Task: Find connections with filter location Savalou with filter topic #Entrepreneurshipwith filter profile language German with filter current company Lufthansa Technik with filter school St. Joseph College with filter industry Computers and Electronics Manufacturing with filter service category Trade Shows with filter keywords title Front-Line Employees
Action: Mouse moved to (204, 269)
Screenshot: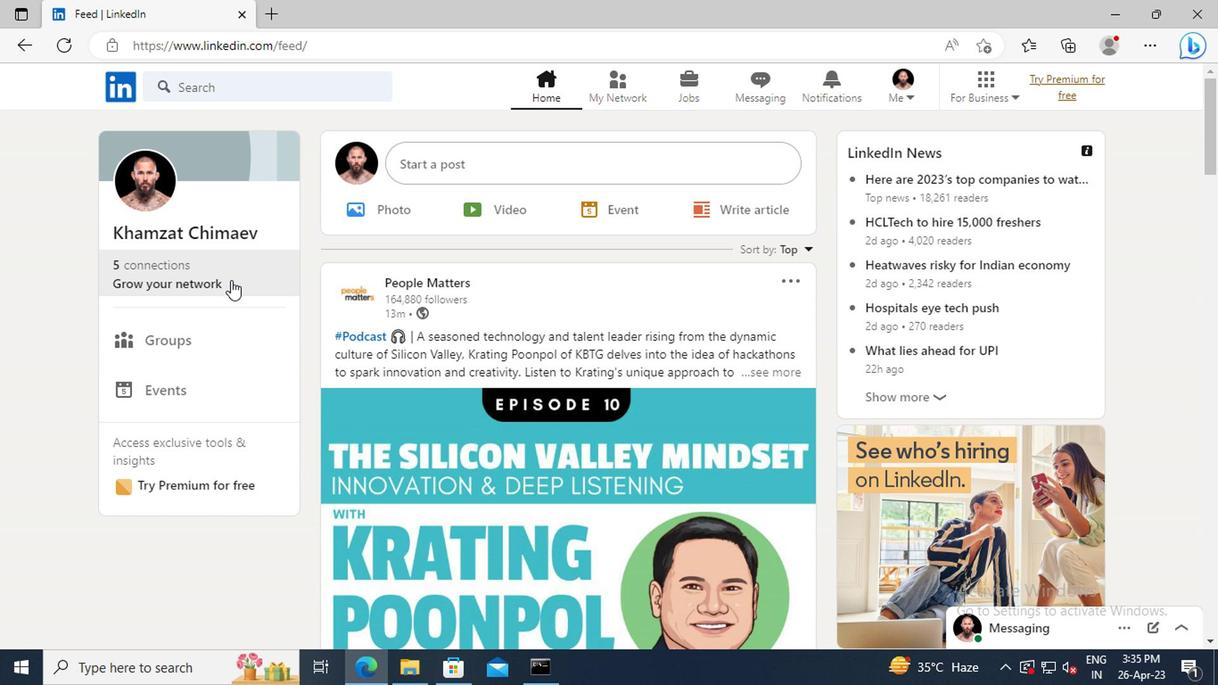 
Action: Mouse pressed left at (204, 269)
Screenshot: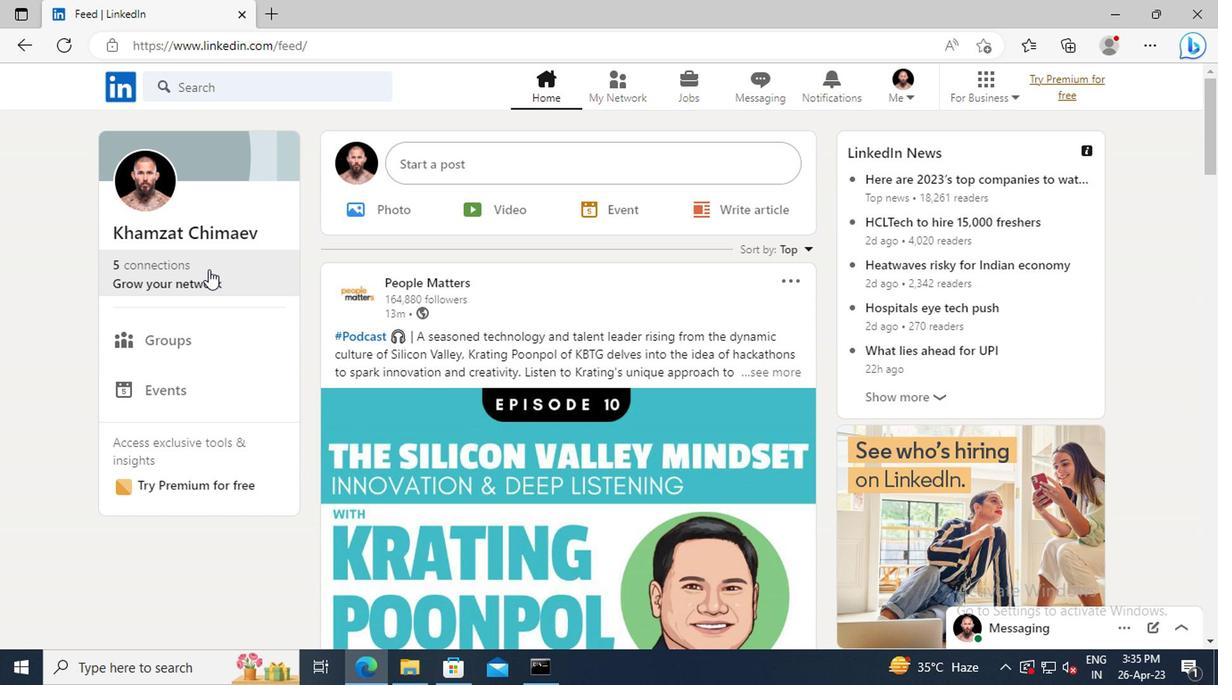 
Action: Mouse moved to (208, 190)
Screenshot: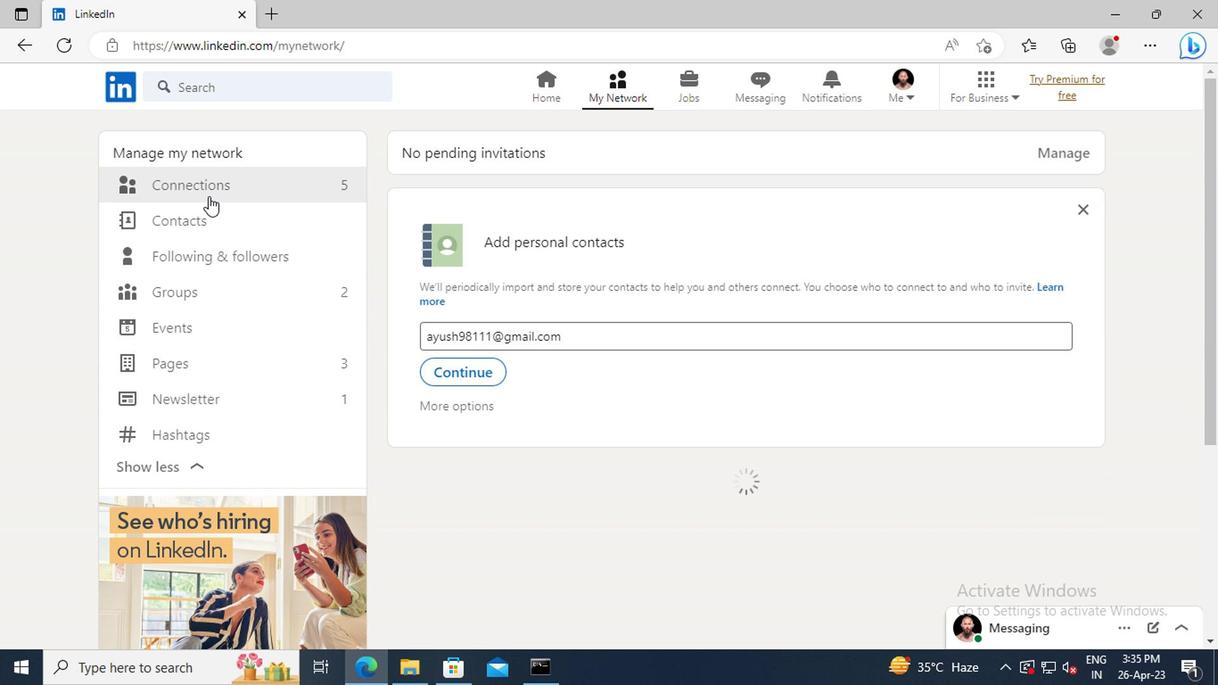 
Action: Mouse pressed left at (208, 190)
Screenshot: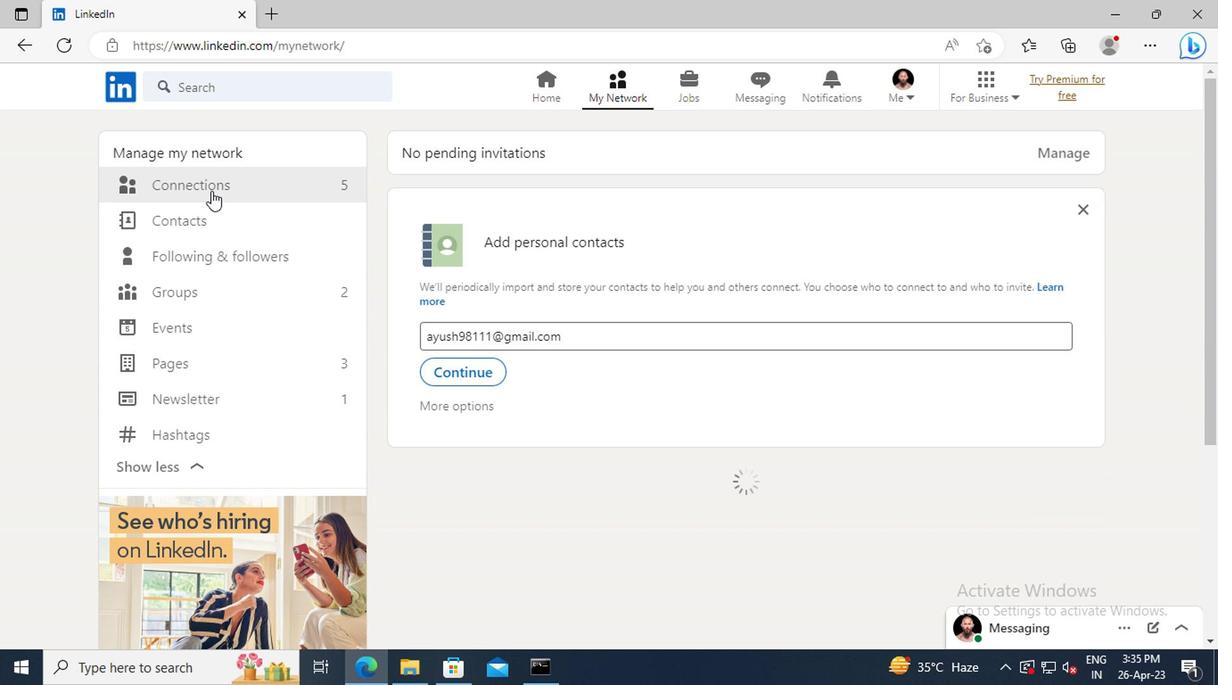 
Action: Mouse moved to (726, 189)
Screenshot: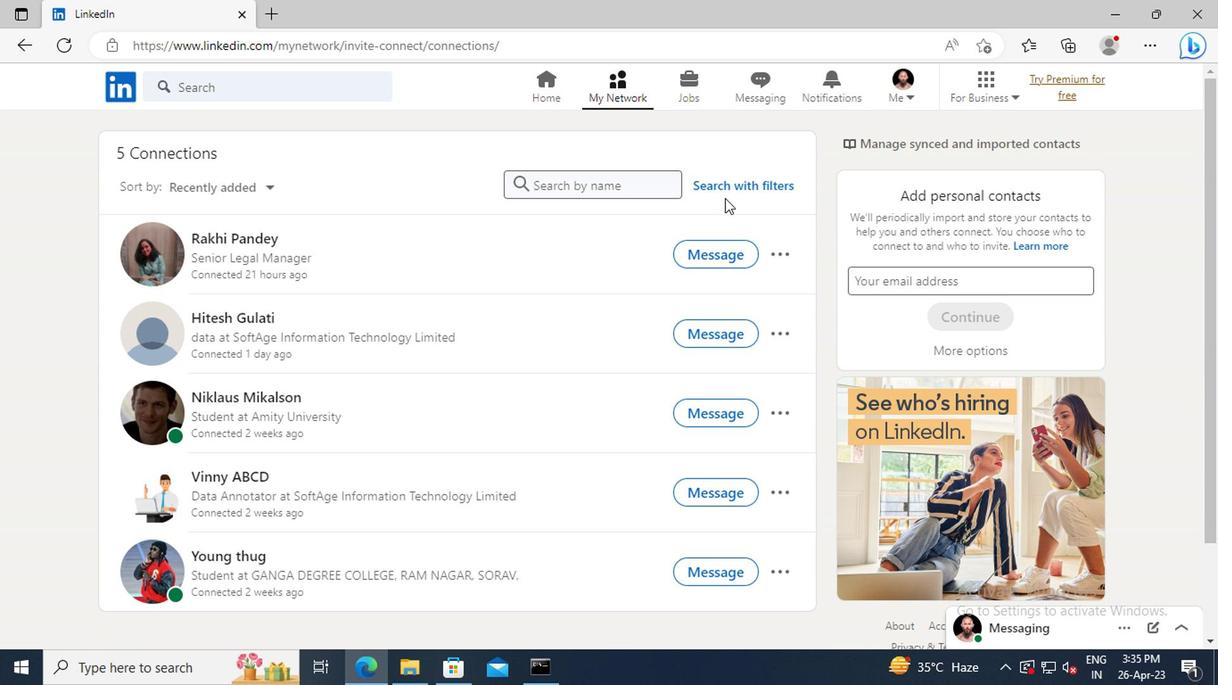 
Action: Mouse pressed left at (726, 189)
Screenshot: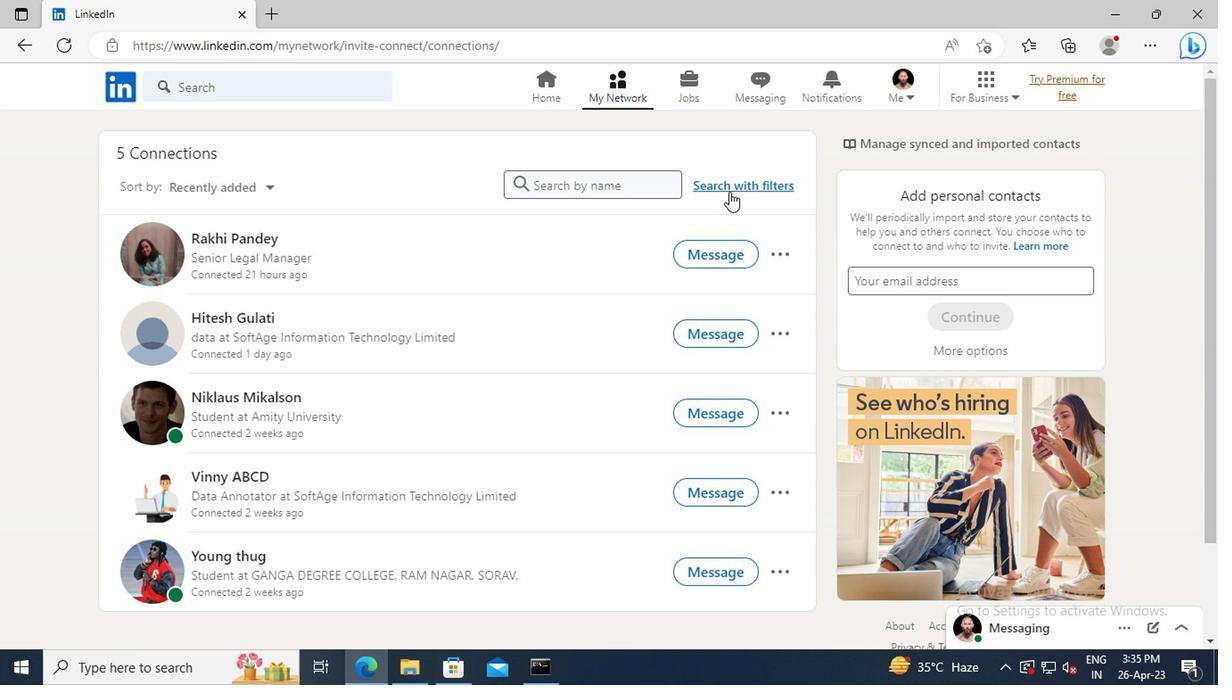 
Action: Mouse moved to (684, 141)
Screenshot: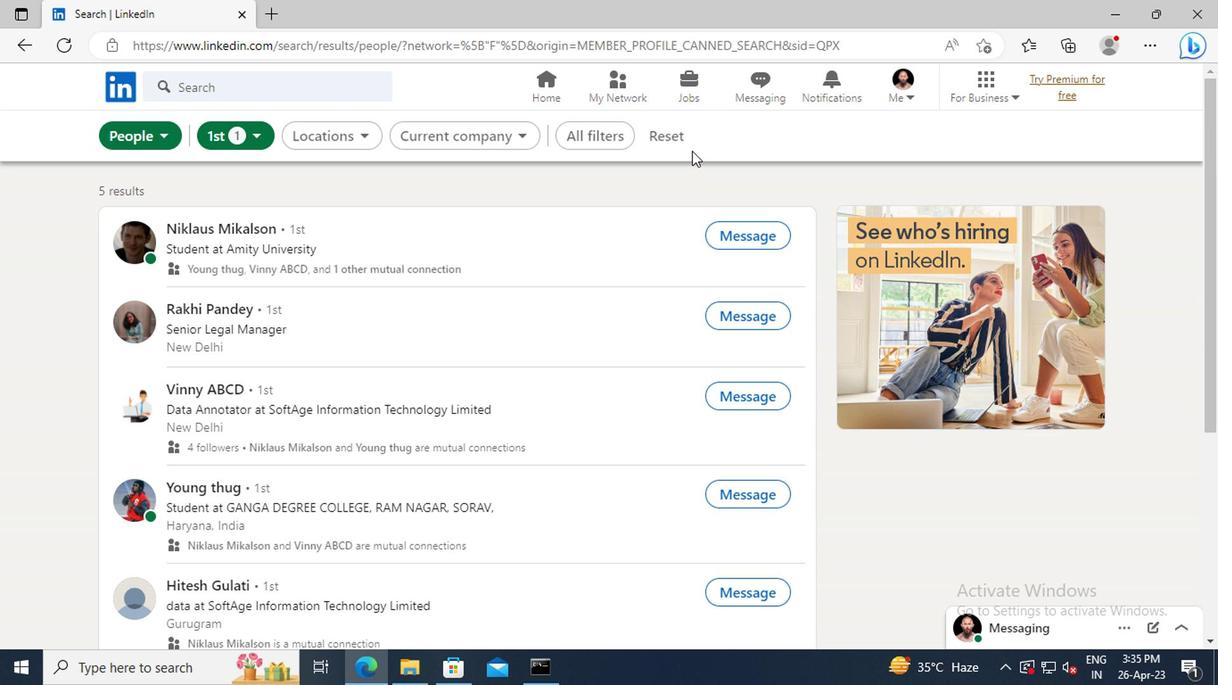 
Action: Mouse pressed left at (684, 141)
Screenshot: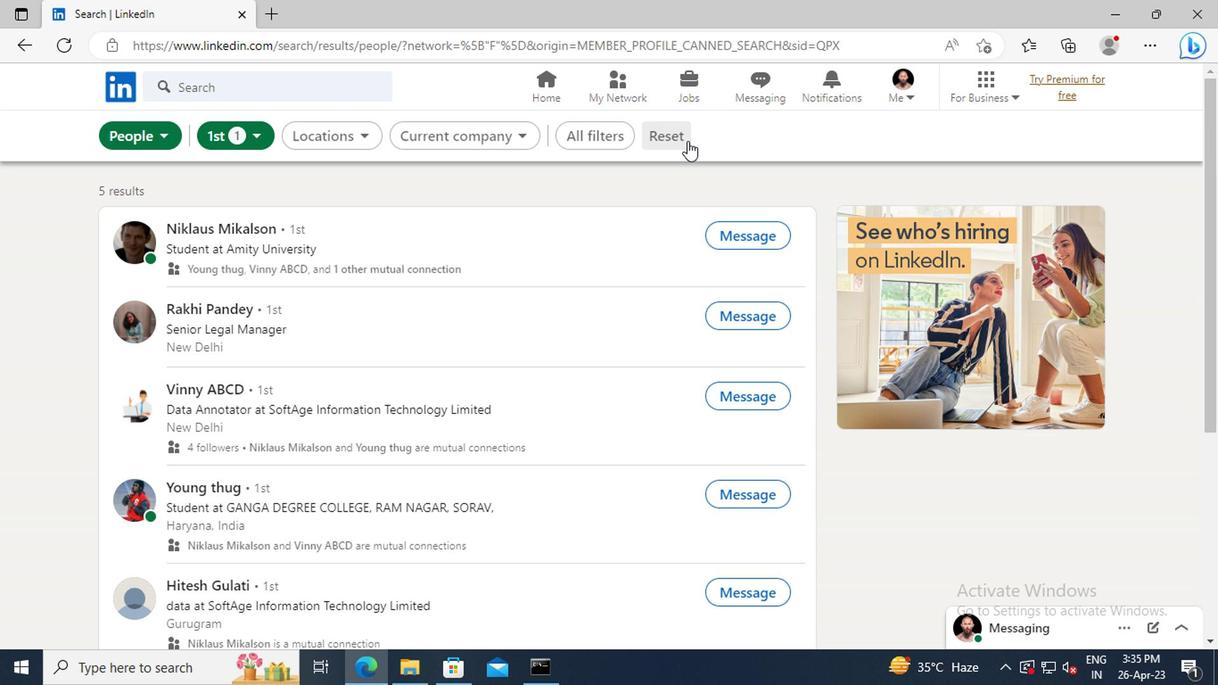
Action: Mouse moved to (635, 139)
Screenshot: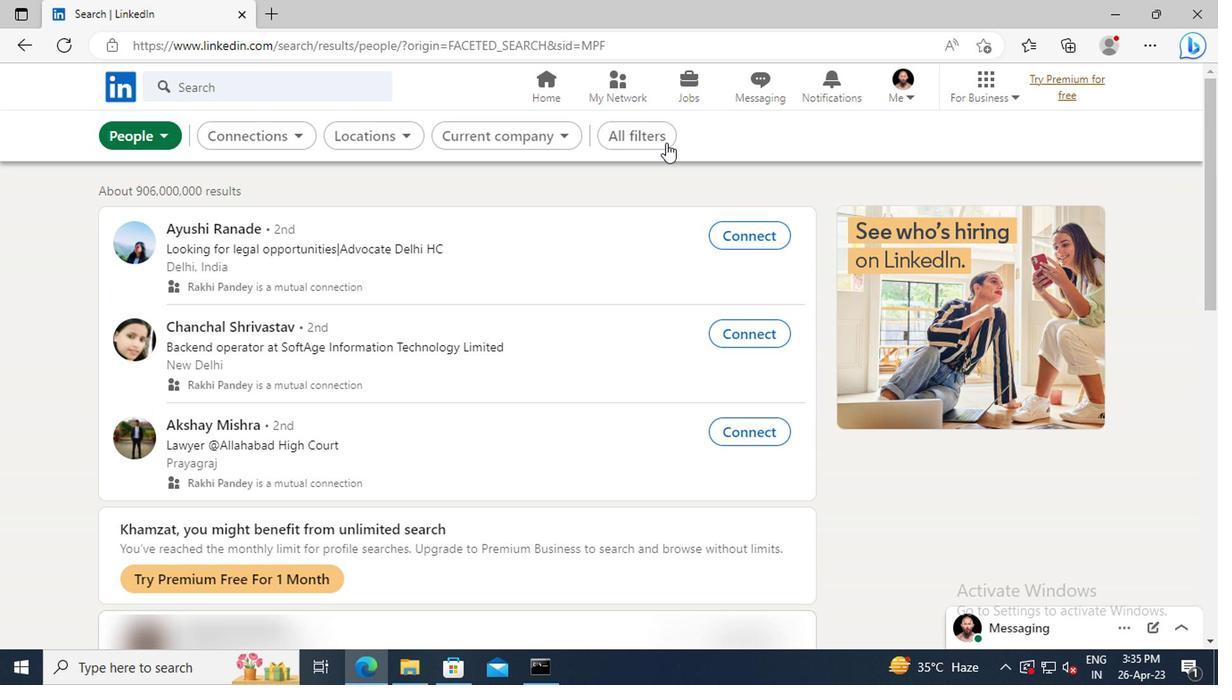 
Action: Mouse pressed left at (635, 139)
Screenshot: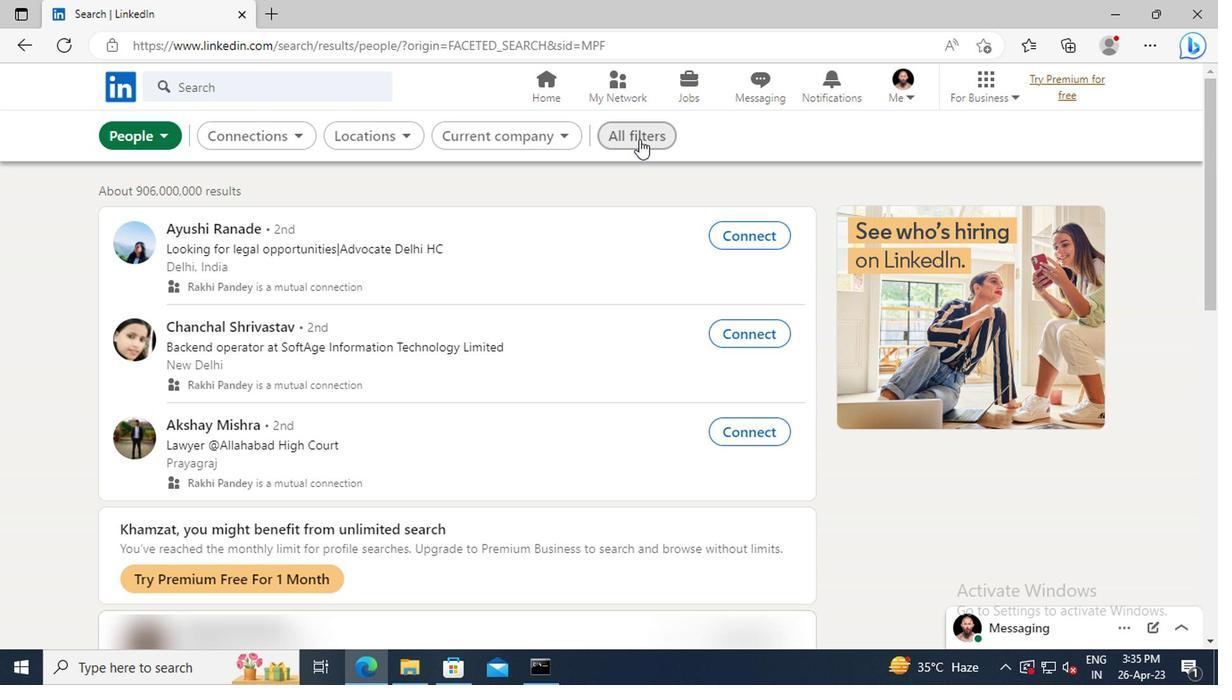
Action: Mouse moved to (986, 349)
Screenshot: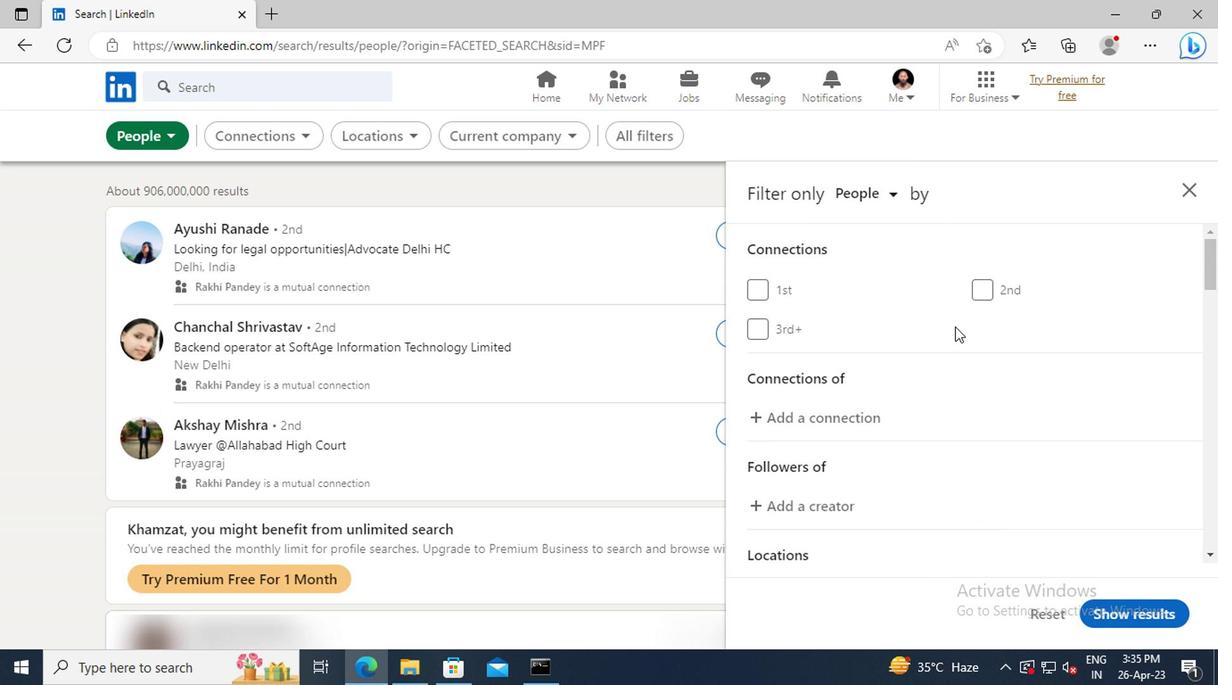
Action: Mouse scrolled (986, 348) with delta (0, -1)
Screenshot: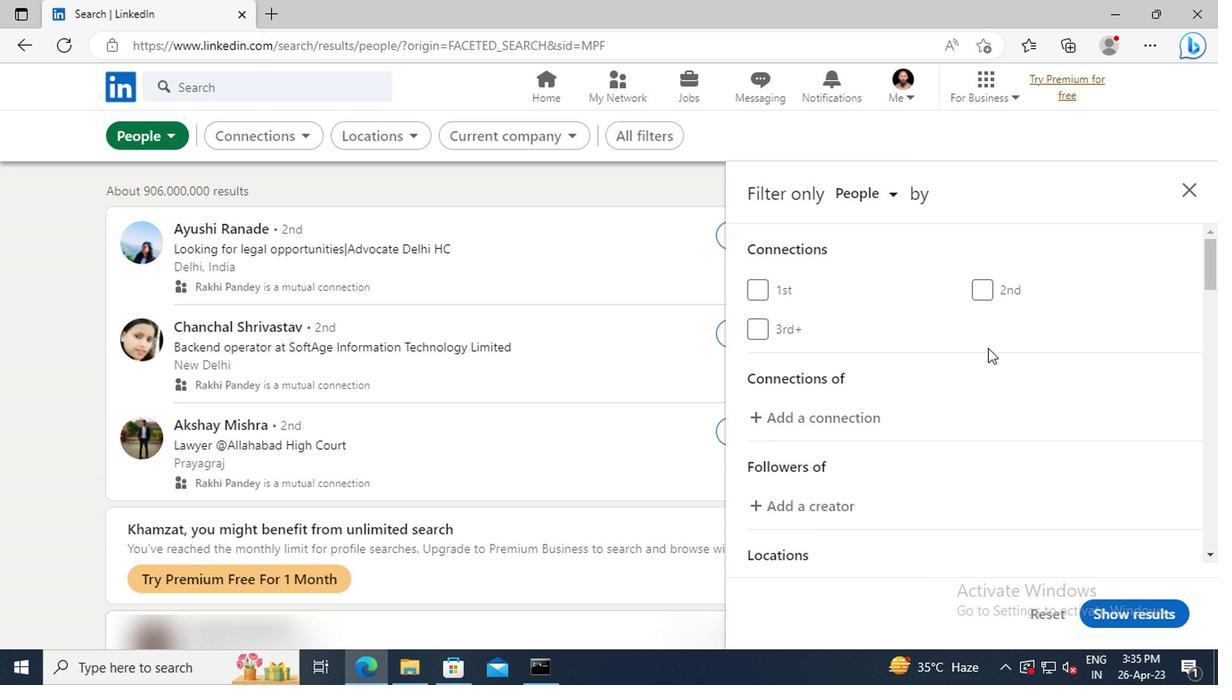 
Action: Mouse scrolled (986, 348) with delta (0, -1)
Screenshot: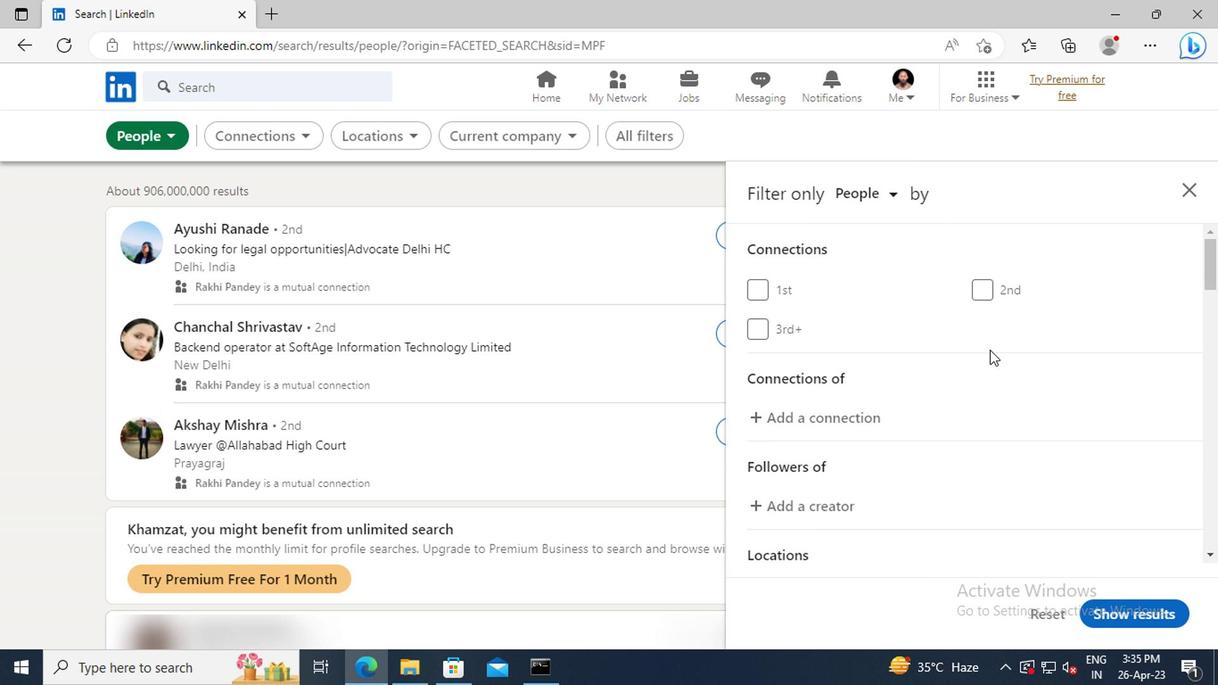 
Action: Mouse scrolled (986, 348) with delta (0, -1)
Screenshot: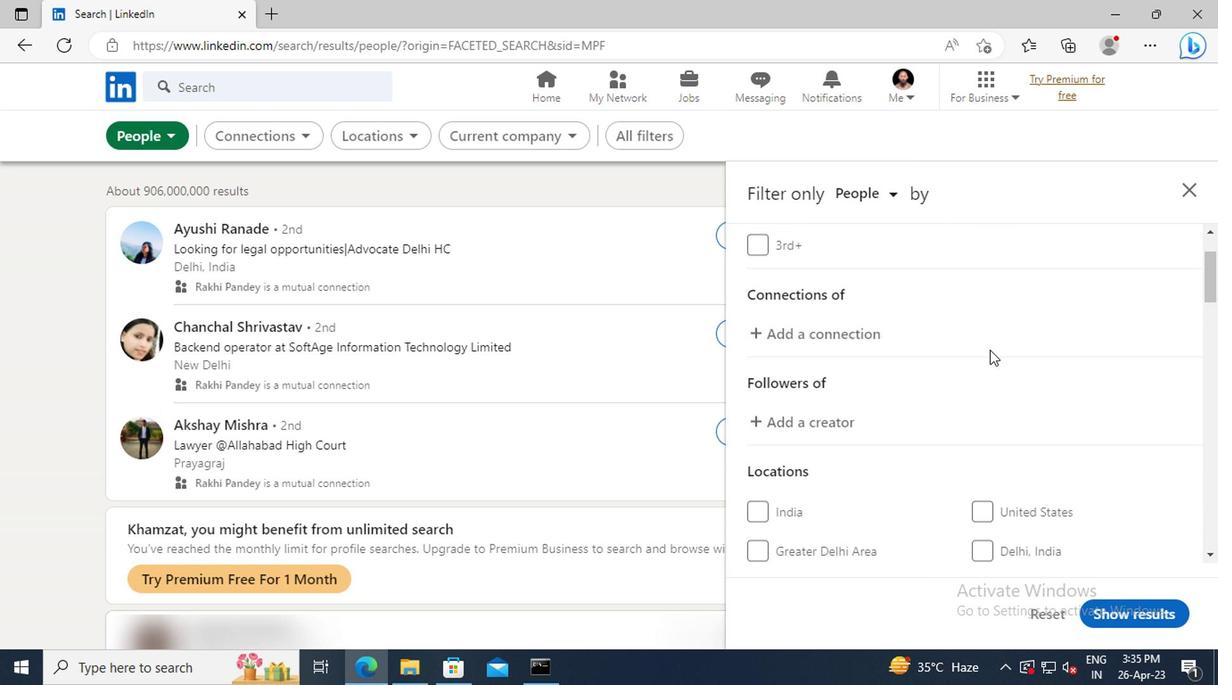 
Action: Mouse scrolled (986, 348) with delta (0, -1)
Screenshot: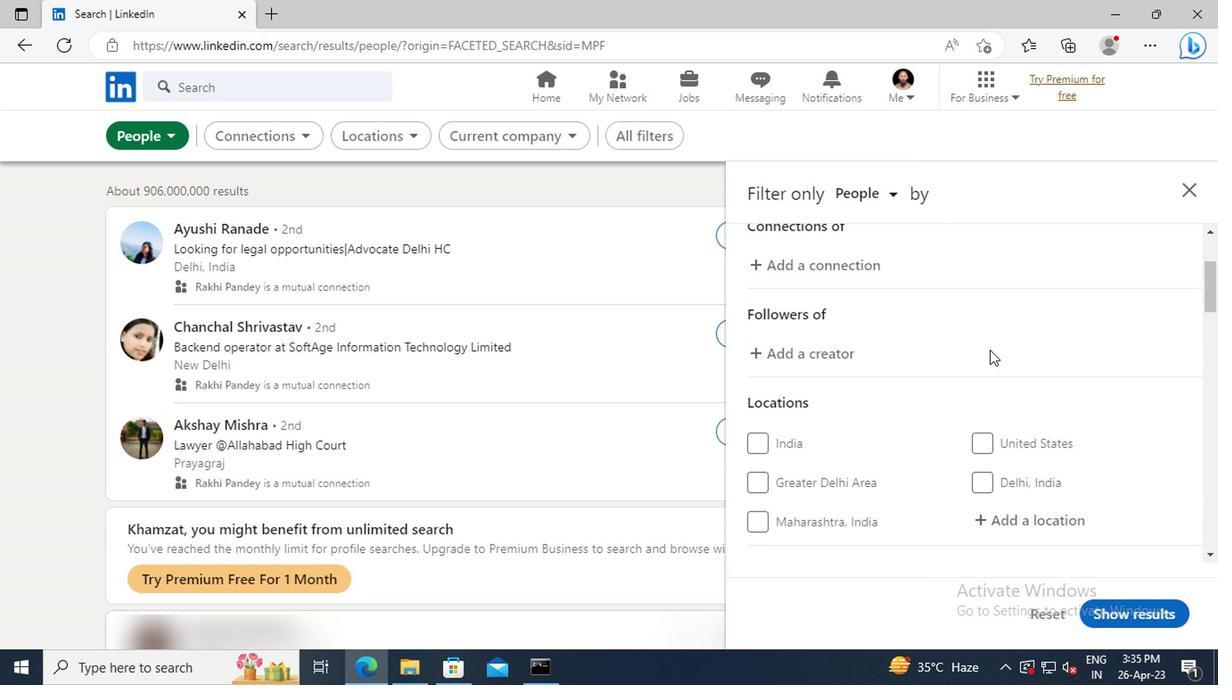
Action: Mouse scrolled (986, 348) with delta (0, -1)
Screenshot: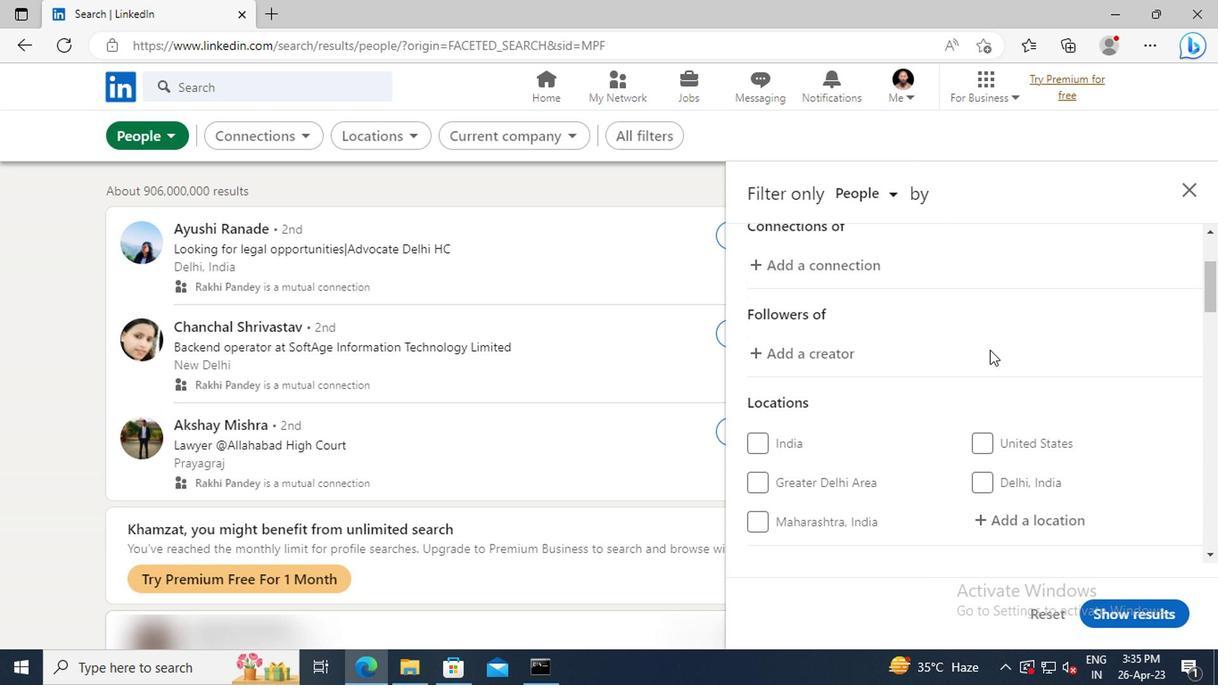 
Action: Mouse moved to (995, 420)
Screenshot: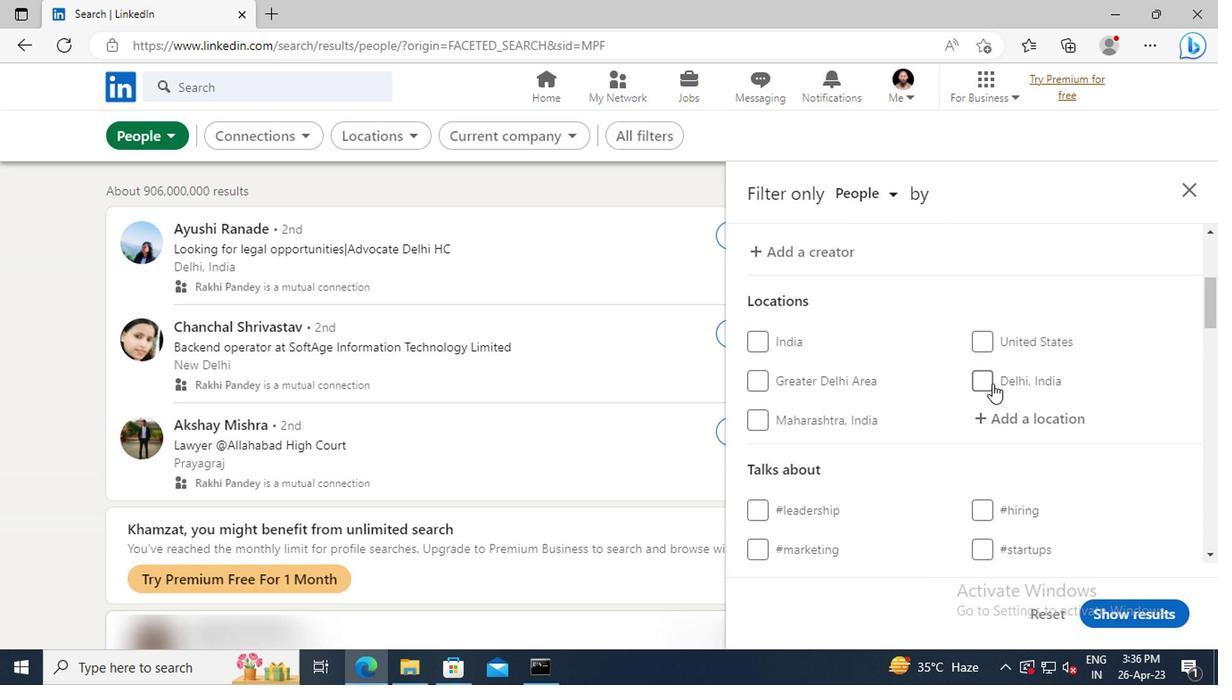 
Action: Mouse pressed left at (995, 420)
Screenshot: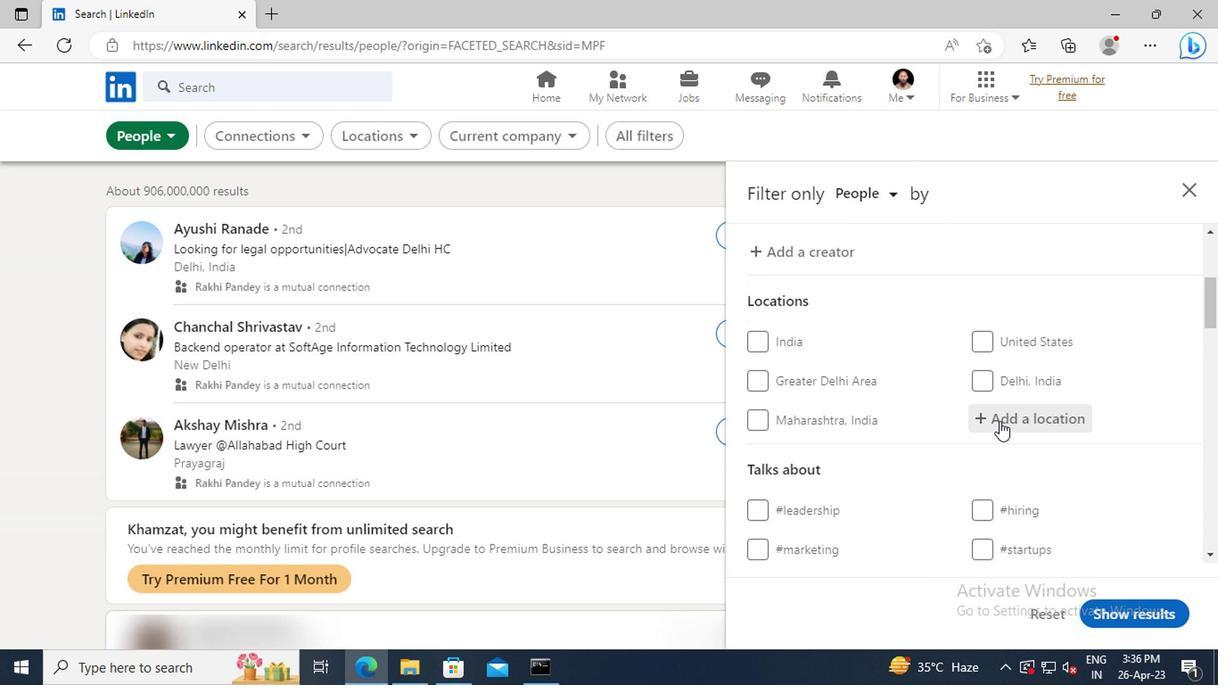 
Action: Key pressed <Key.shift>SAVALOU<Key.enter>
Screenshot: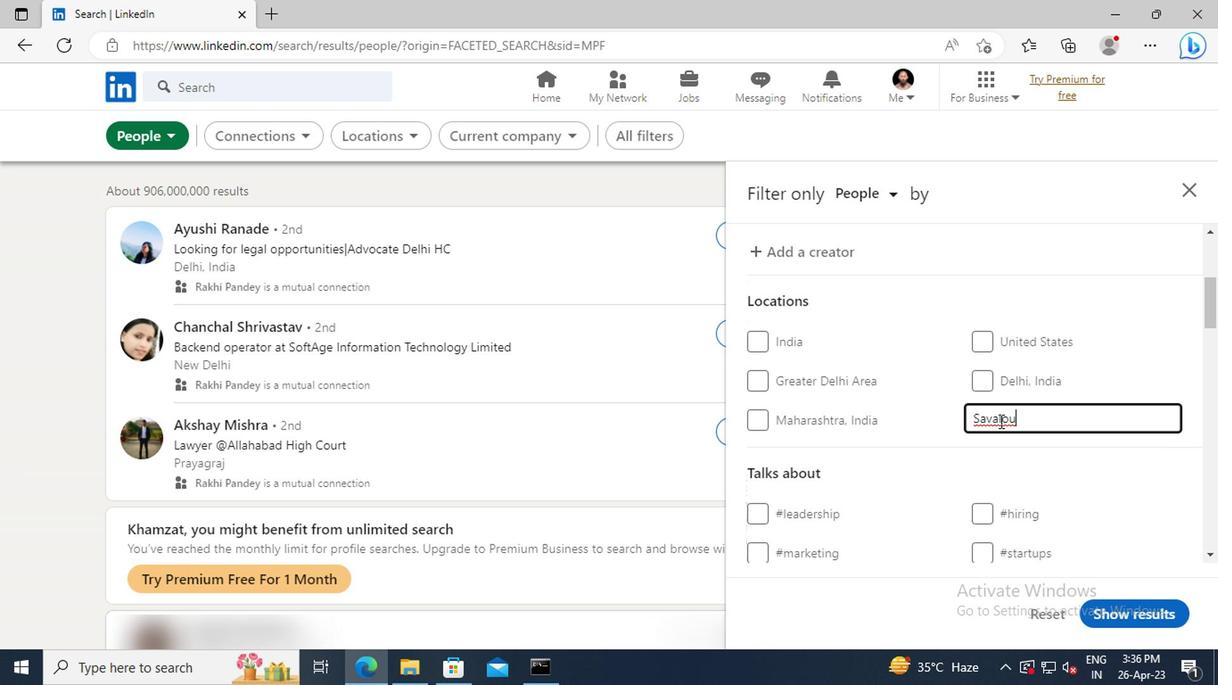 
Action: Mouse moved to (1043, 439)
Screenshot: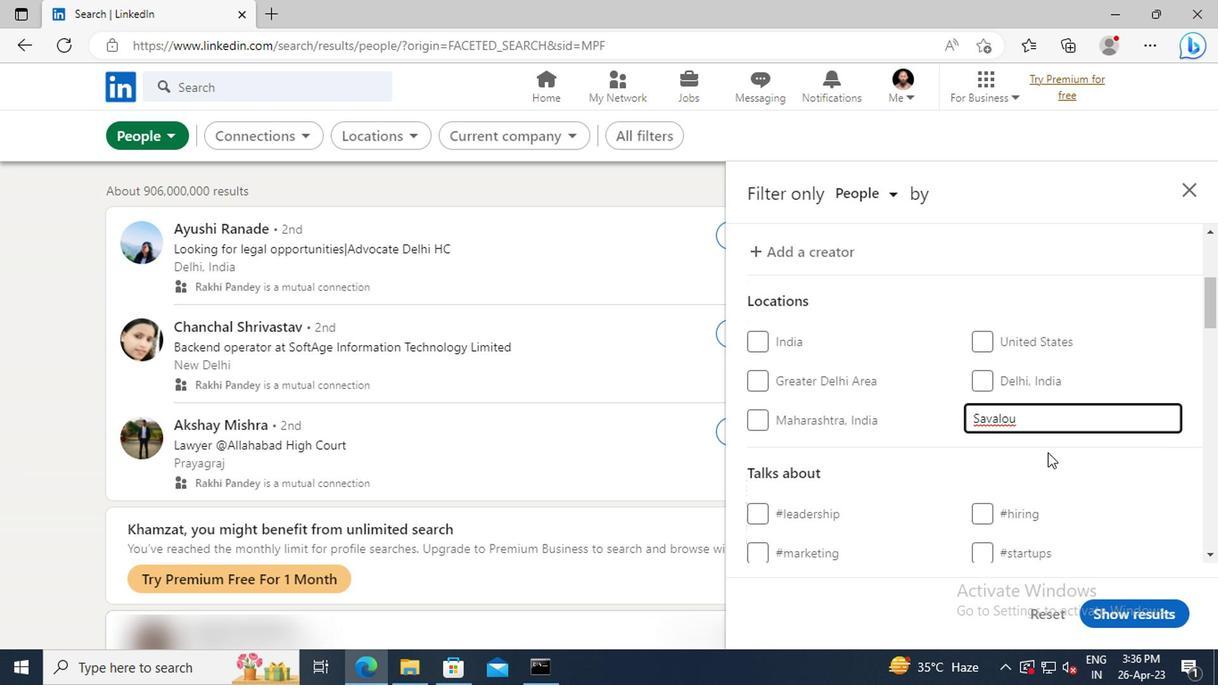 
Action: Mouse scrolled (1043, 438) with delta (0, 0)
Screenshot: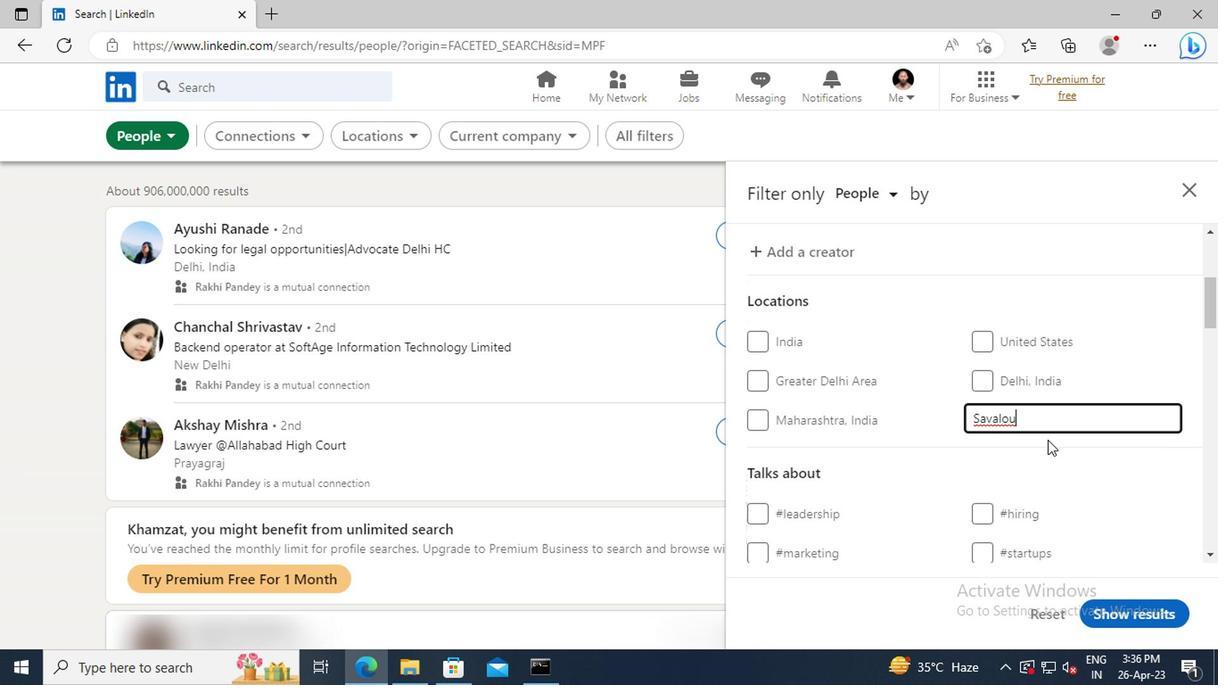 
Action: Mouse scrolled (1043, 438) with delta (0, 0)
Screenshot: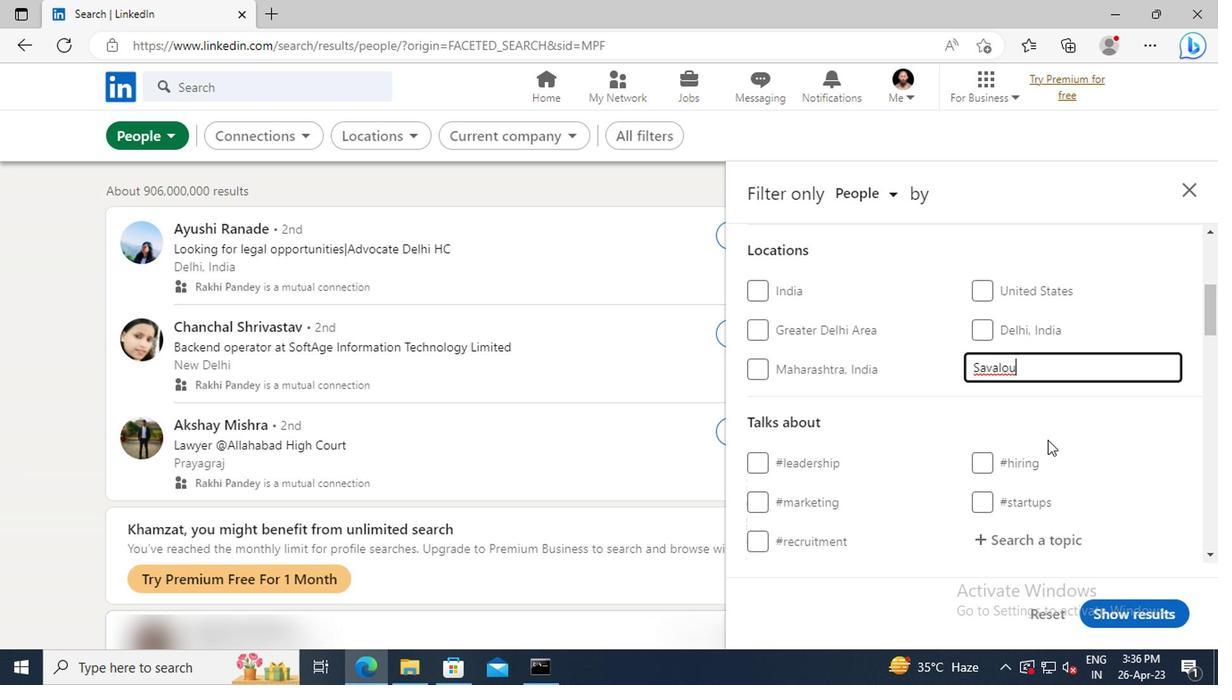 
Action: Mouse moved to (1041, 485)
Screenshot: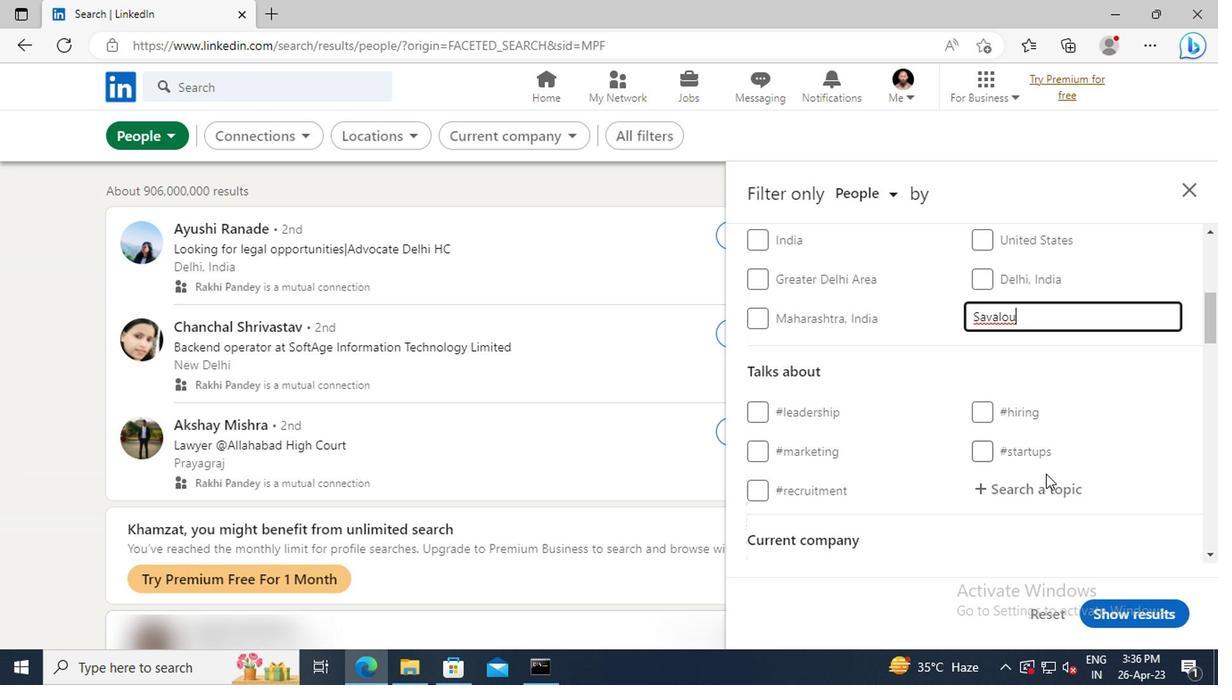 
Action: Mouse pressed left at (1041, 485)
Screenshot: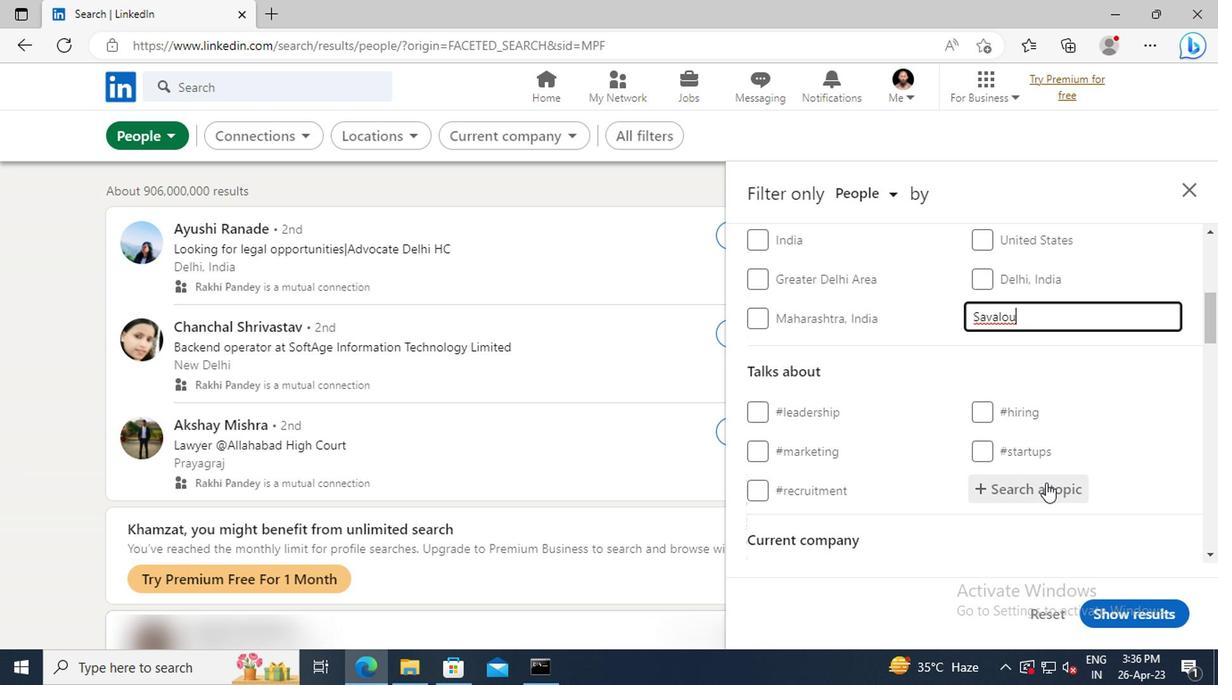 
Action: Key pressed <Key.shift>#ENTREPRENEURSHIPWITH<Key.enter>
Screenshot: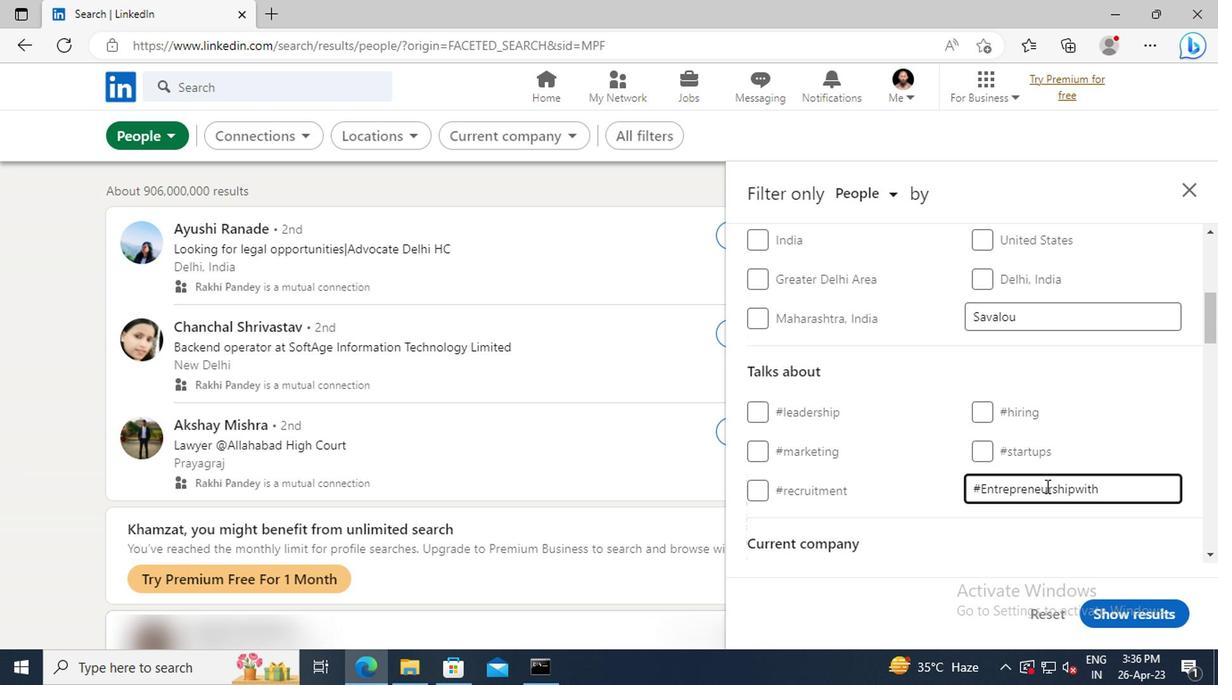
Action: Mouse moved to (1039, 464)
Screenshot: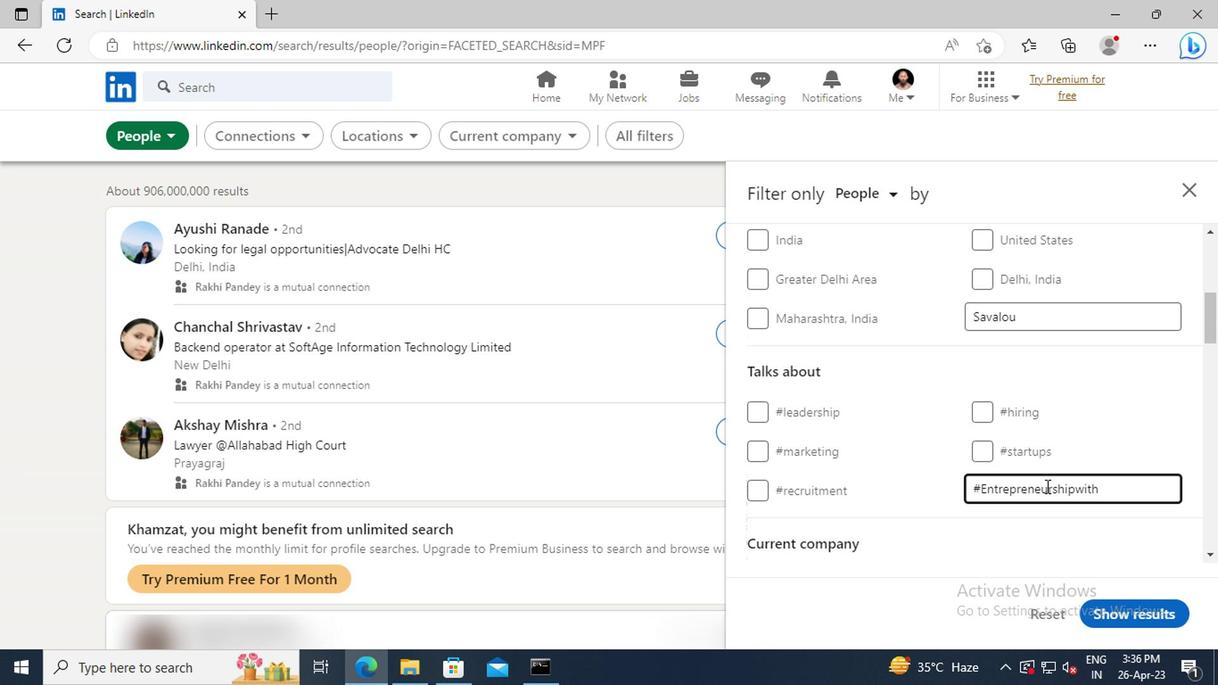 
Action: Mouse scrolled (1039, 463) with delta (0, -1)
Screenshot: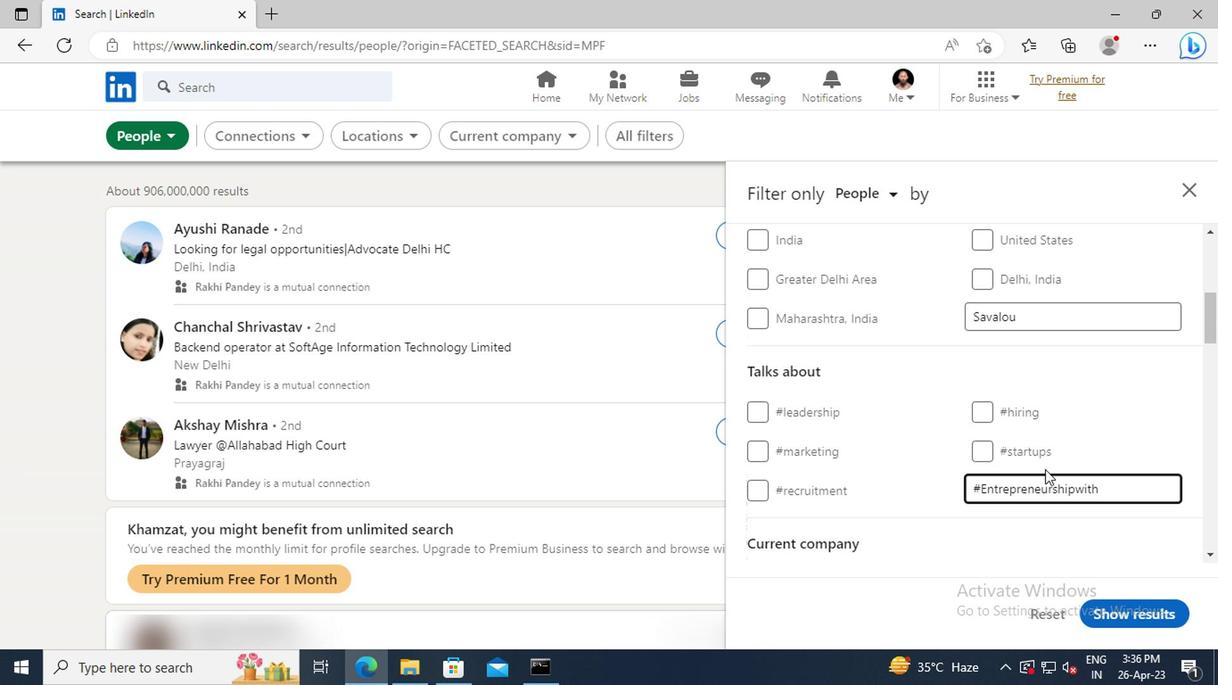
Action: Mouse scrolled (1039, 463) with delta (0, -1)
Screenshot: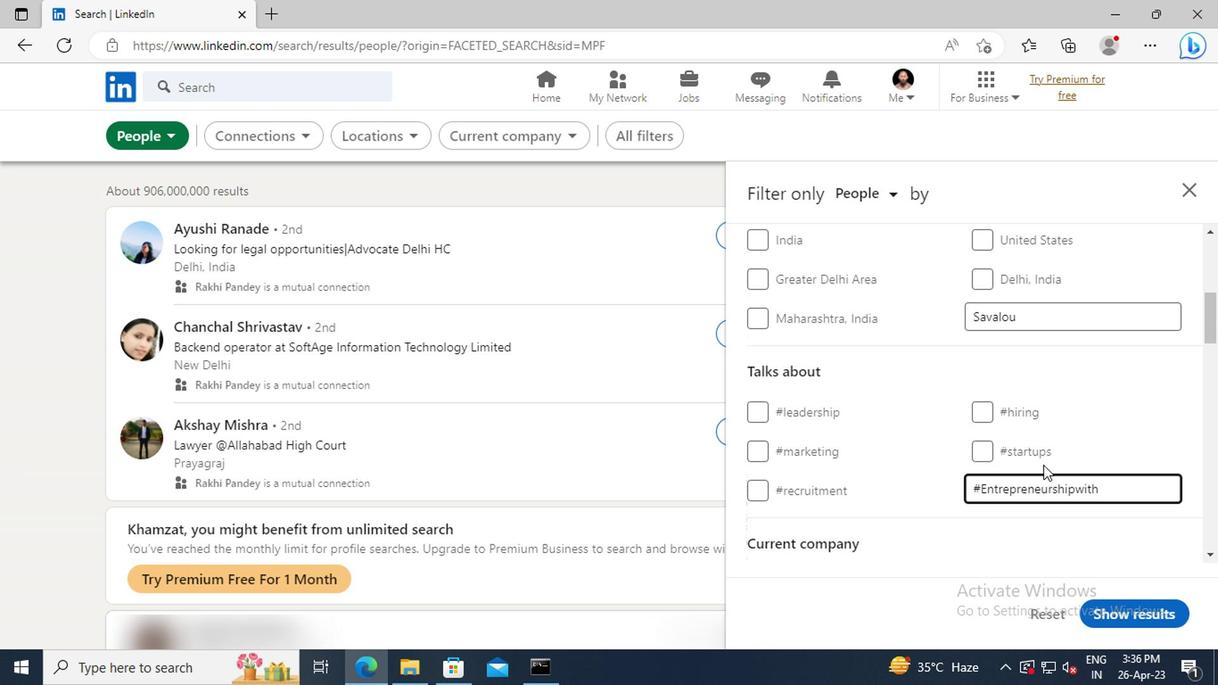 
Action: Mouse scrolled (1039, 463) with delta (0, -1)
Screenshot: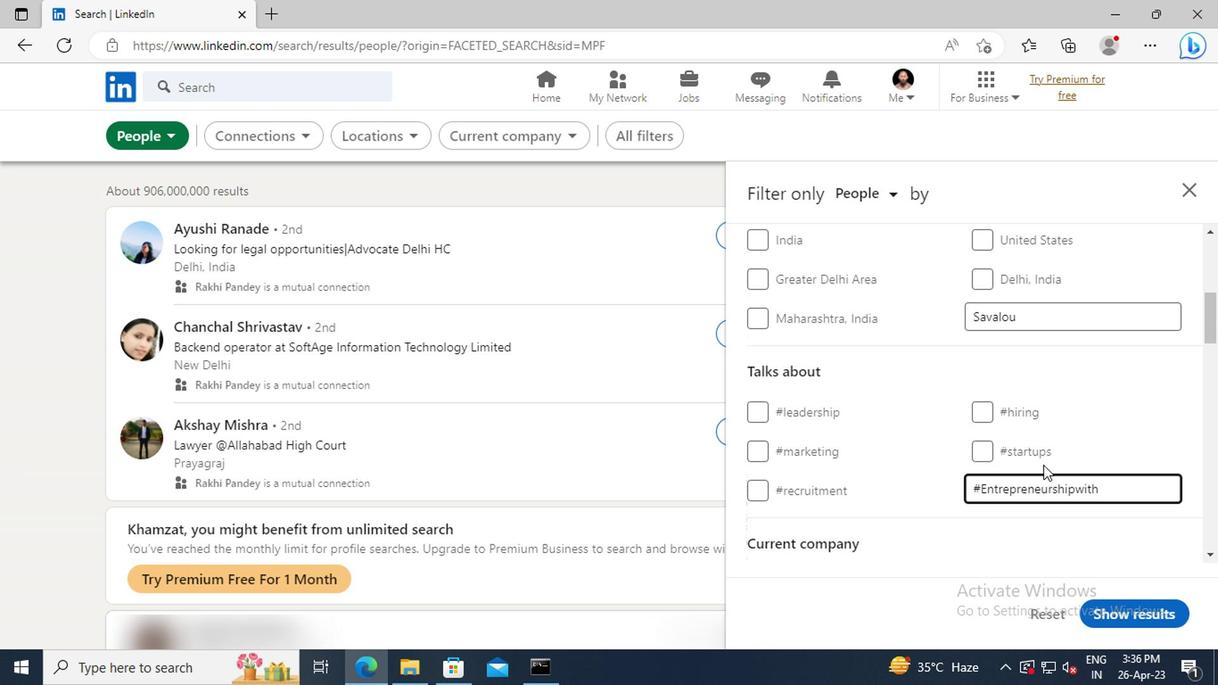 
Action: Mouse scrolled (1039, 463) with delta (0, -1)
Screenshot: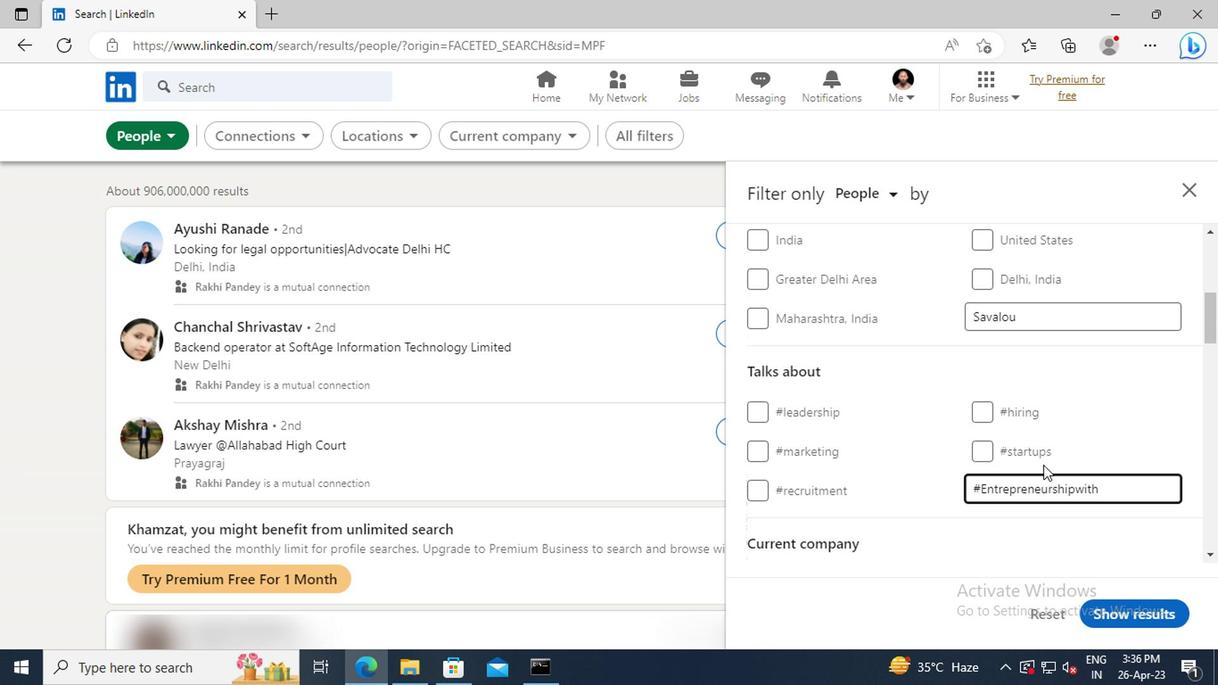 
Action: Mouse scrolled (1039, 463) with delta (0, -1)
Screenshot: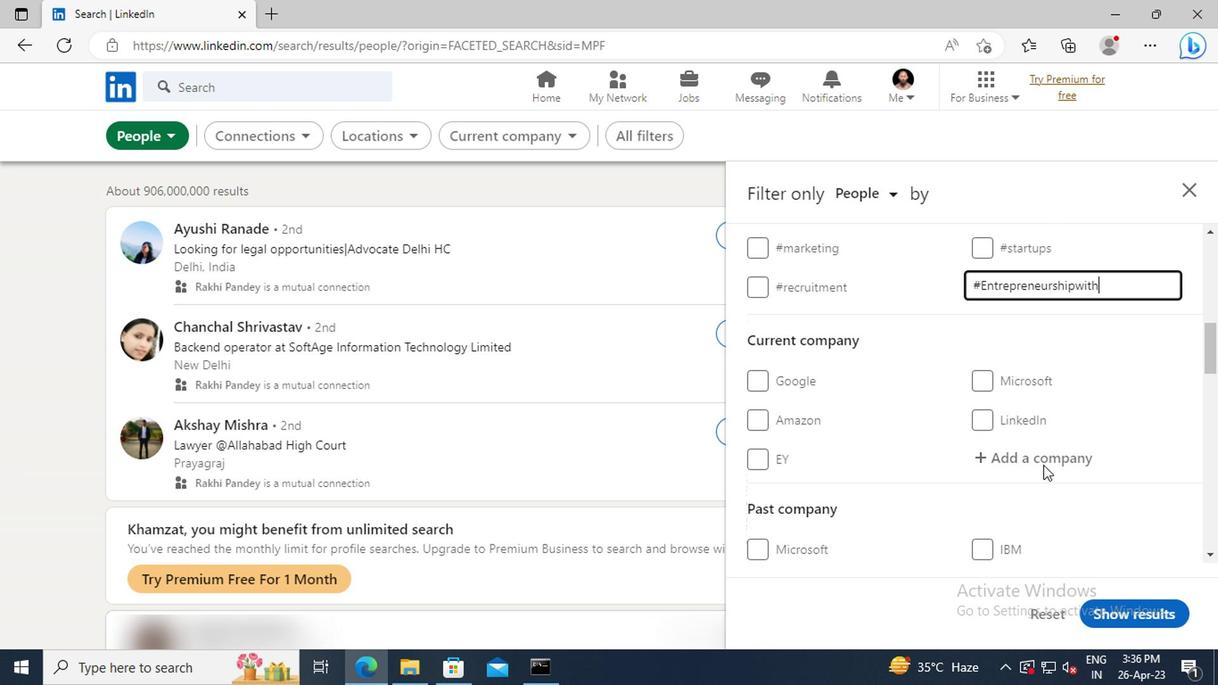 
Action: Mouse scrolled (1039, 463) with delta (0, -1)
Screenshot: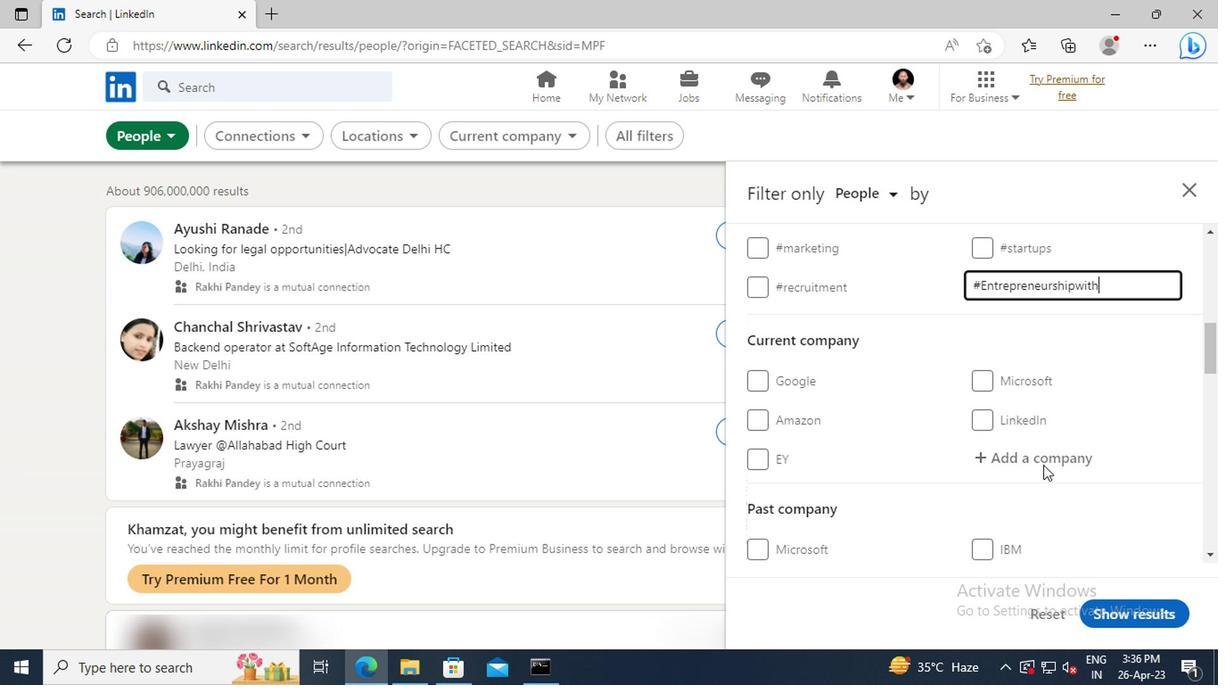 
Action: Mouse scrolled (1039, 463) with delta (0, -1)
Screenshot: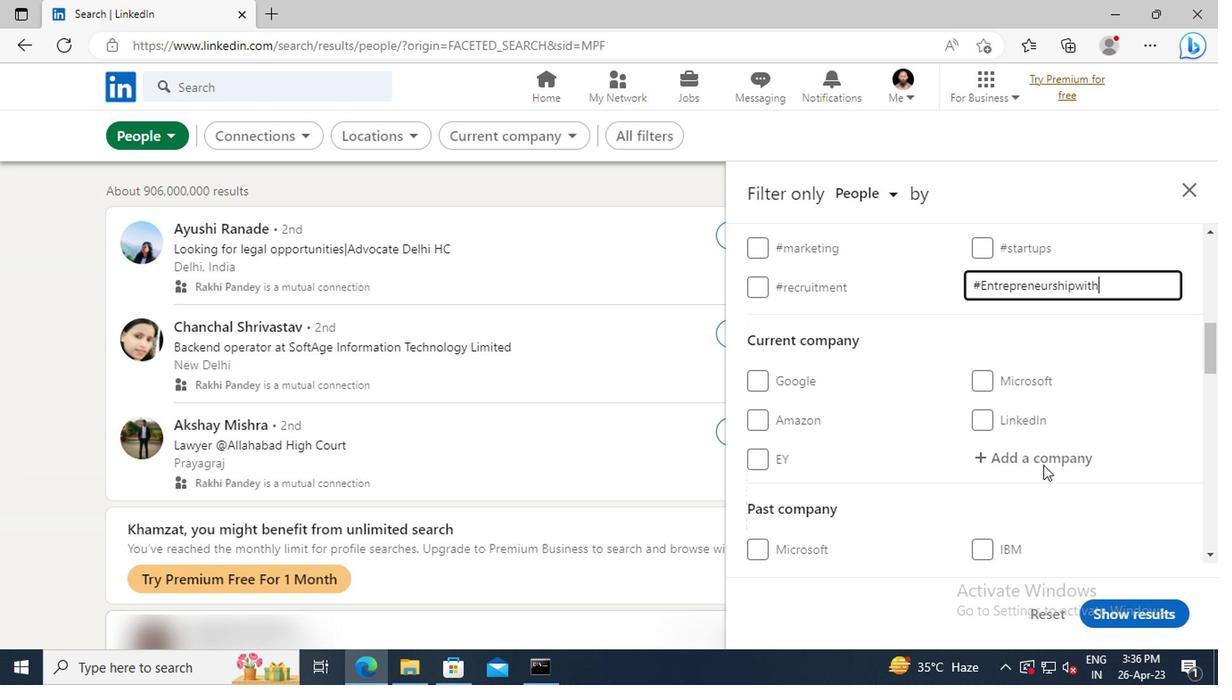 
Action: Mouse scrolled (1039, 463) with delta (0, -1)
Screenshot: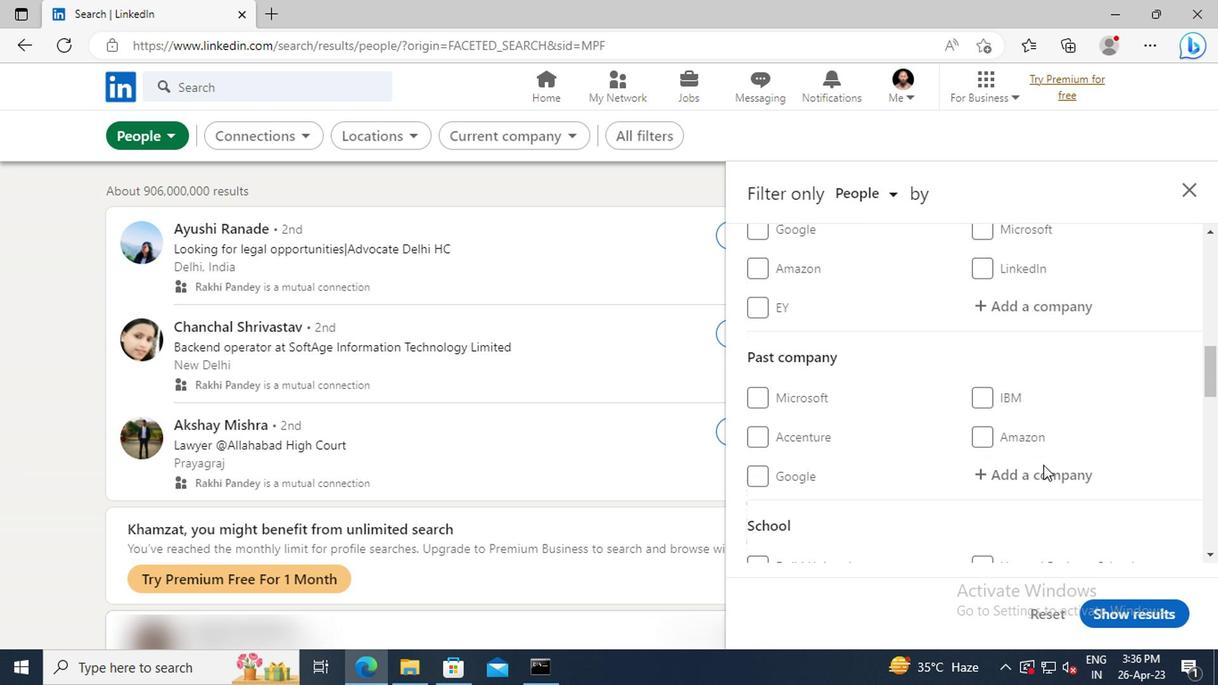 
Action: Mouse scrolled (1039, 463) with delta (0, -1)
Screenshot: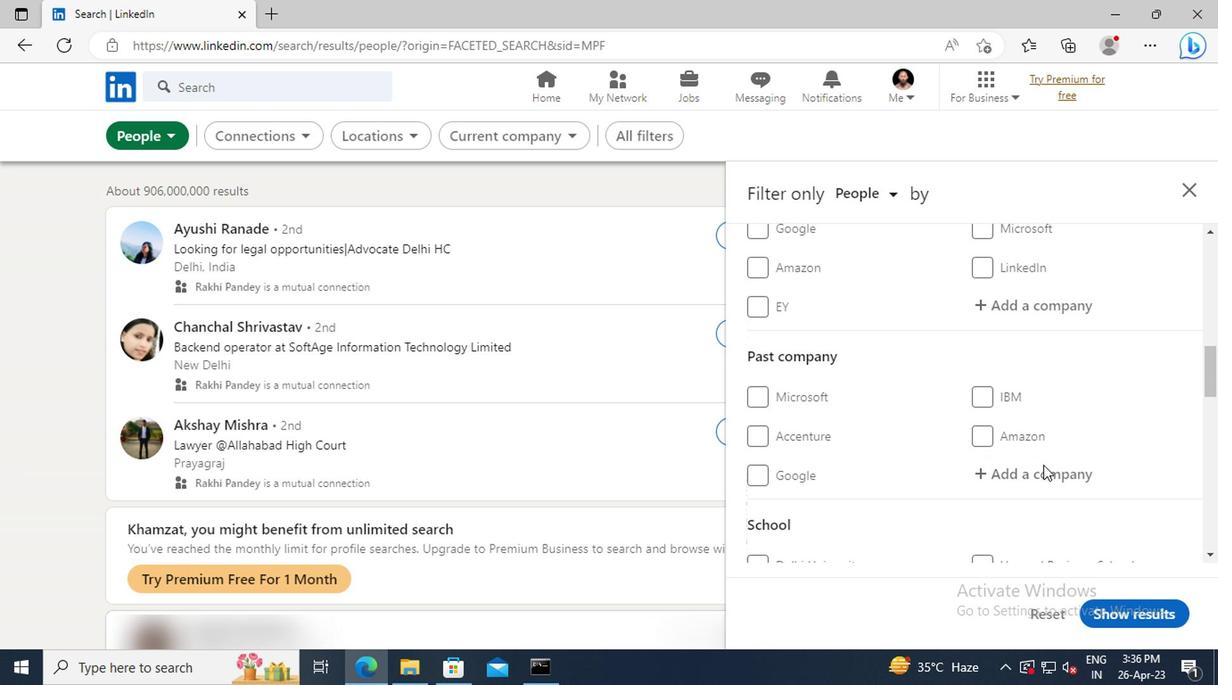 
Action: Mouse scrolled (1039, 463) with delta (0, -1)
Screenshot: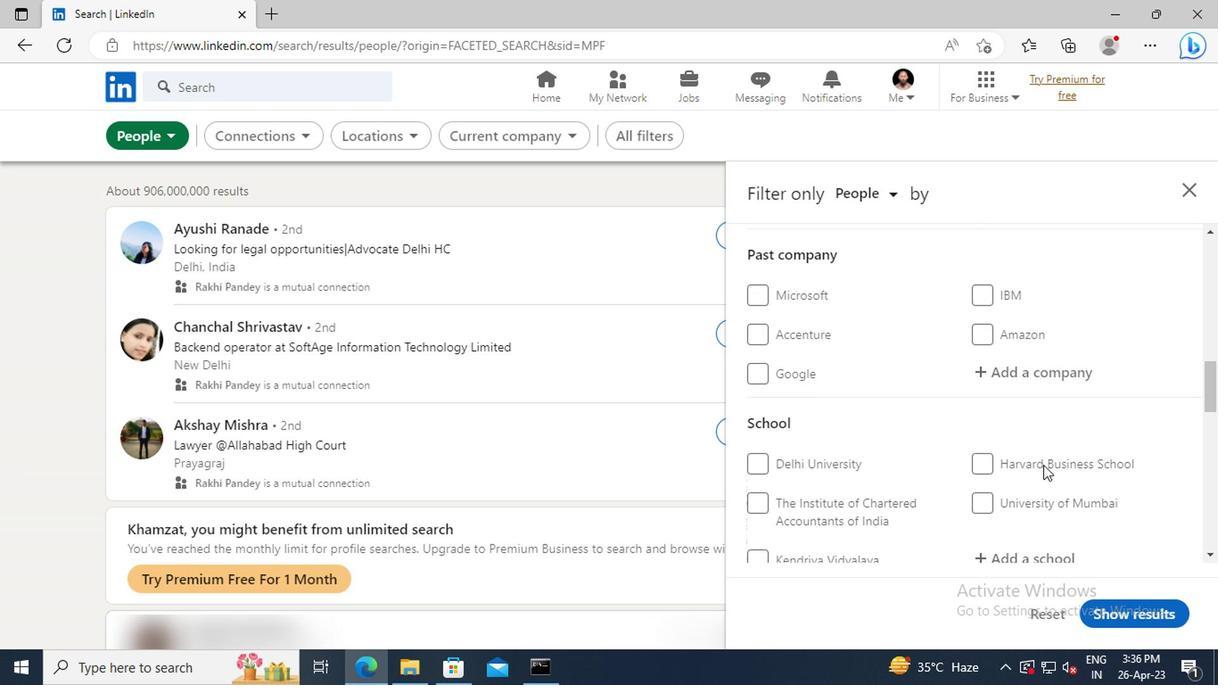 
Action: Mouse scrolled (1039, 463) with delta (0, -1)
Screenshot: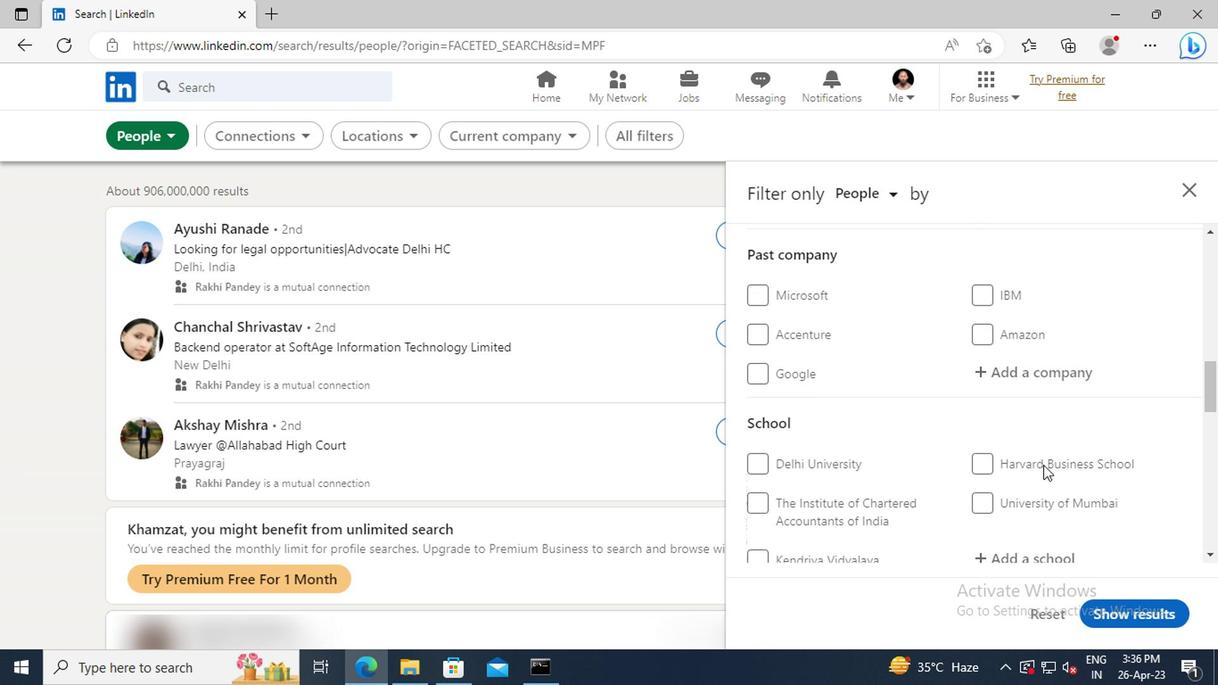 
Action: Mouse scrolled (1039, 463) with delta (0, -1)
Screenshot: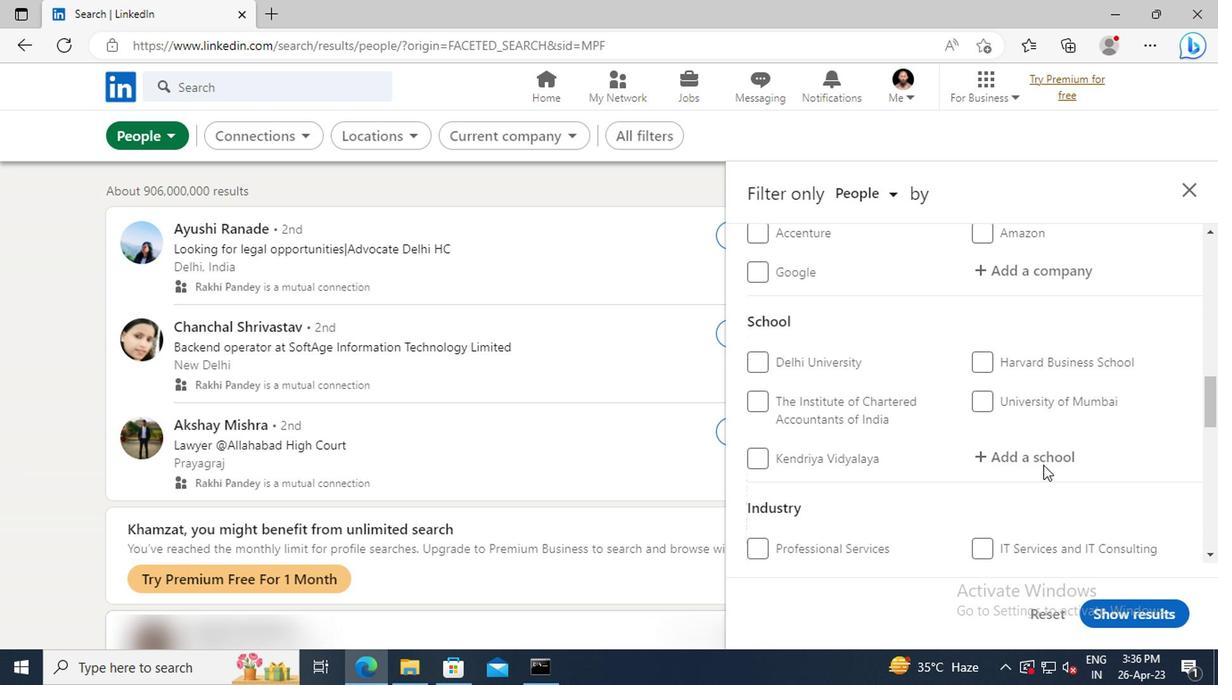 
Action: Mouse scrolled (1039, 463) with delta (0, -1)
Screenshot: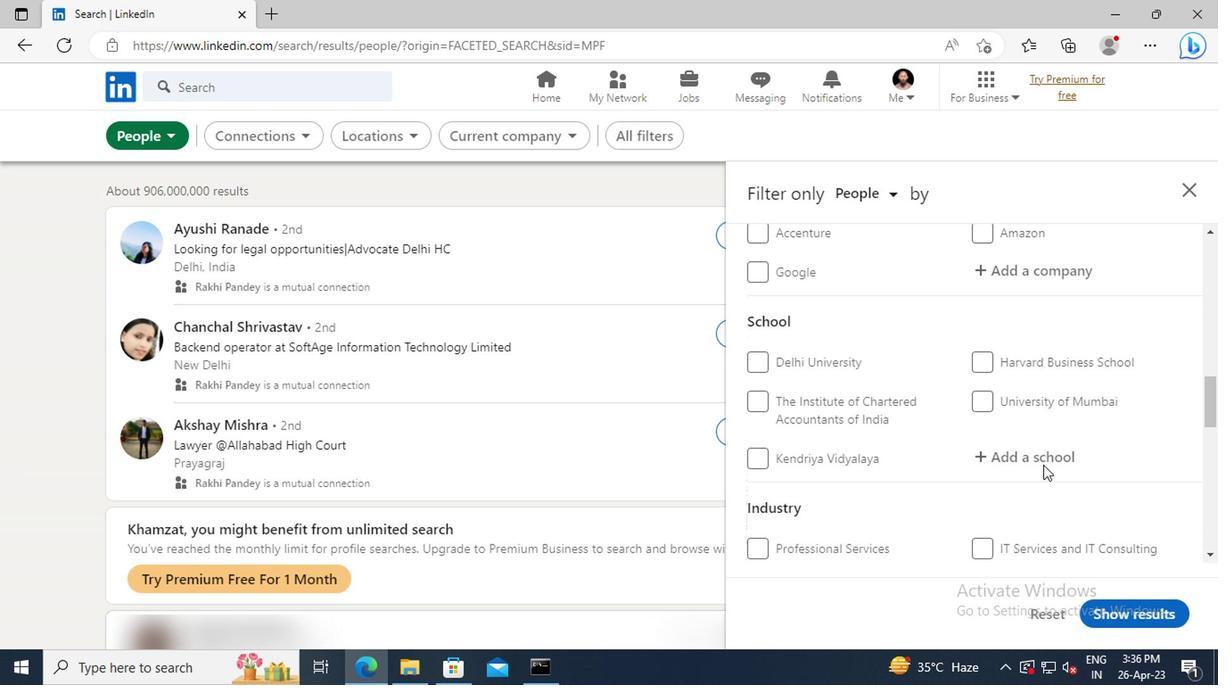 
Action: Mouse scrolled (1039, 463) with delta (0, -1)
Screenshot: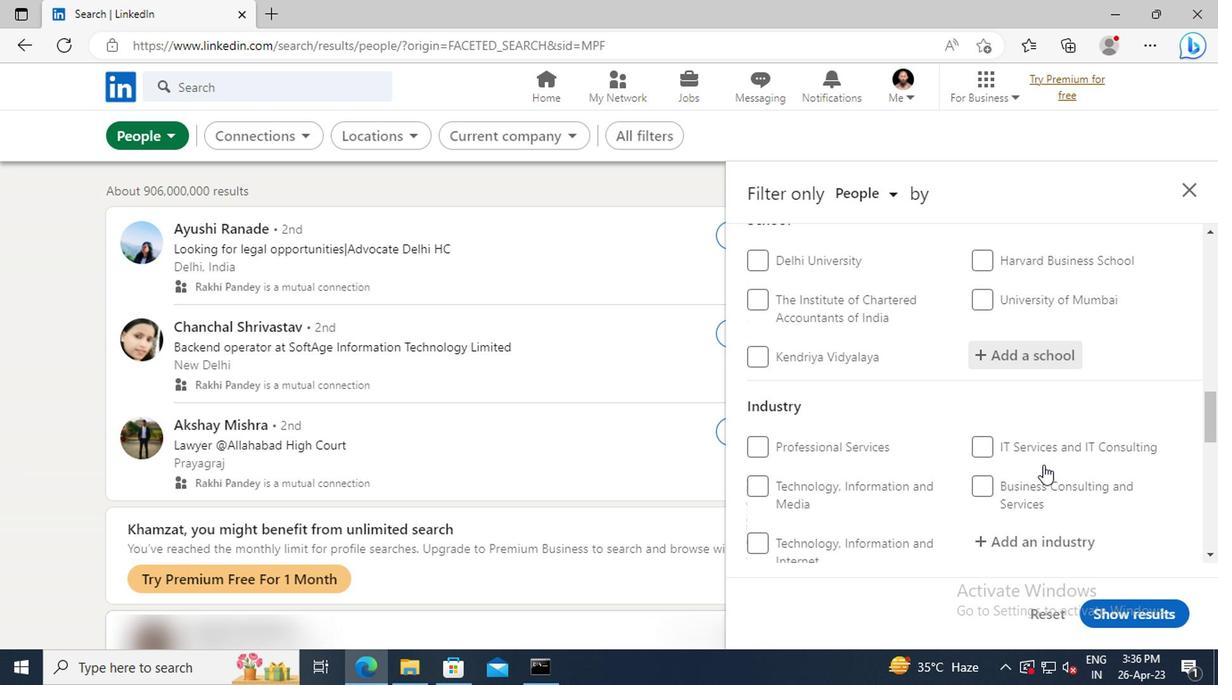 
Action: Mouse scrolled (1039, 463) with delta (0, -1)
Screenshot: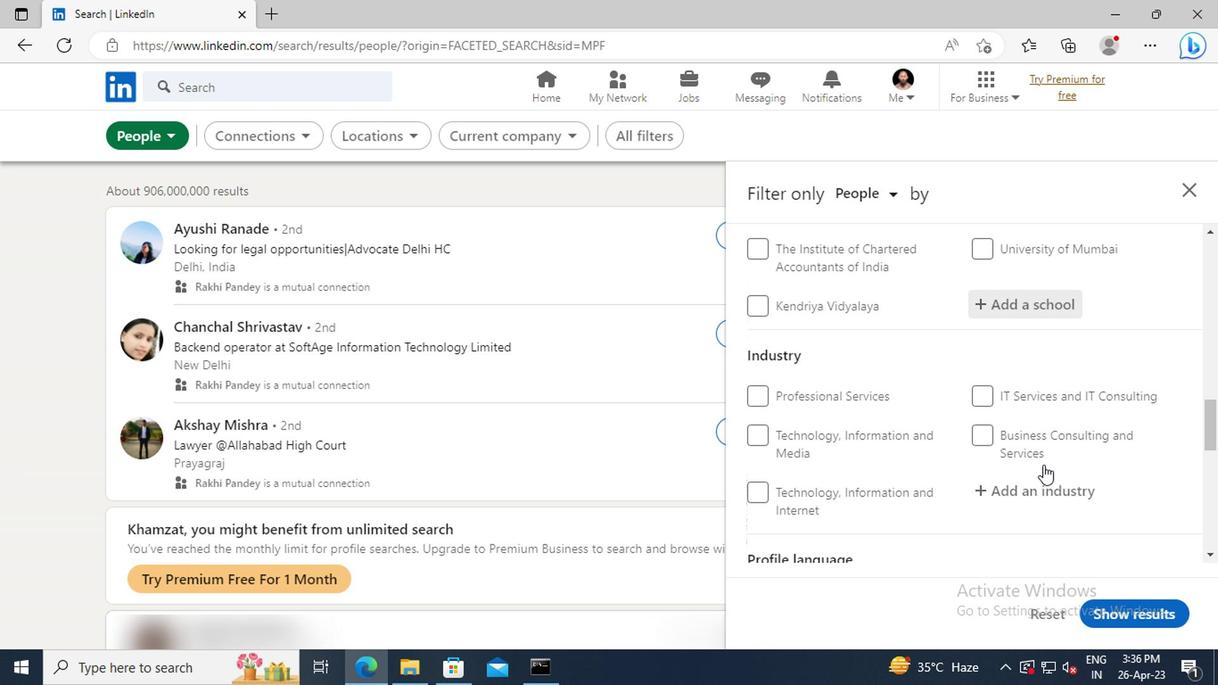 
Action: Mouse scrolled (1039, 463) with delta (0, -1)
Screenshot: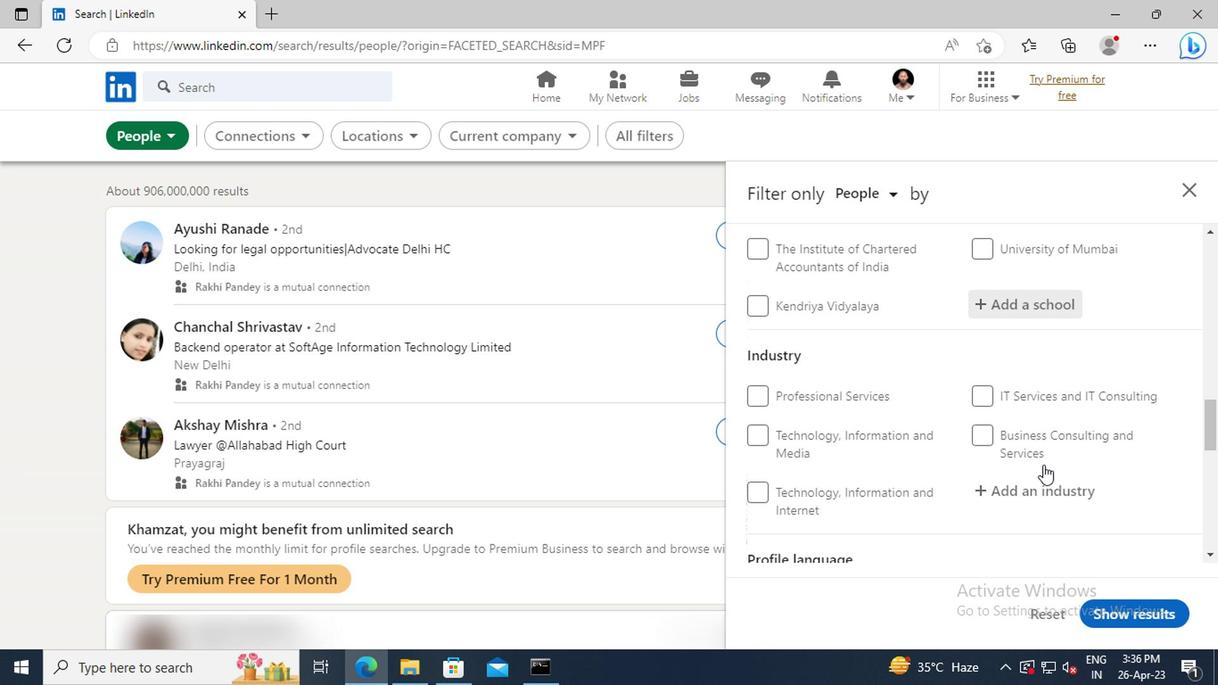 
Action: Mouse scrolled (1039, 463) with delta (0, -1)
Screenshot: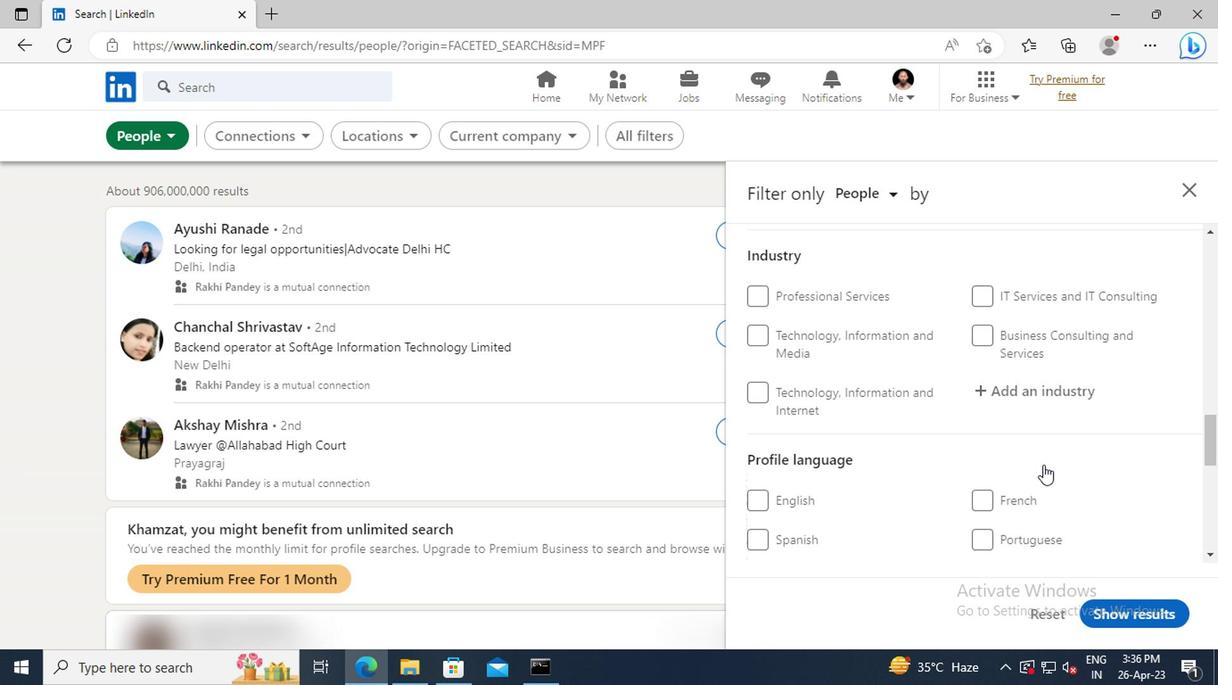 
Action: Mouse scrolled (1039, 463) with delta (0, -1)
Screenshot: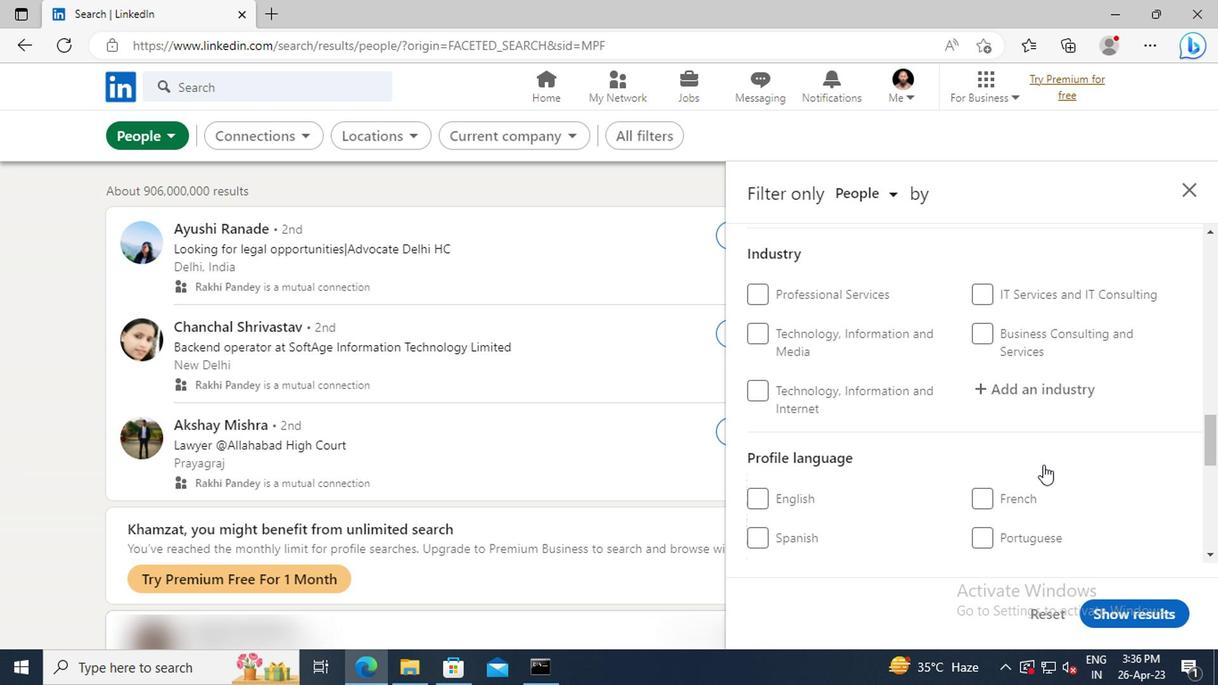 
Action: Mouse moved to (757, 476)
Screenshot: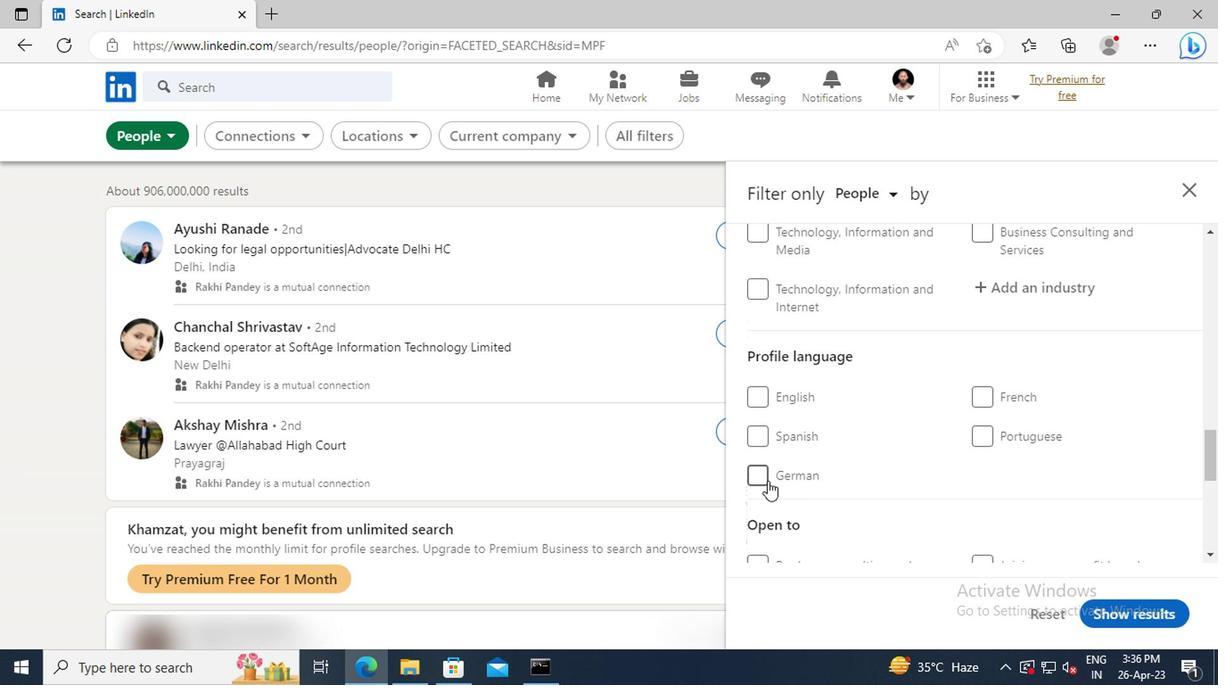 
Action: Mouse pressed left at (757, 476)
Screenshot: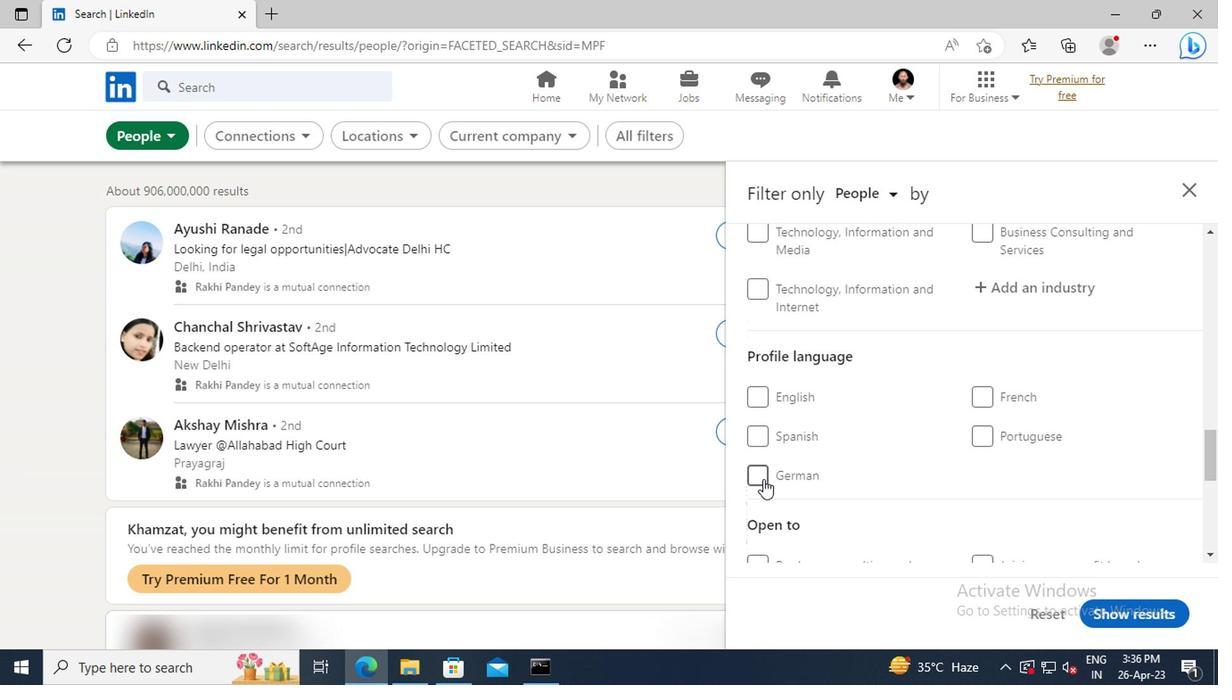 
Action: Mouse moved to (911, 460)
Screenshot: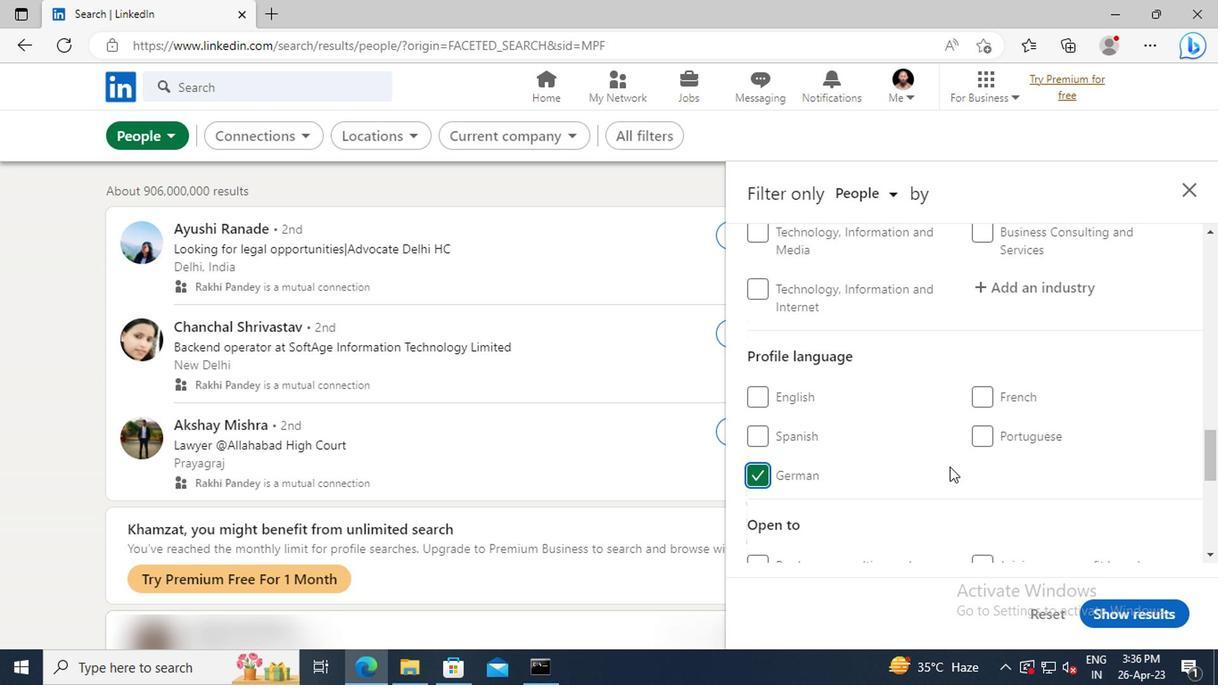 
Action: Mouse scrolled (911, 461) with delta (0, 0)
Screenshot: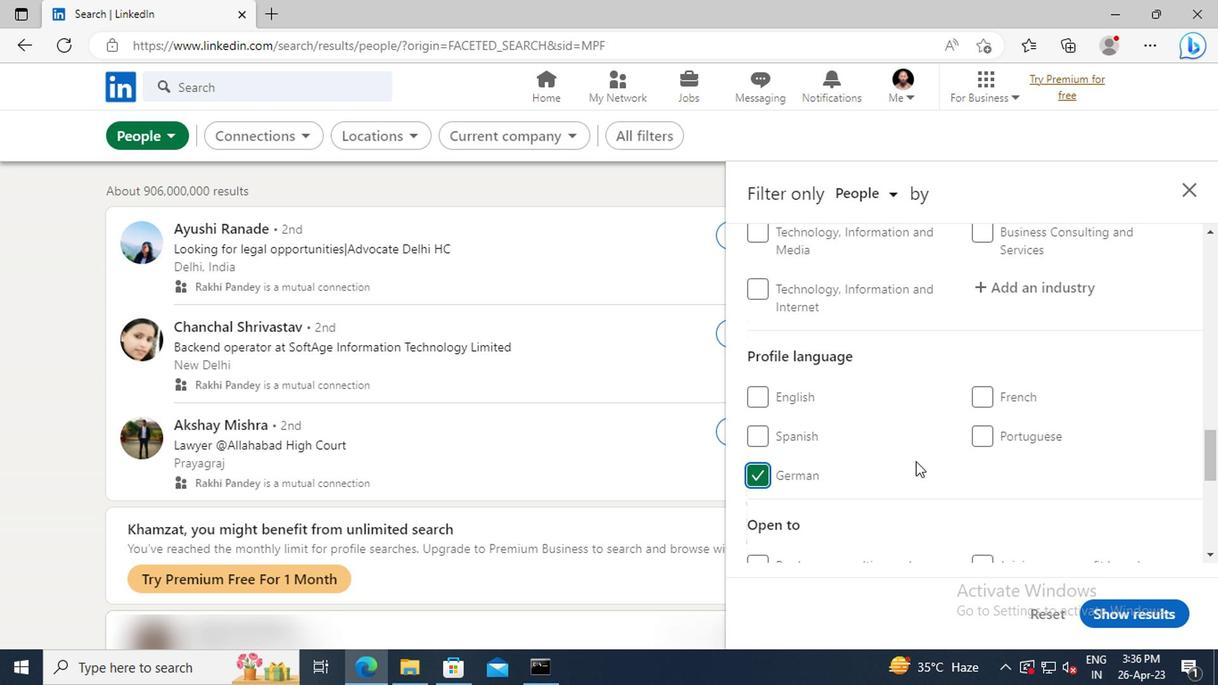 
Action: Mouse scrolled (911, 461) with delta (0, 0)
Screenshot: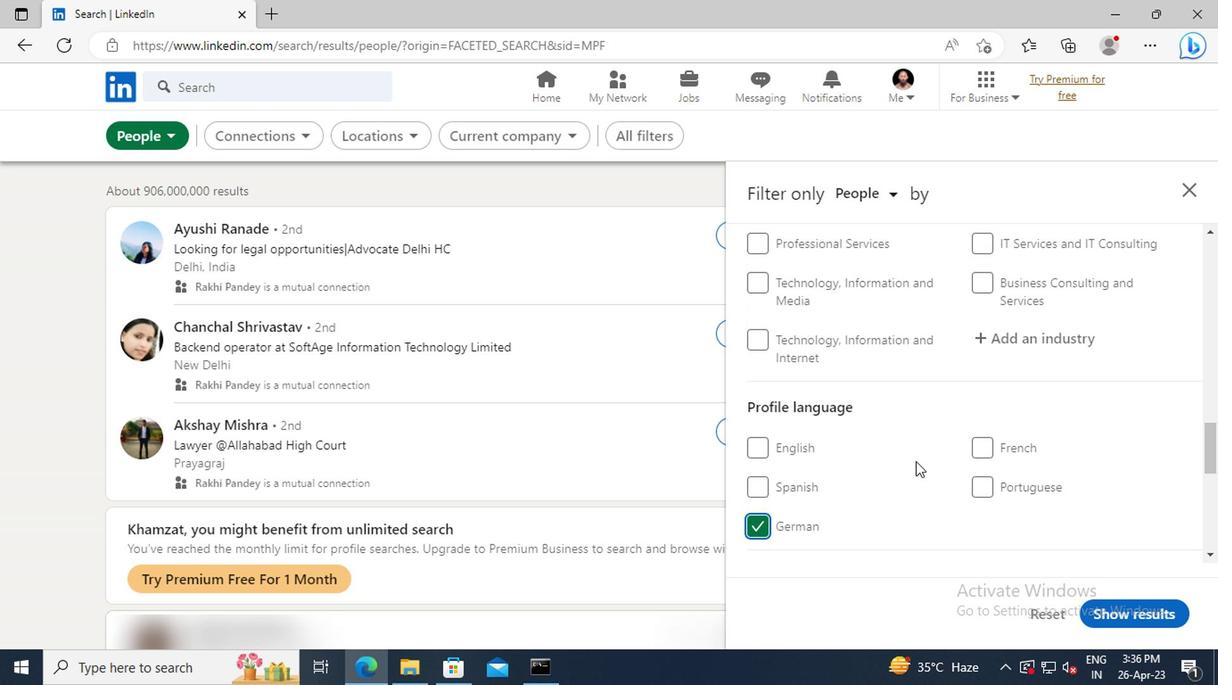 
Action: Mouse scrolled (911, 461) with delta (0, 0)
Screenshot: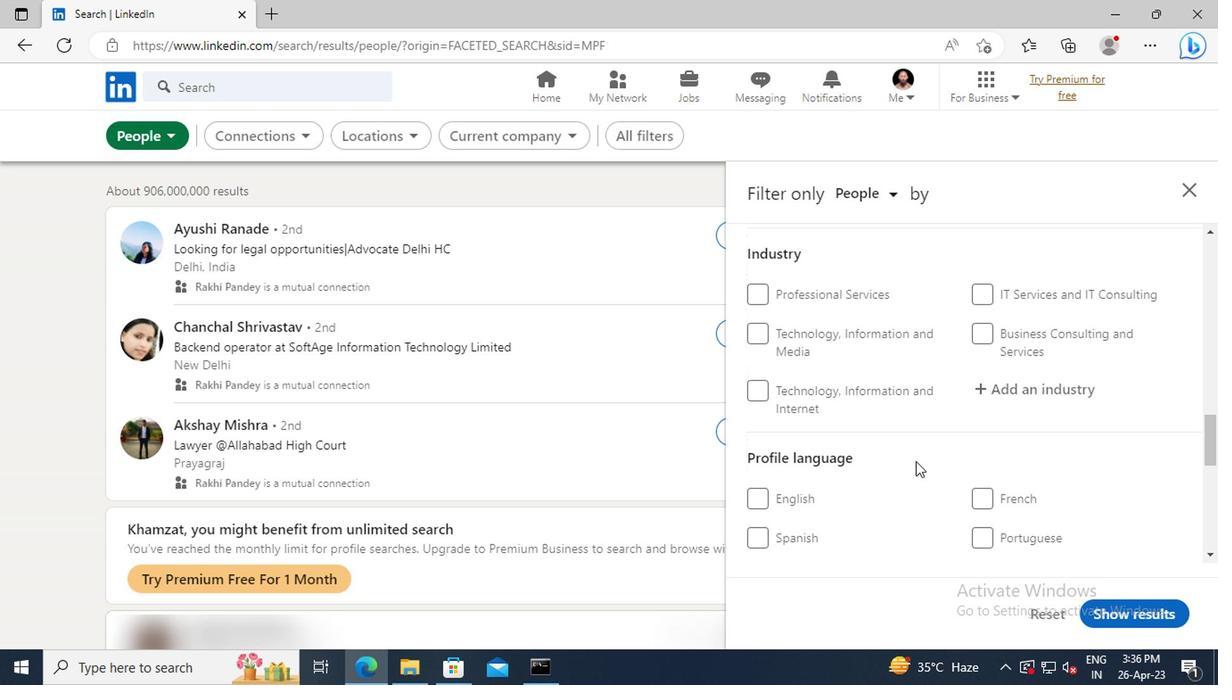 
Action: Mouse scrolled (911, 461) with delta (0, 0)
Screenshot: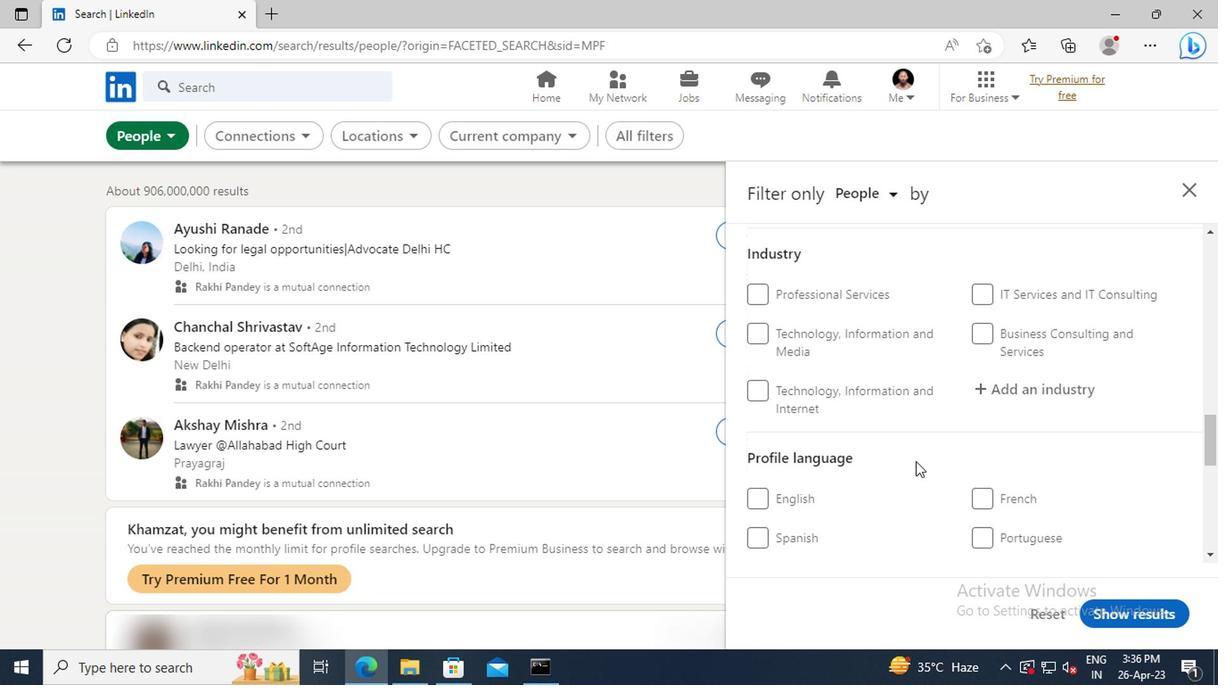 
Action: Mouse scrolled (911, 461) with delta (0, 0)
Screenshot: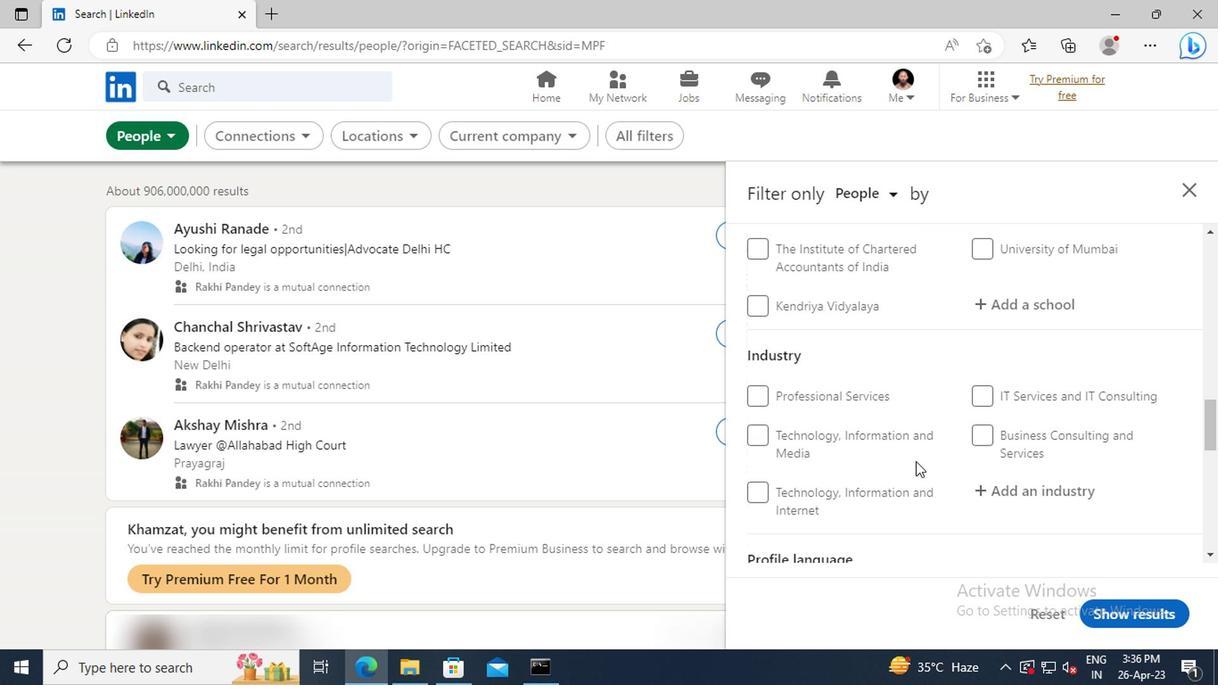 
Action: Mouse scrolled (911, 461) with delta (0, 0)
Screenshot: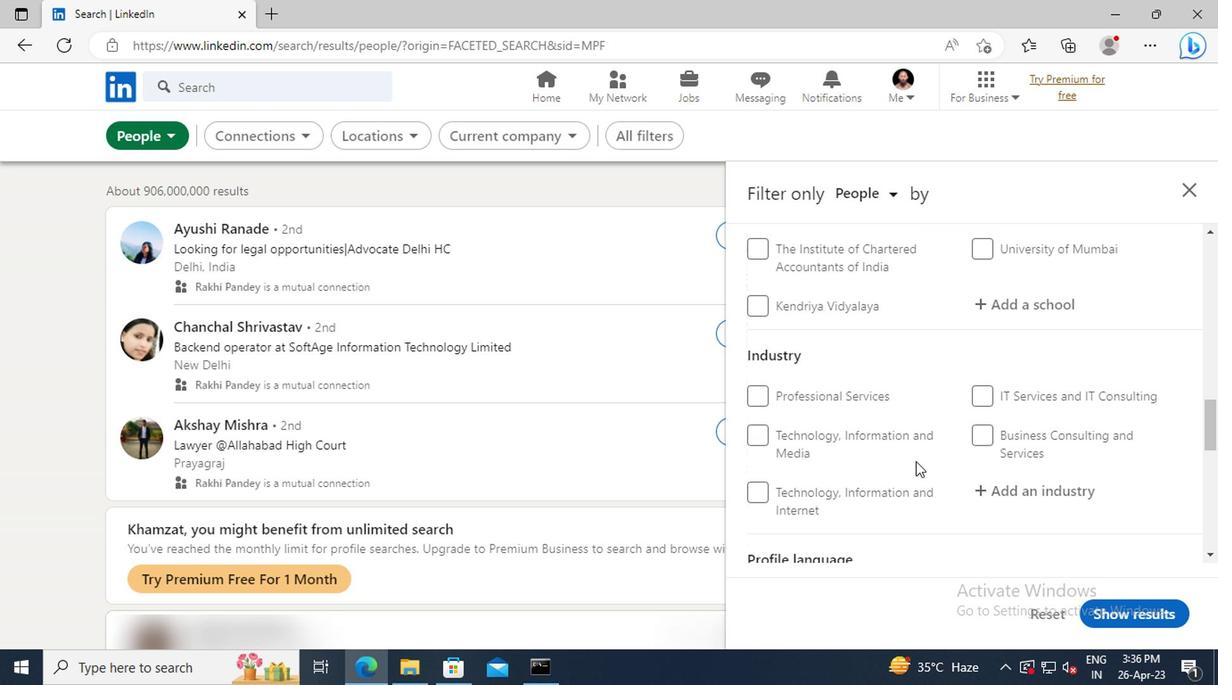
Action: Mouse scrolled (911, 461) with delta (0, 0)
Screenshot: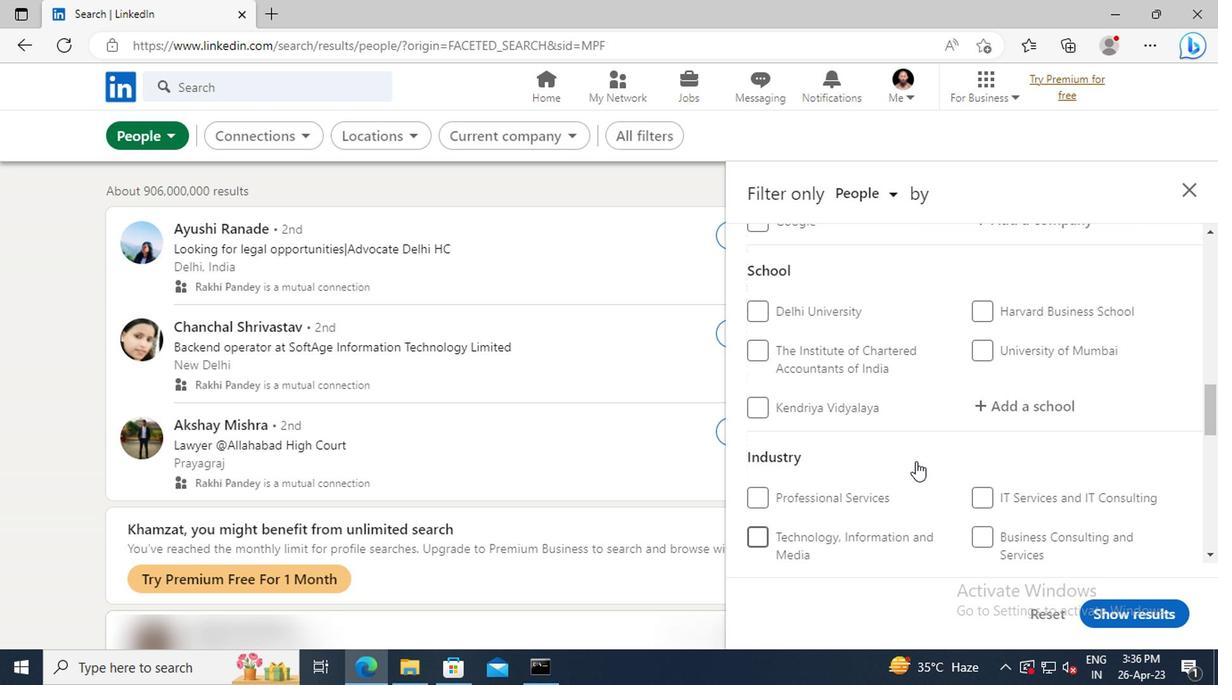
Action: Mouse scrolled (911, 461) with delta (0, 0)
Screenshot: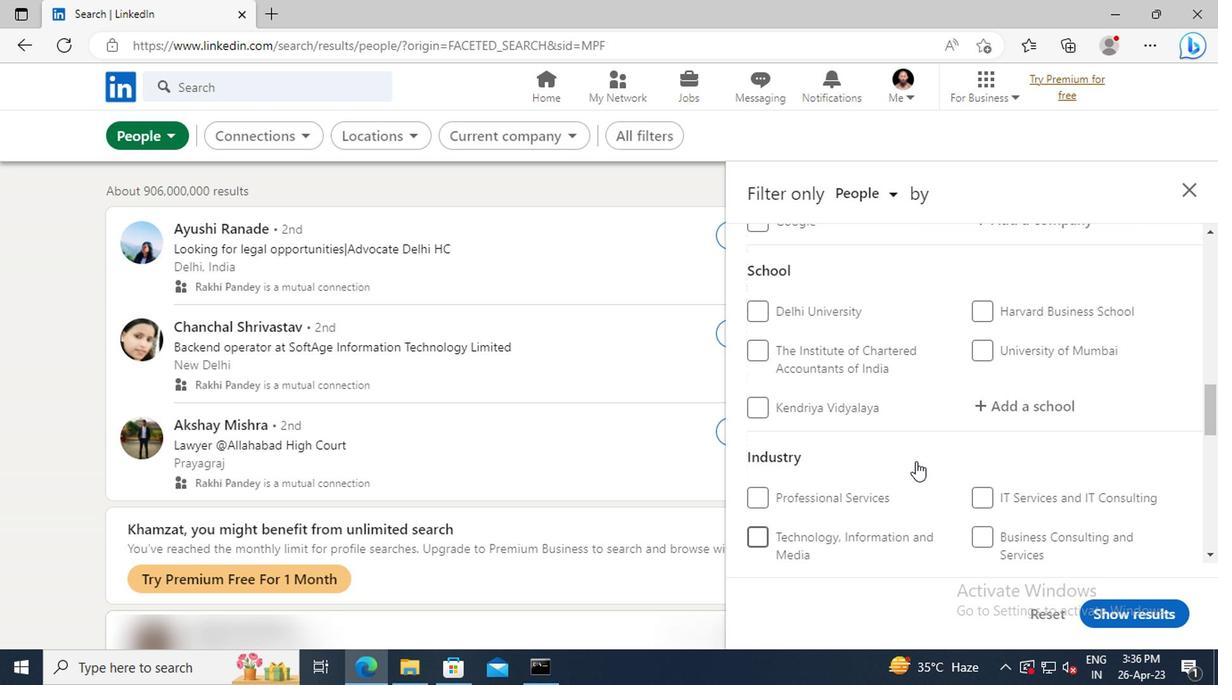 
Action: Mouse scrolled (911, 461) with delta (0, 0)
Screenshot: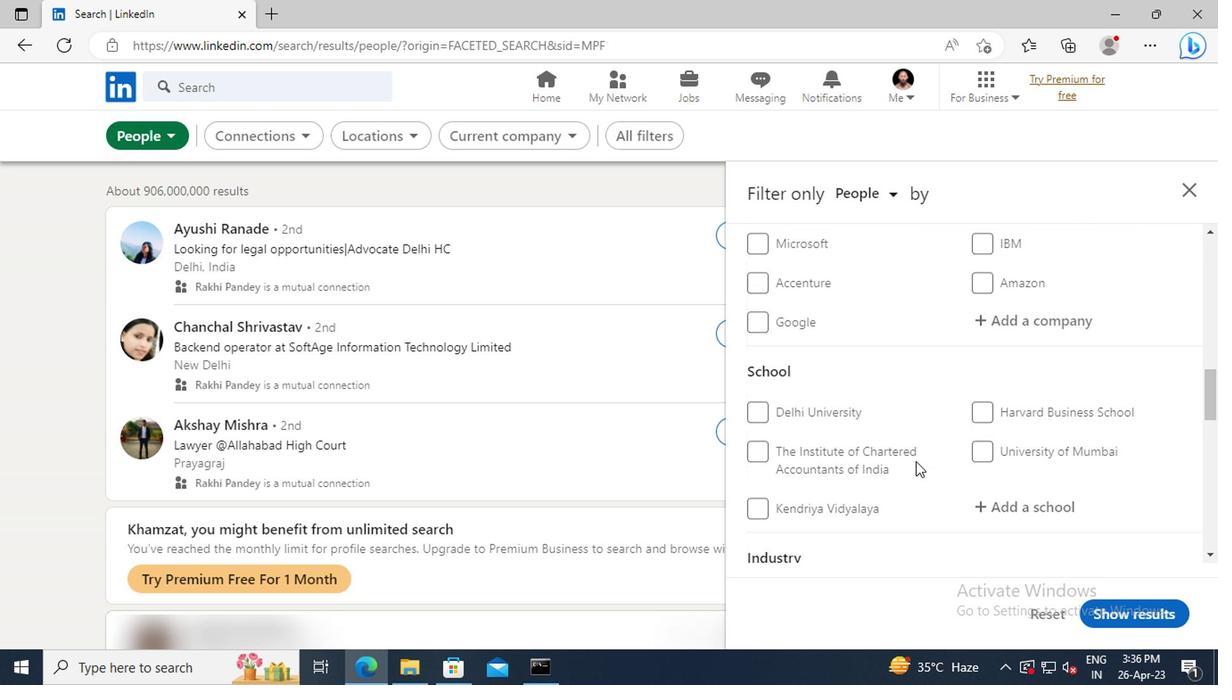 
Action: Mouse scrolled (911, 461) with delta (0, 0)
Screenshot: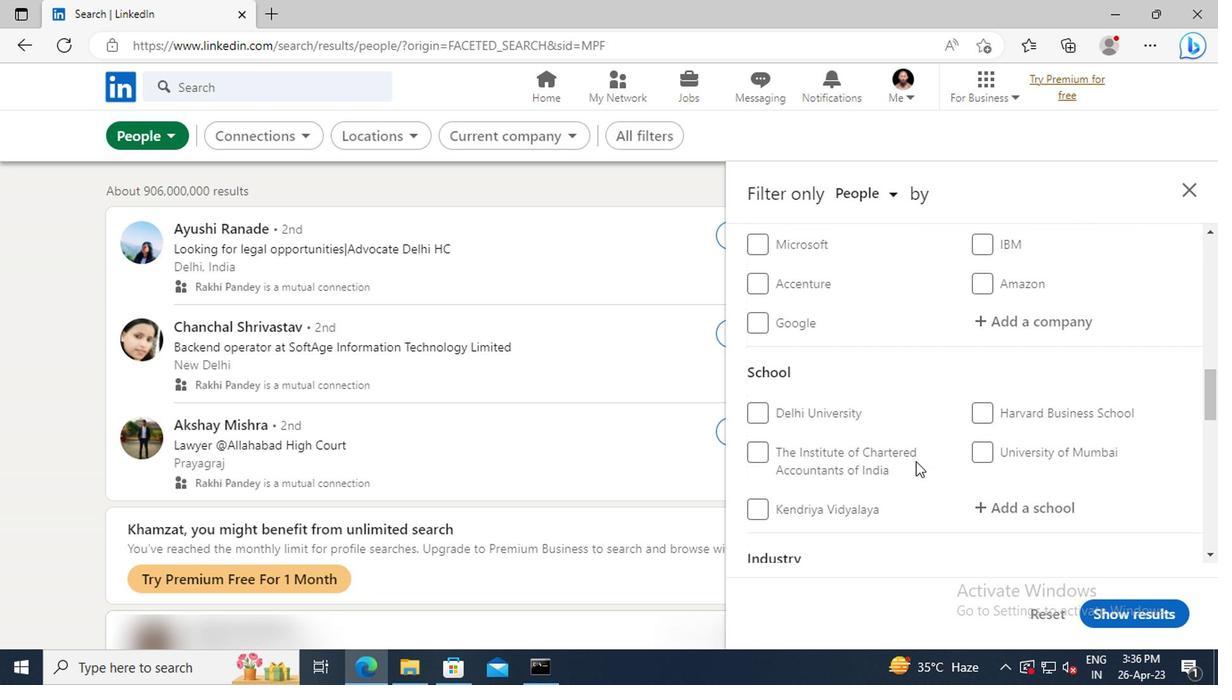
Action: Mouse scrolled (911, 461) with delta (0, 0)
Screenshot: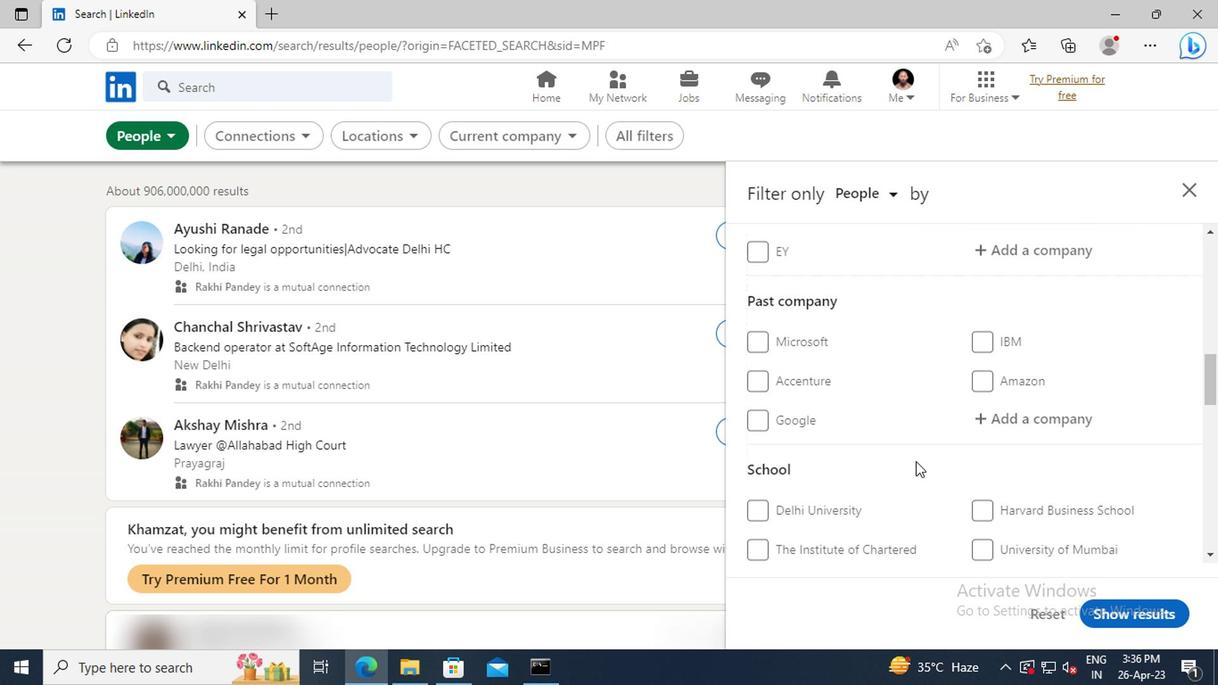
Action: Mouse scrolled (911, 461) with delta (0, 0)
Screenshot: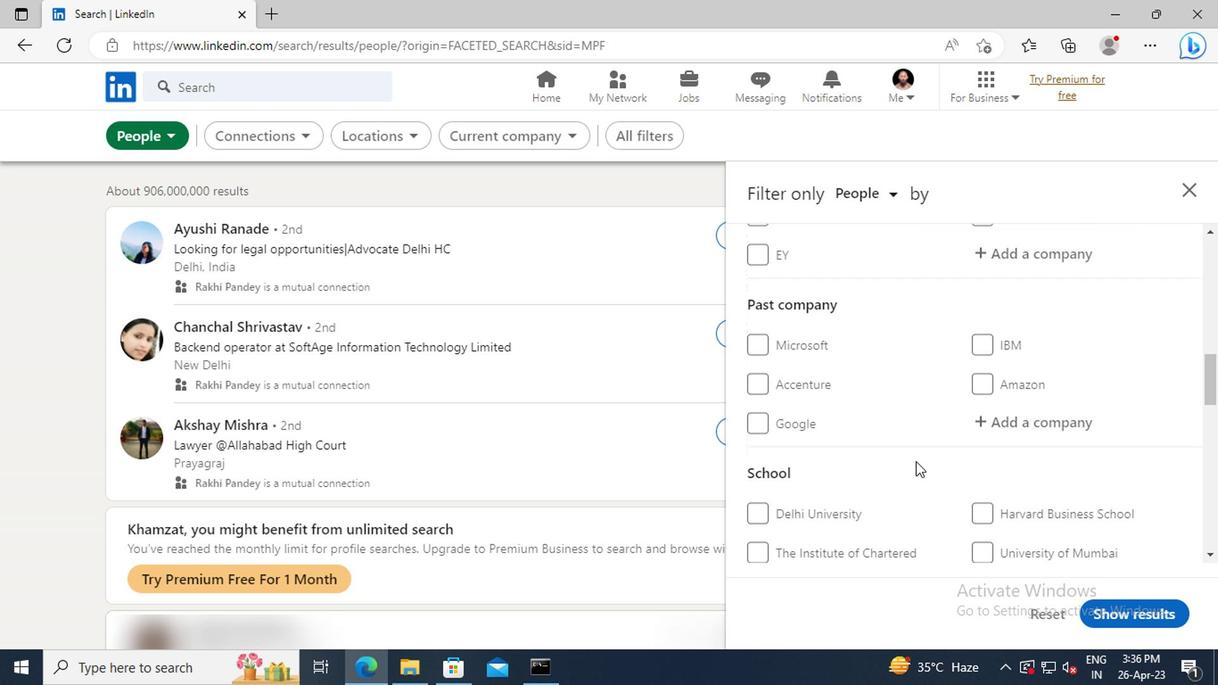 
Action: Mouse scrolled (911, 461) with delta (0, 0)
Screenshot: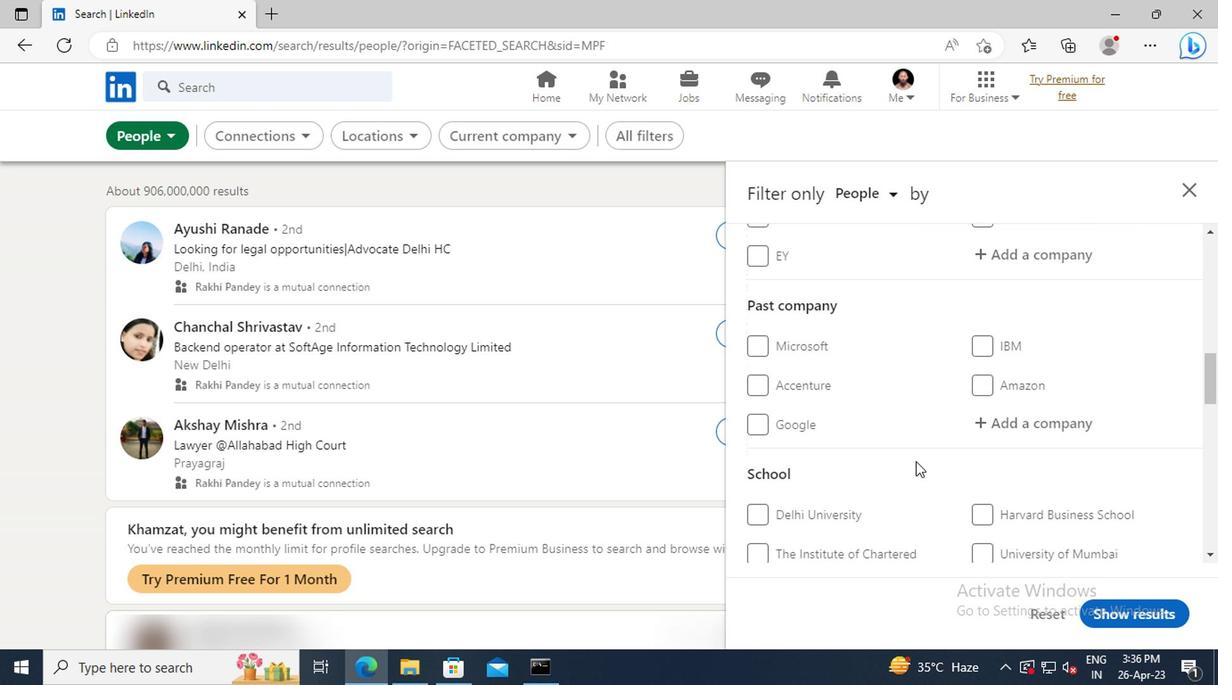 
Action: Mouse scrolled (911, 461) with delta (0, 0)
Screenshot: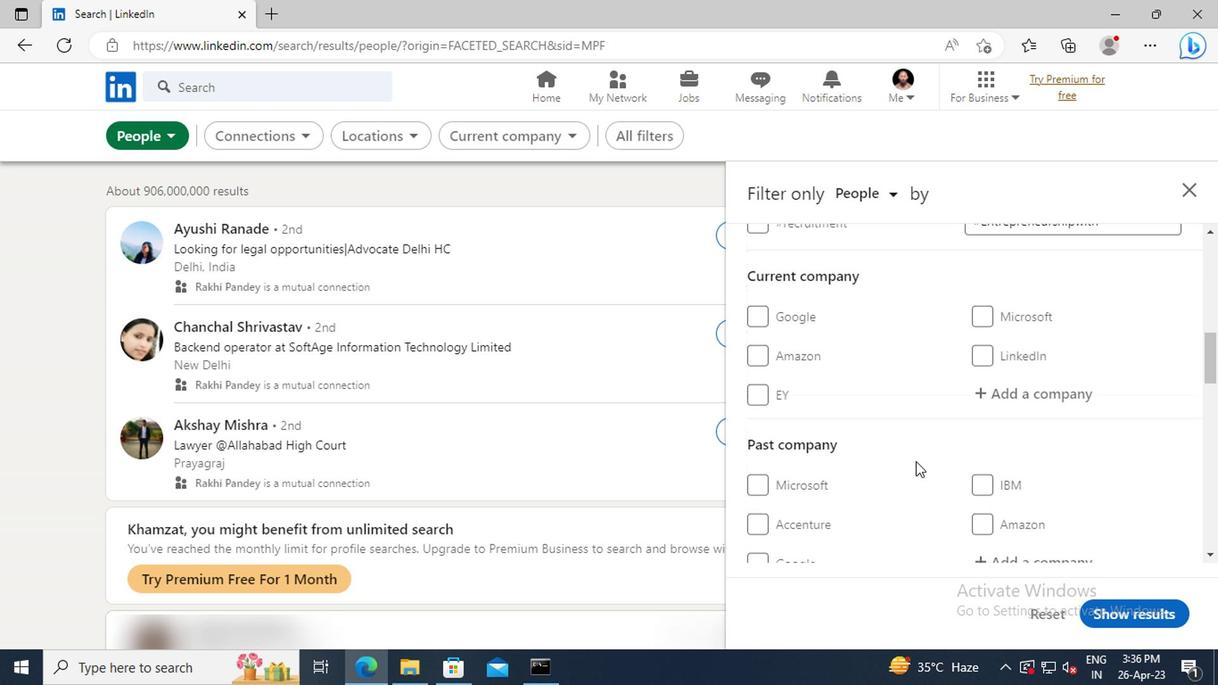 
Action: Mouse scrolled (911, 461) with delta (0, 0)
Screenshot: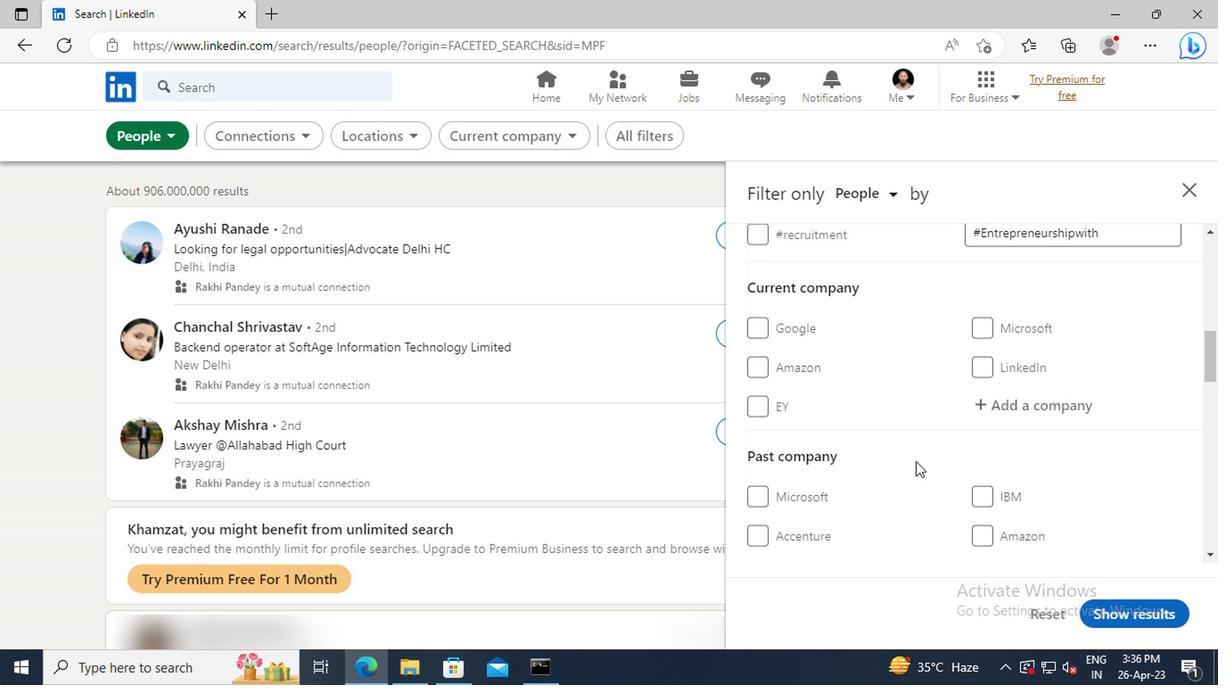 
Action: Mouse moved to (995, 500)
Screenshot: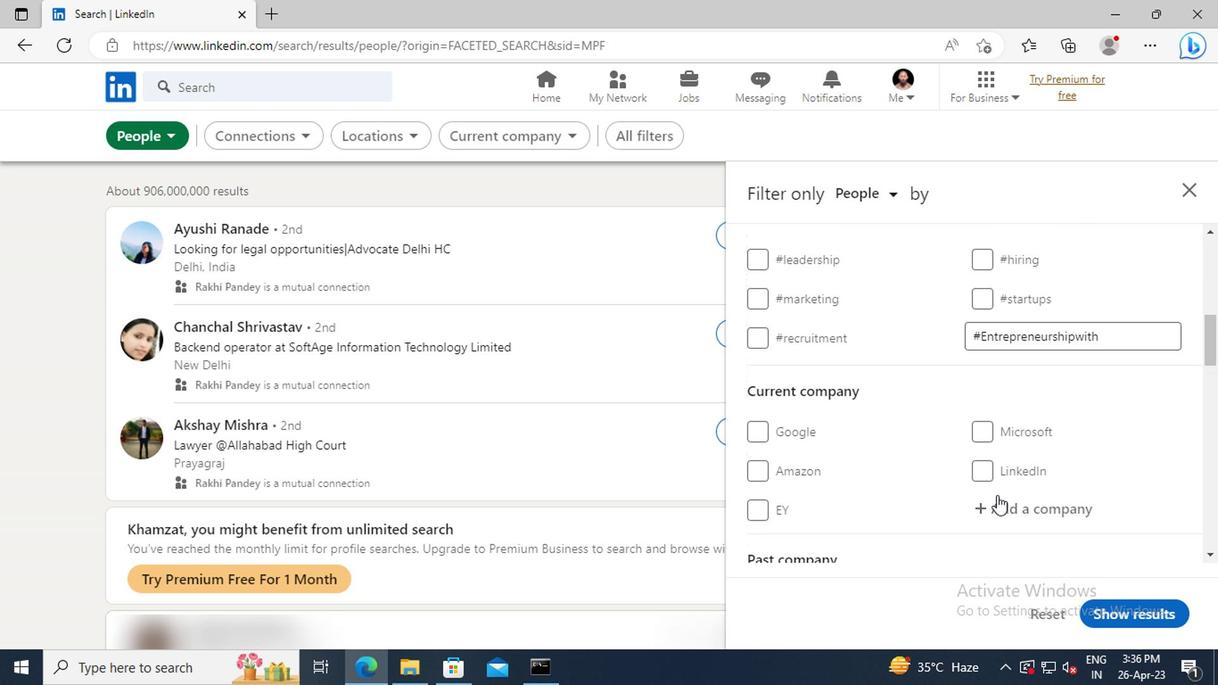 
Action: Mouse pressed left at (995, 500)
Screenshot: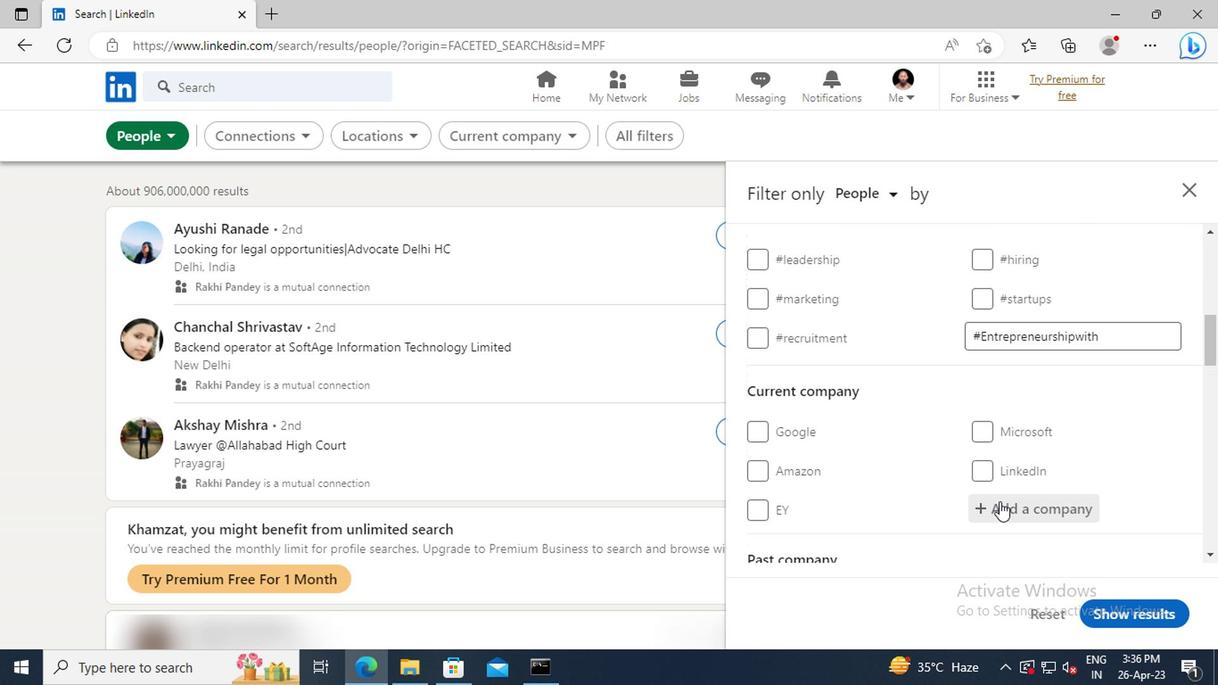 
Action: Key pressed <Key.shift>LUFTHANSA<Key.space><Key.shift>TECHNIK
Screenshot: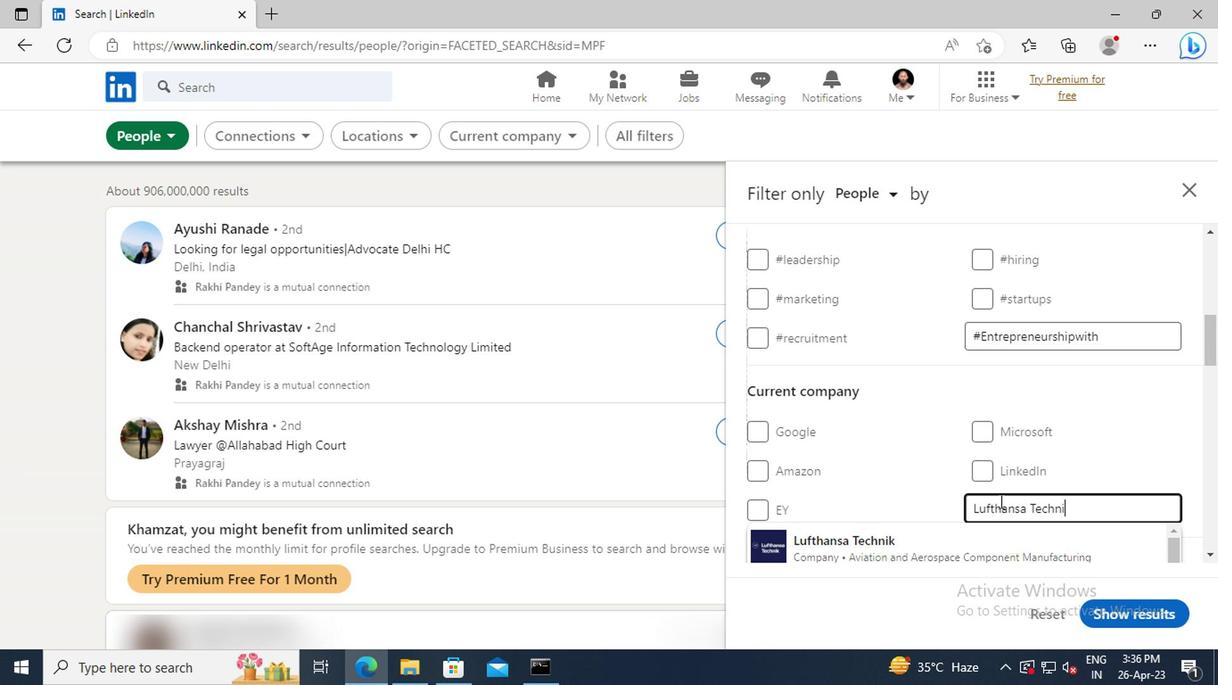 
Action: Mouse moved to (924, 544)
Screenshot: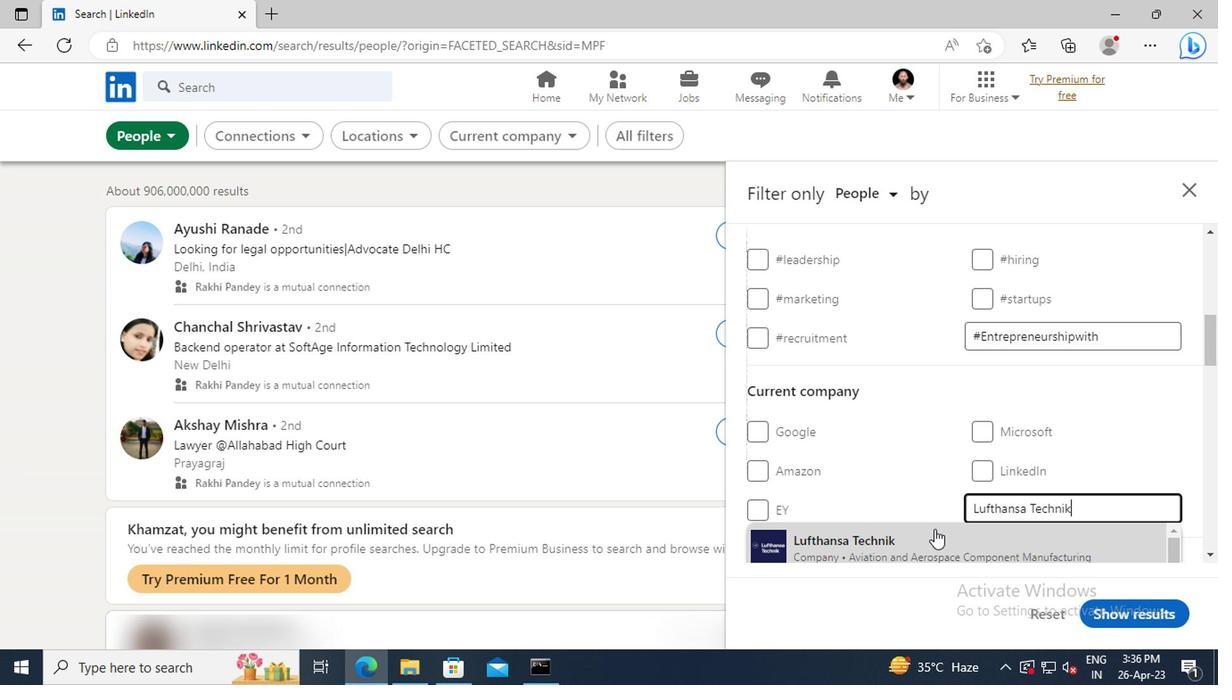 
Action: Mouse pressed left at (924, 544)
Screenshot: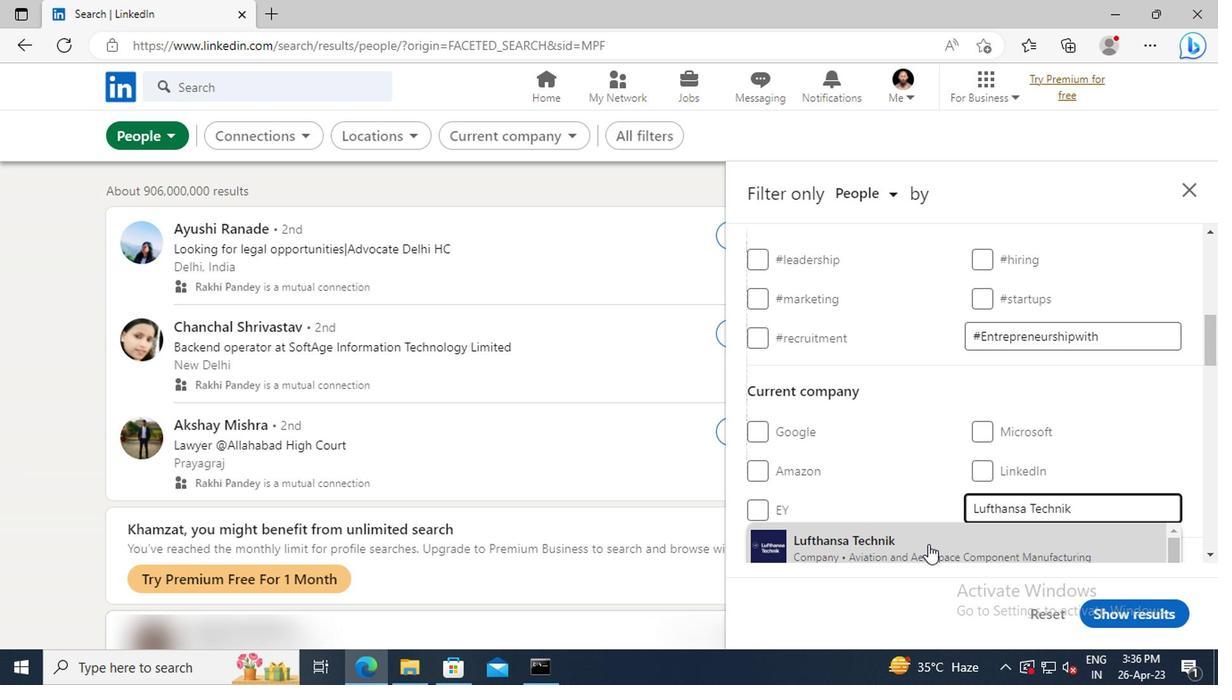 
Action: Mouse moved to (960, 425)
Screenshot: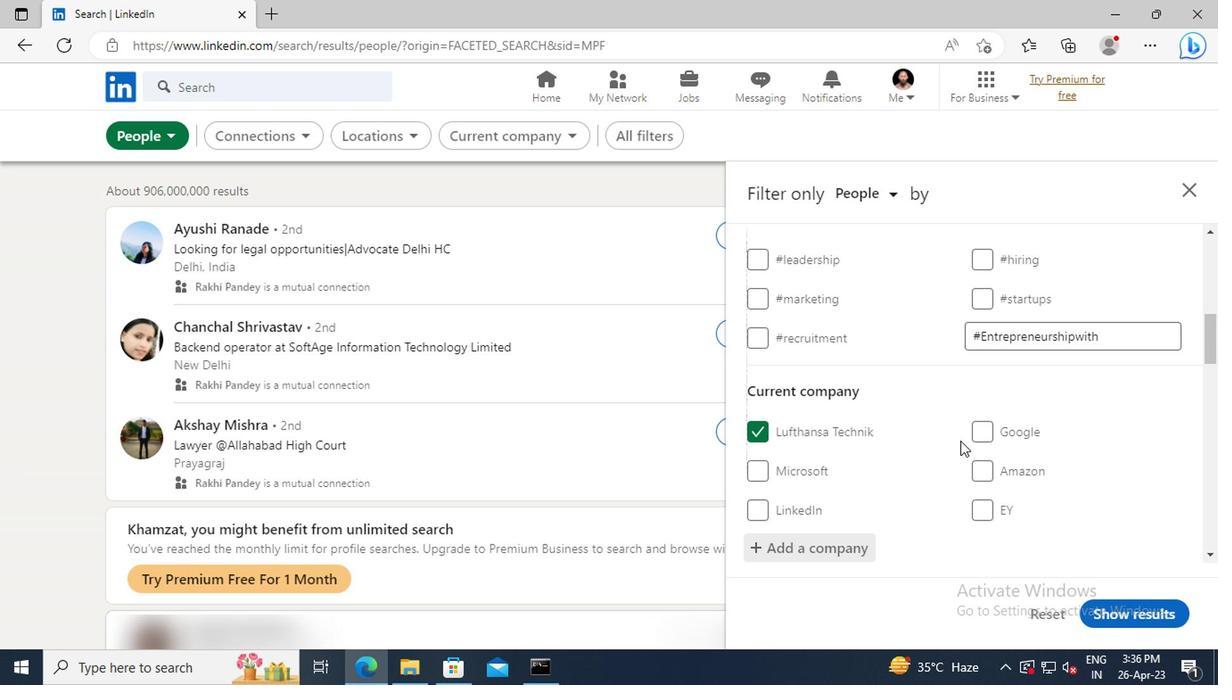
Action: Mouse scrolled (960, 424) with delta (0, 0)
Screenshot: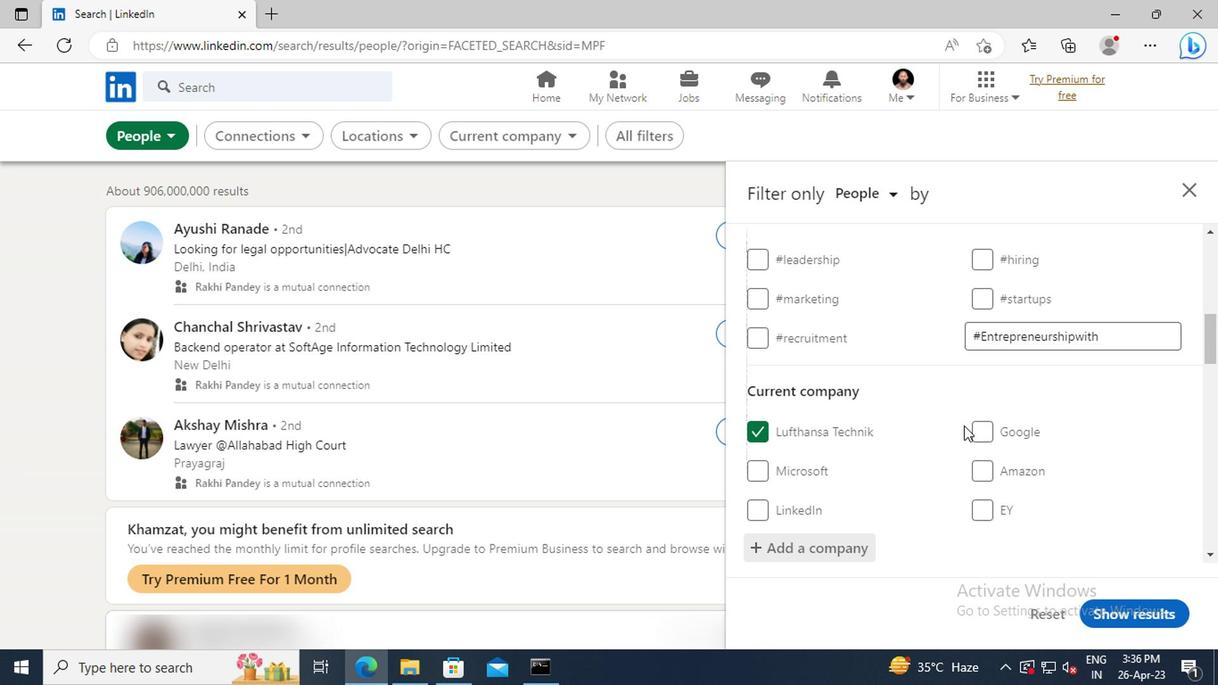
Action: Mouse scrolled (960, 424) with delta (0, 0)
Screenshot: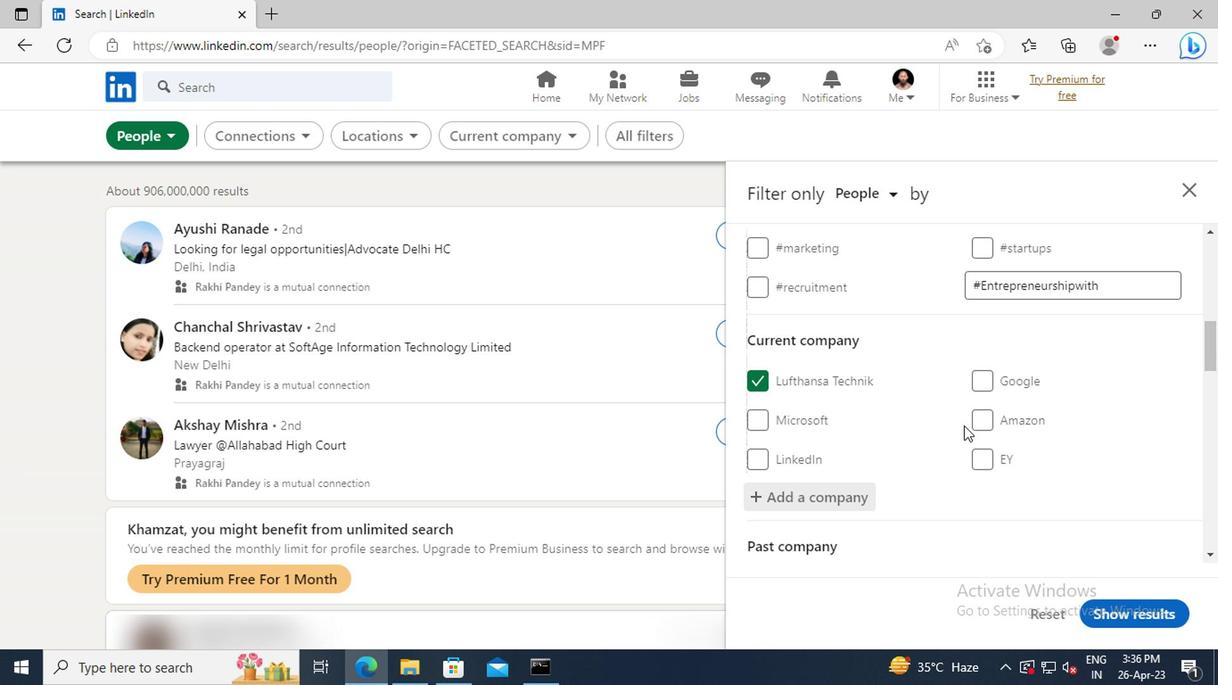 
Action: Mouse scrolled (960, 424) with delta (0, 0)
Screenshot: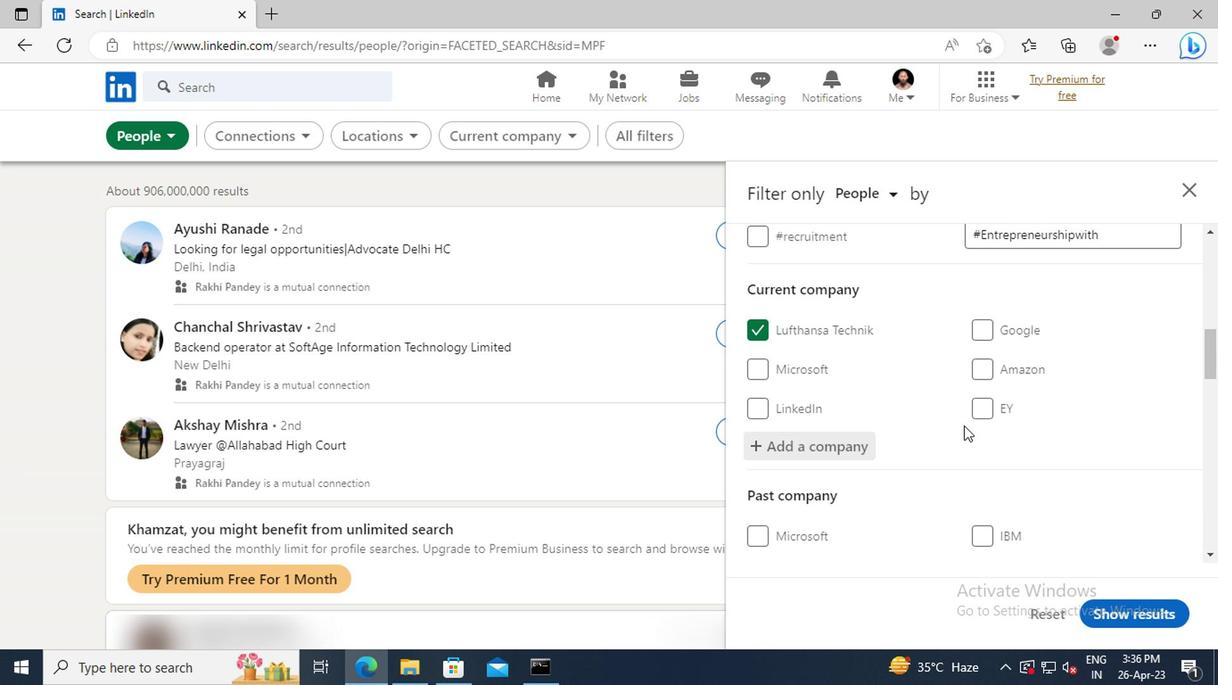 
Action: Mouse scrolled (960, 424) with delta (0, 0)
Screenshot: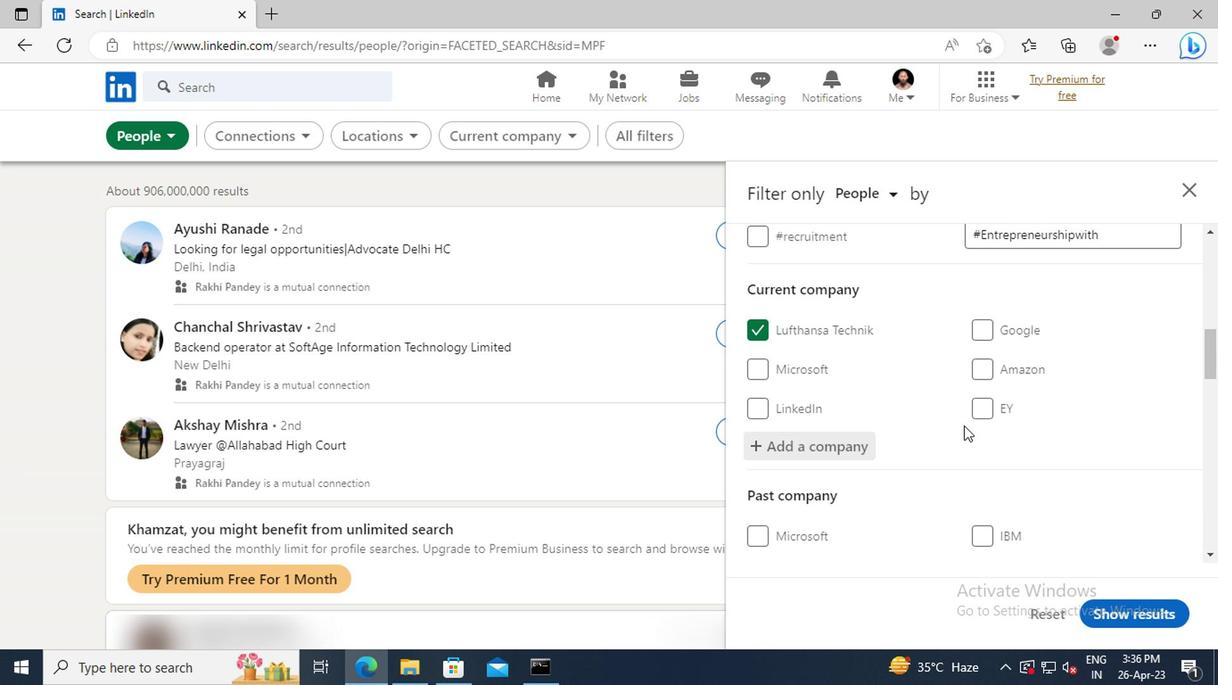 
Action: Mouse scrolled (960, 424) with delta (0, 0)
Screenshot: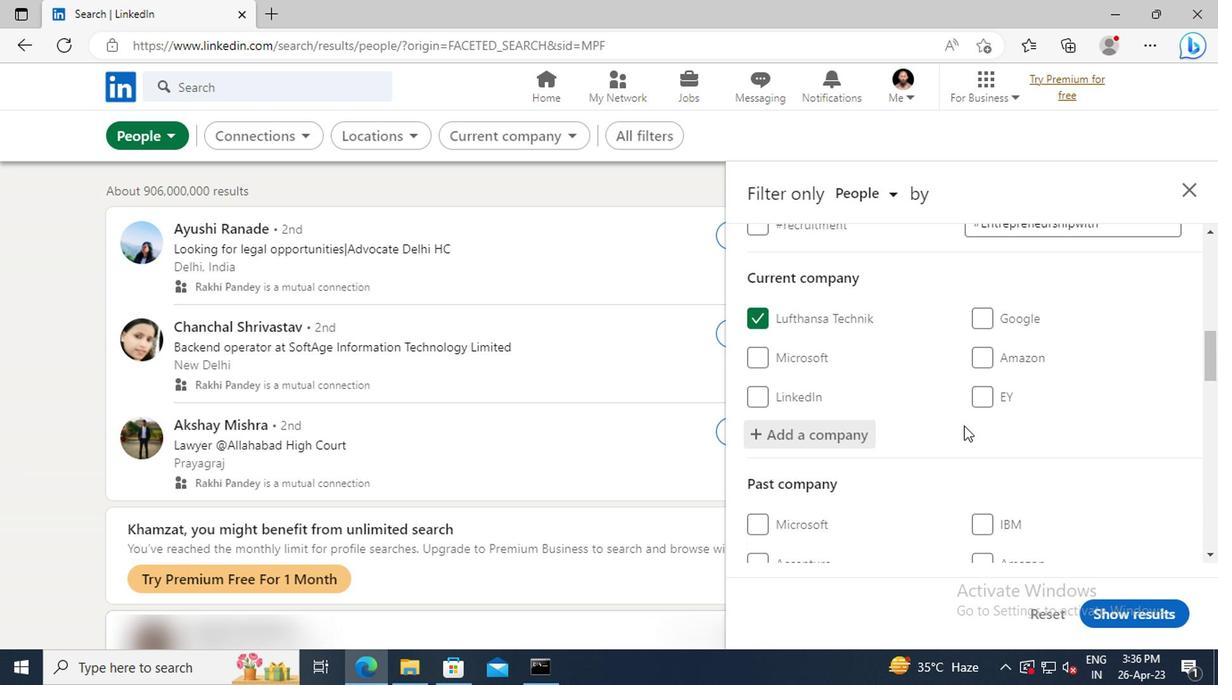 
Action: Mouse scrolled (960, 424) with delta (0, 0)
Screenshot: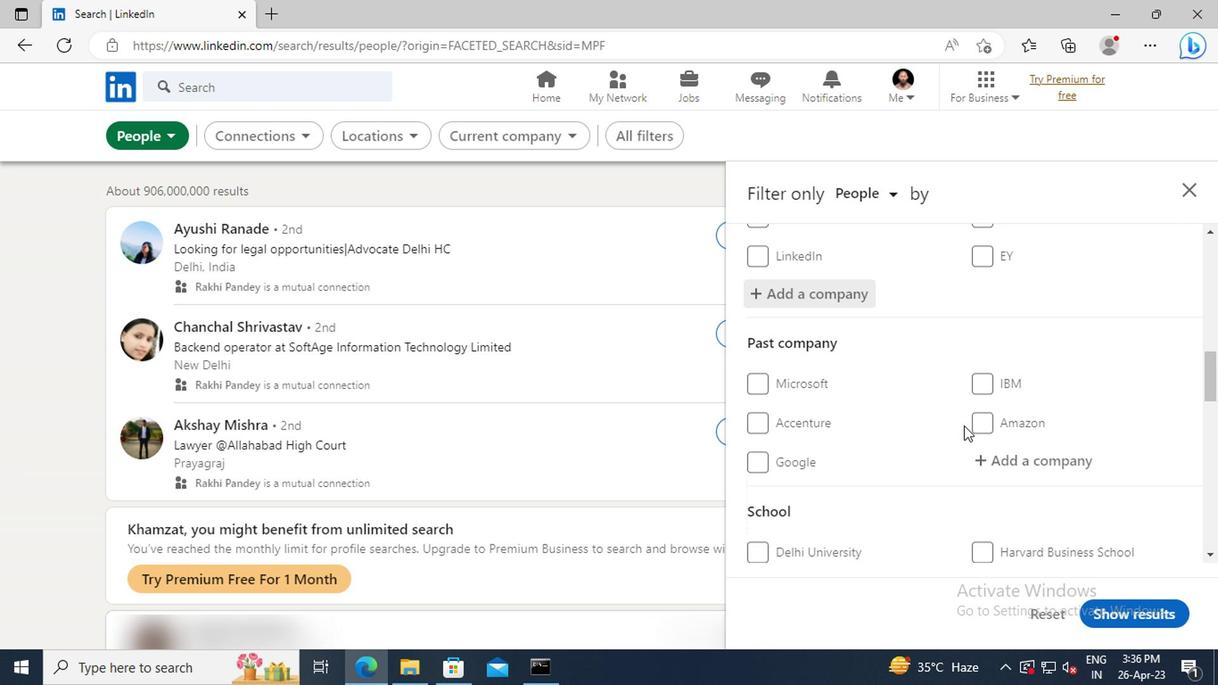 
Action: Mouse scrolled (960, 424) with delta (0, 0)
Screenshot: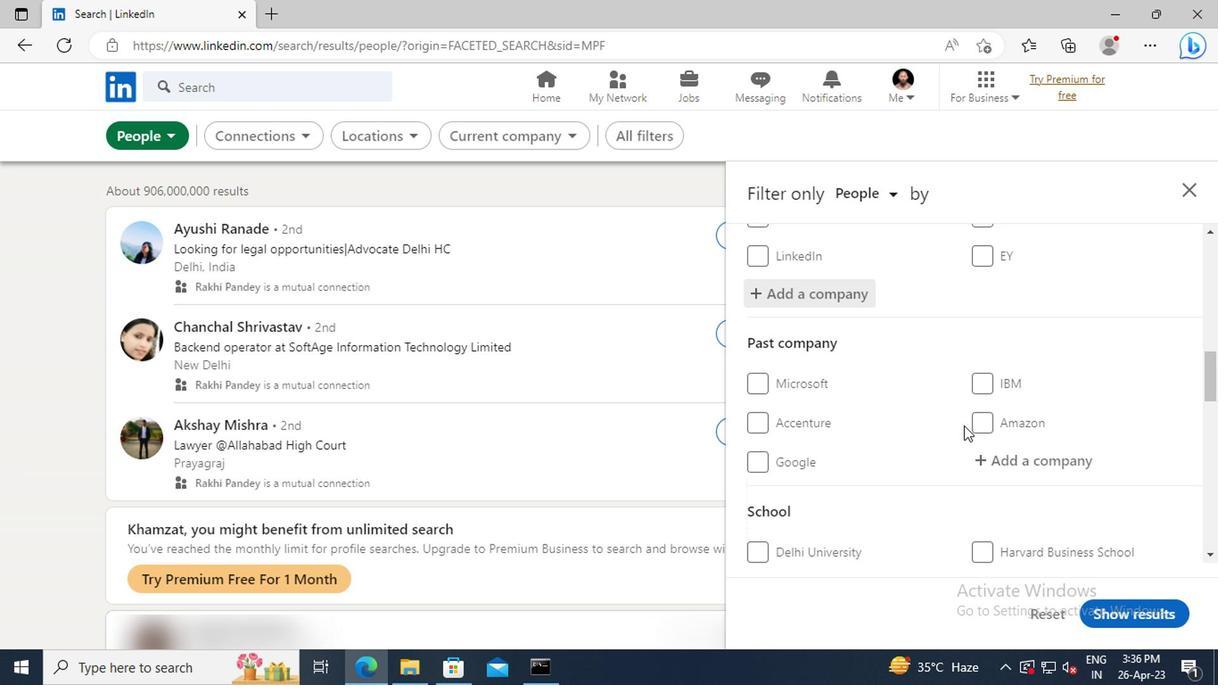 
Action: Mouse scrolled (960, 424) with delta (0, 0)
Screenshot: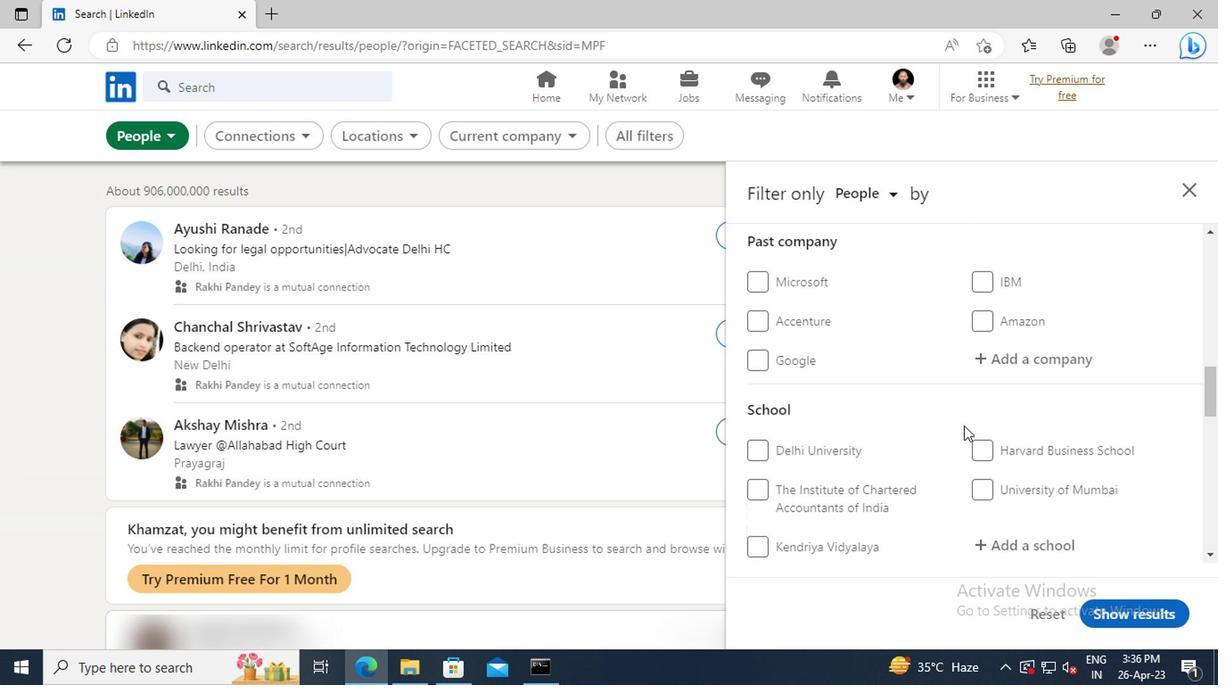 
Action: Mouse scrolled (960, 424) with delta (0, 0)
Screenshot: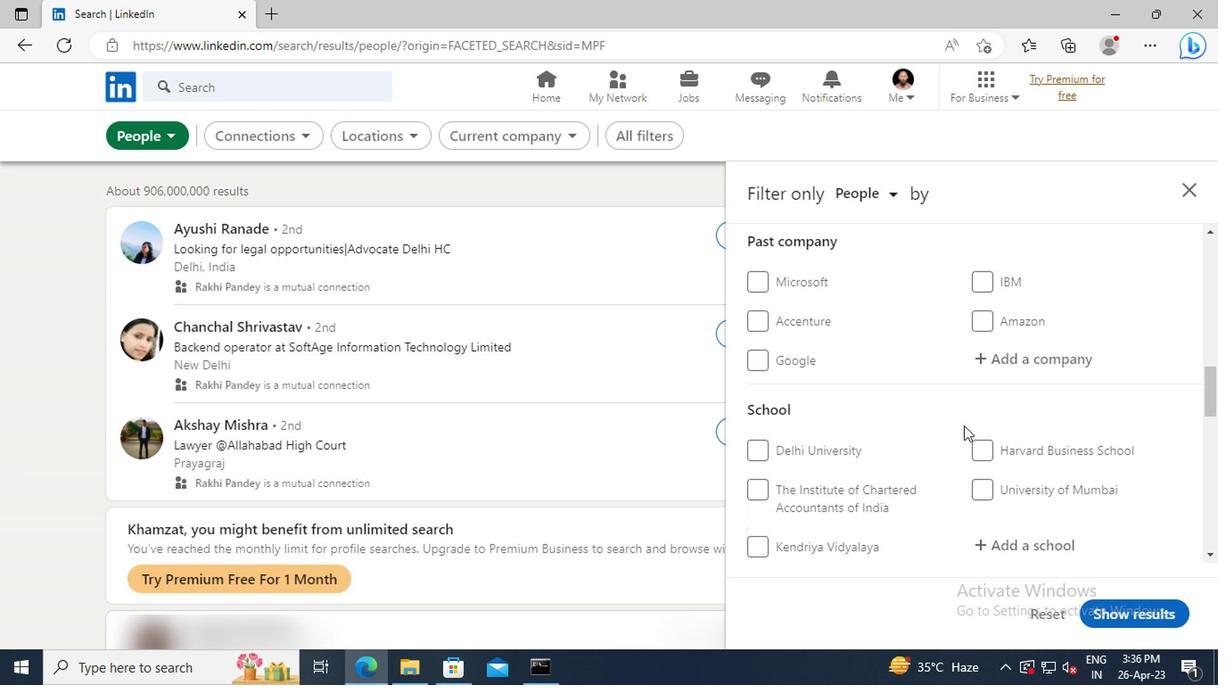 
Action: Mouse scrolled (960, 424) with delta (0, 0)
Screenshot: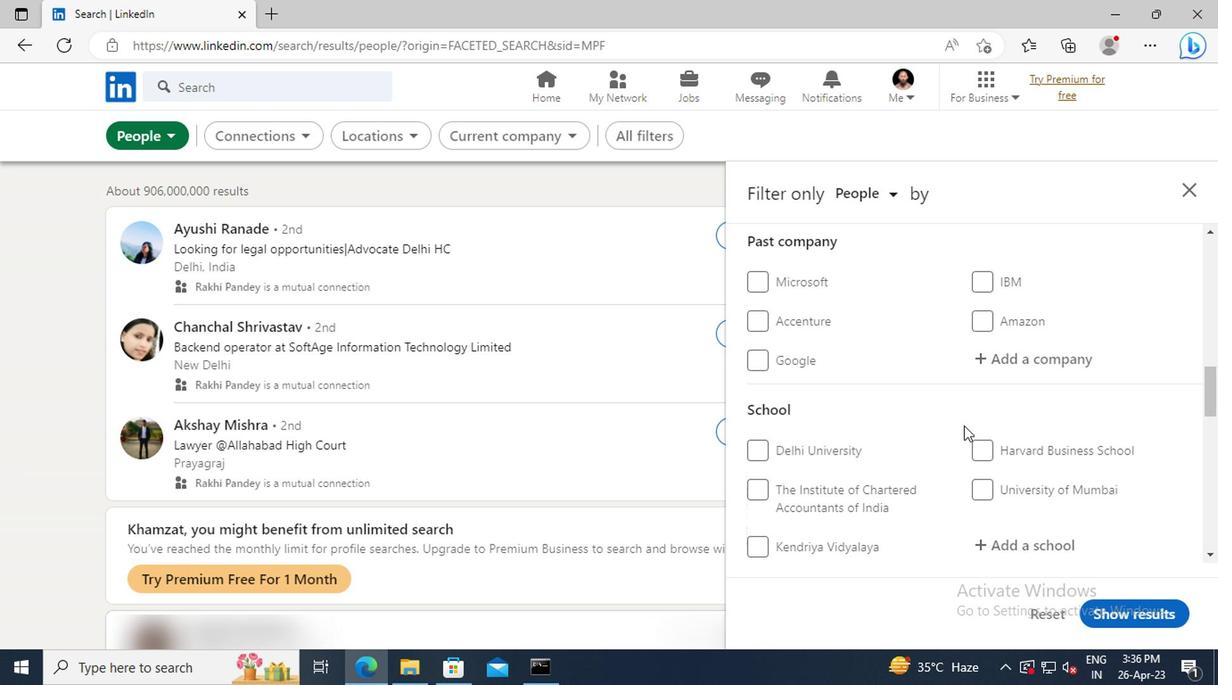 
Action: Mouse moved to (997, 400)
Screenshot: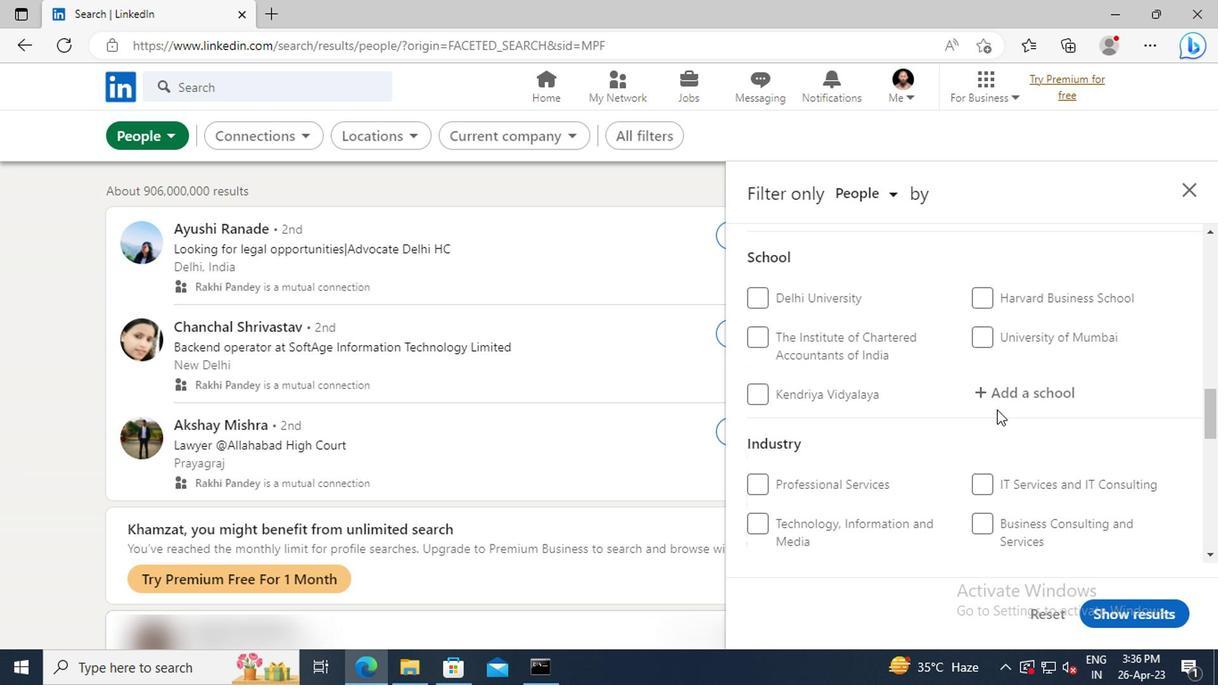 
Action: Mouse pressed left at (997, 400)
Screenshot: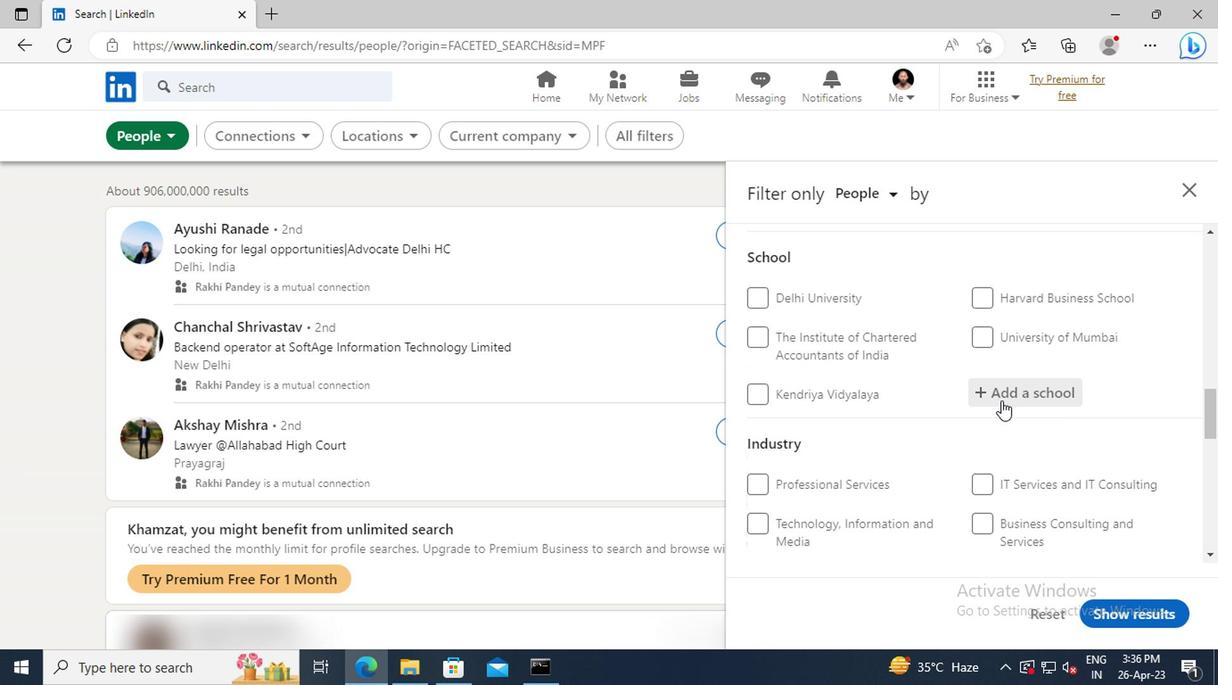 
Action: Key pressed <Key.shift>ST.<Key.space><Key.shift>JOSEPH<Key.space><Key.shift>COLLEGE
Screenshot: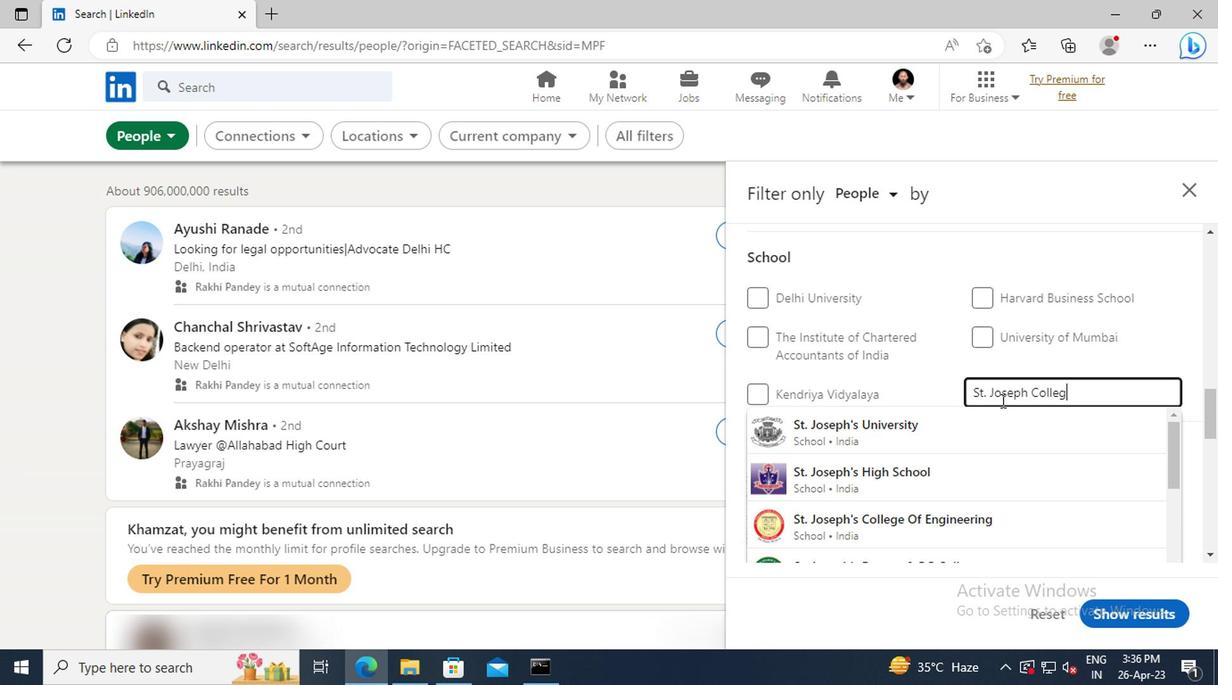 
Action: Mouse moved to (972, 467)
Screenshot: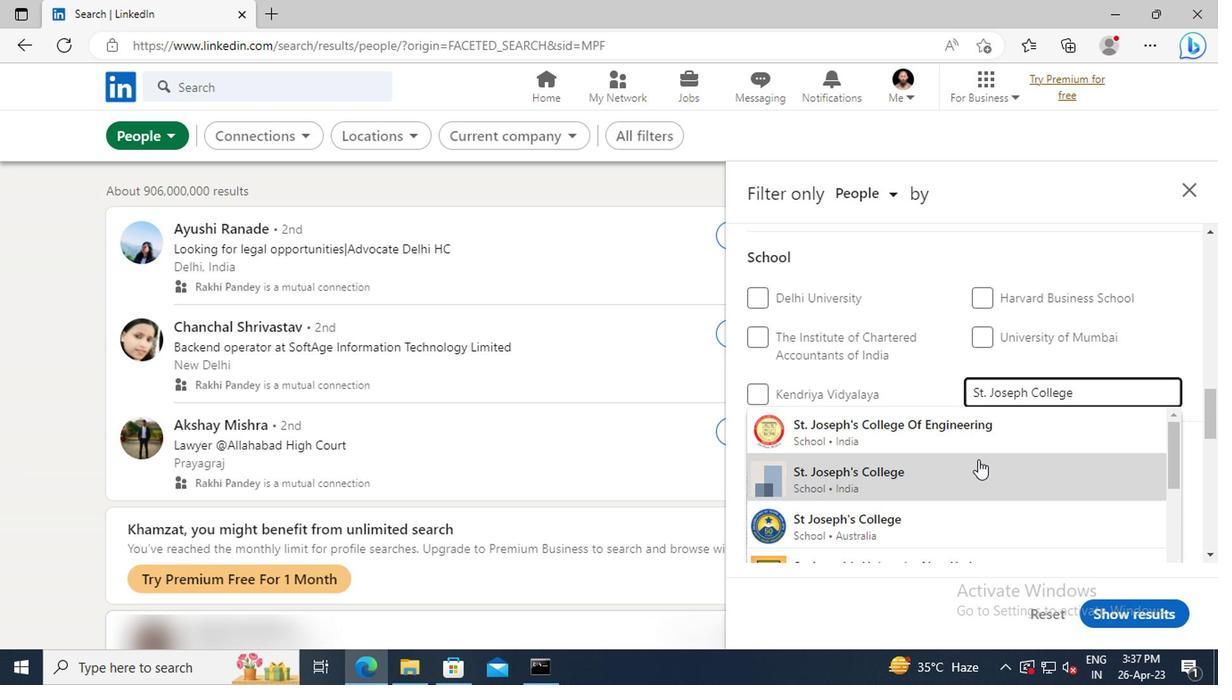
Action: Mouse pressed left at (972, 467)
Screenshot: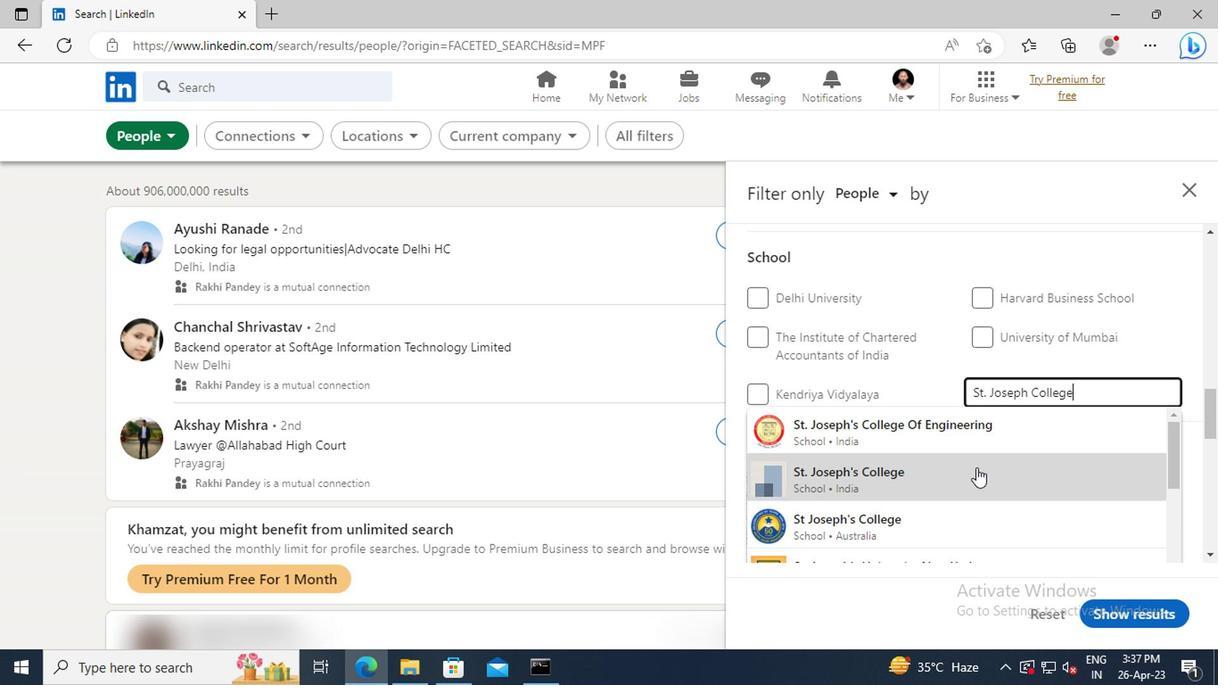 
Action: Mouse moved to (975, 361)
Screenshot: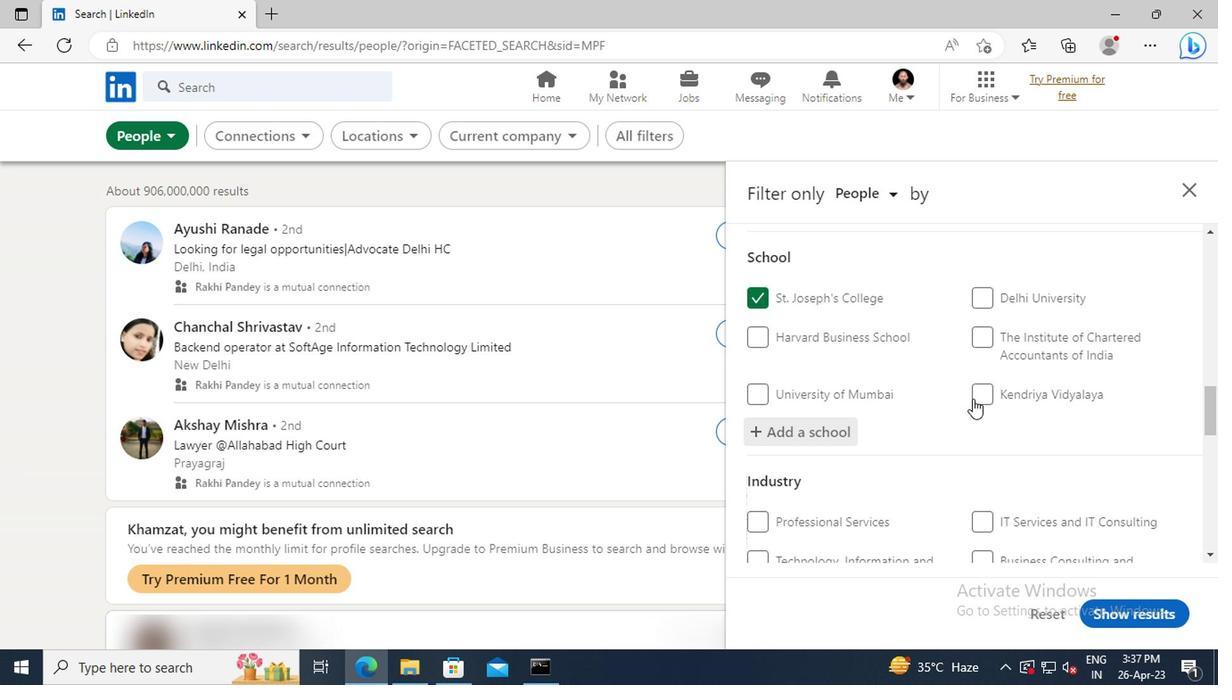 
Action: Mouse scrolled (975, 360) with delta (0, 0)
Screenshot: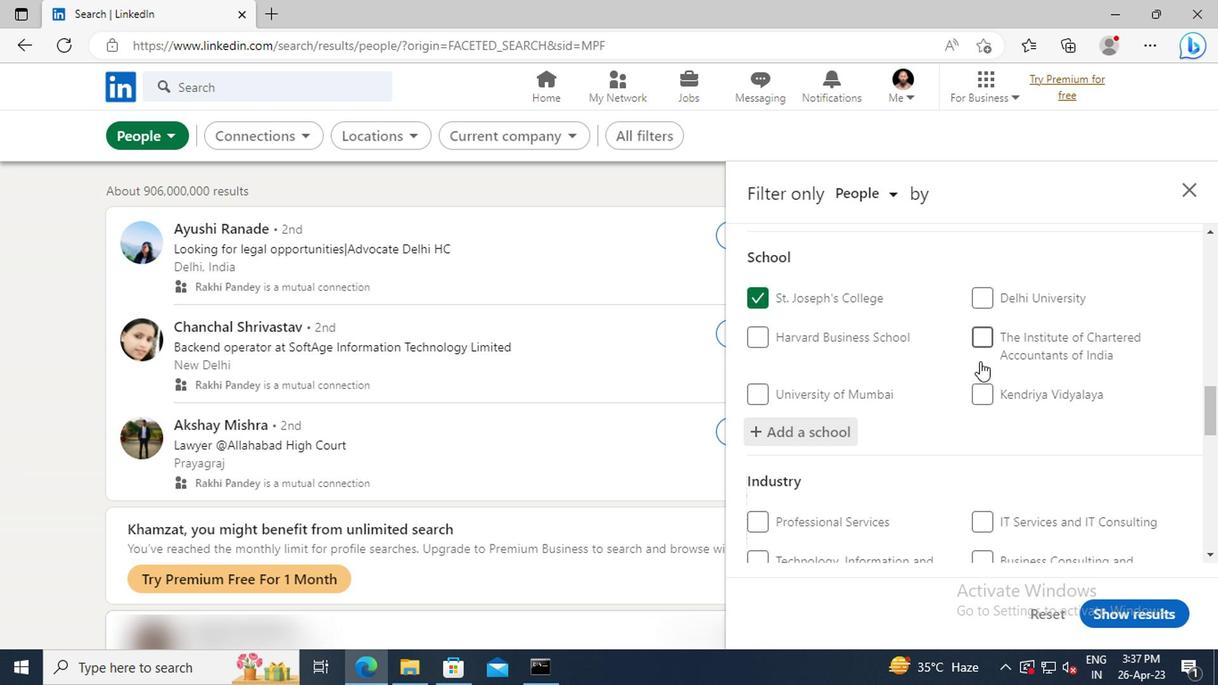 
Action: Mouse scrolled (975, 360) with delta (0, 0)
Screenshot: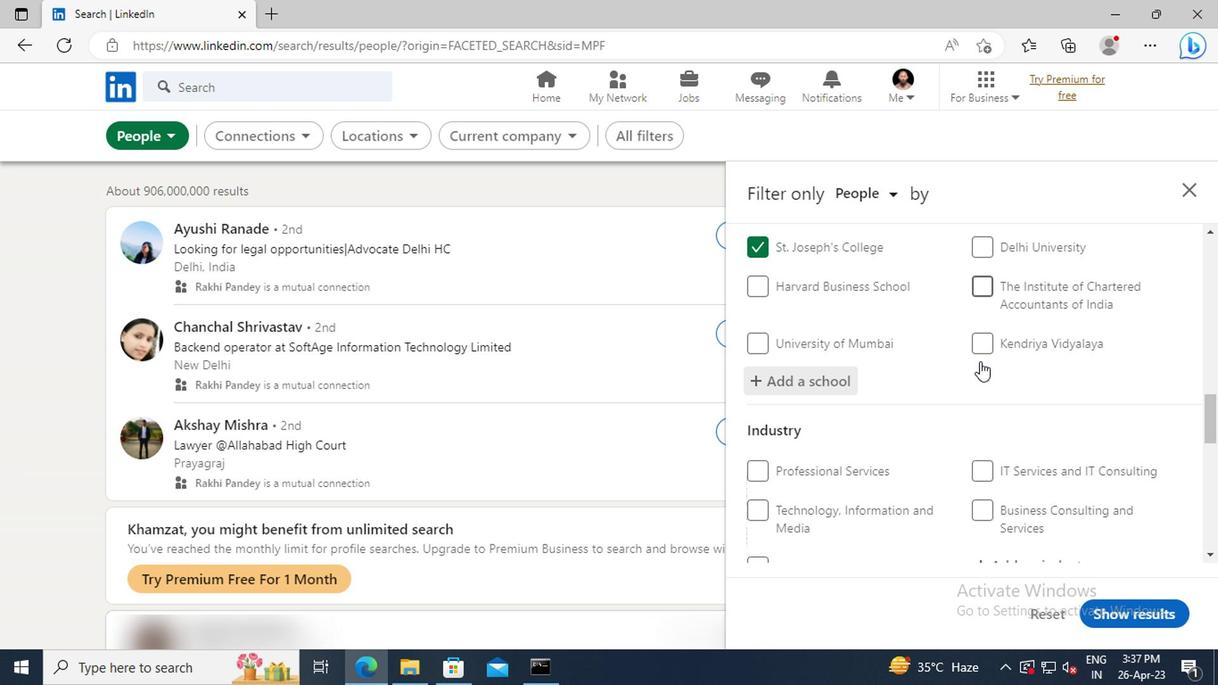
Action: Mouse scrolled (975, 360) with delta (0, 0)
Screenshot: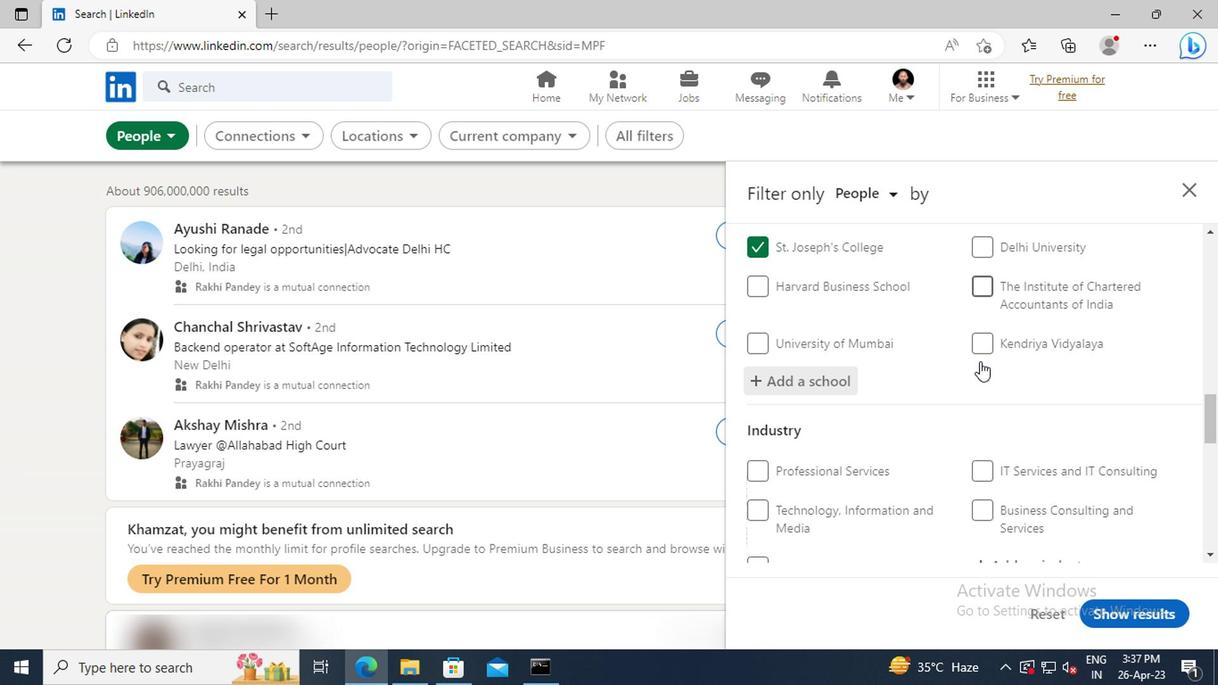 
Action: Mouse scrolled (975, 360) with delta (0, 0)
Screenshot: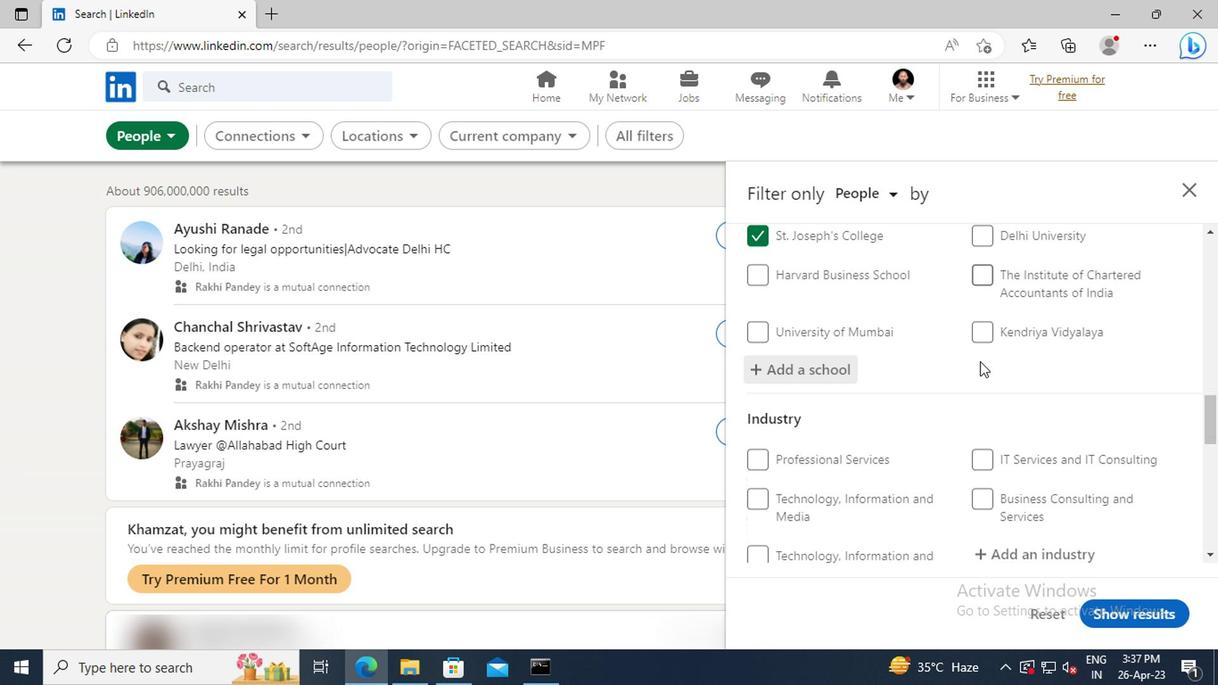 
Action: Mouse moved to (988, 411)
Screenshot: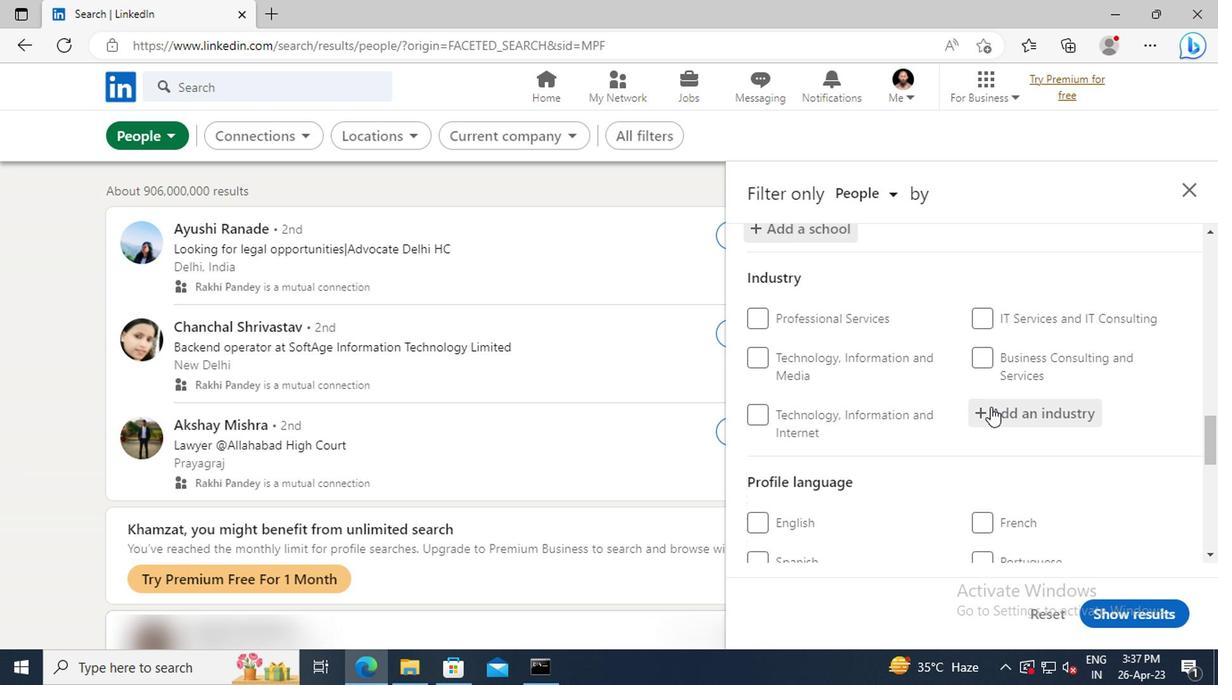 
Action: Mouse pressed left at (988, 411)
Screenshot: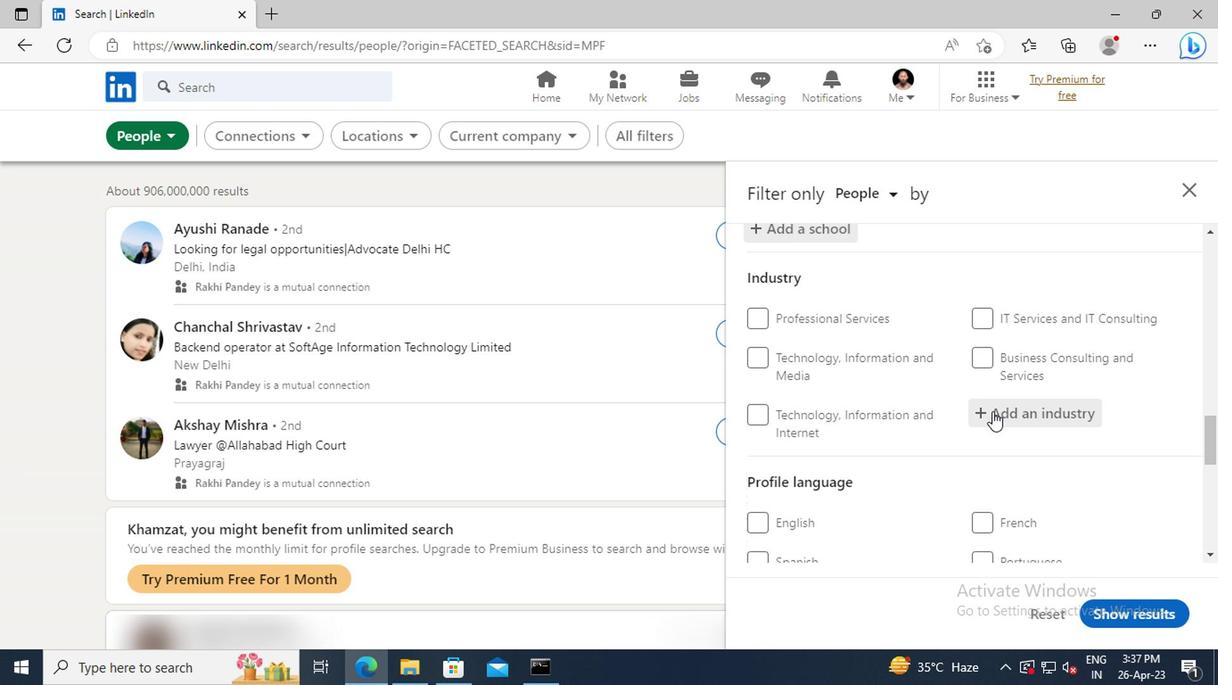 
Action: Key pressed <Key.shift>COMPUTERS<Key.space>AND<Key.space><Key.shift>ELECTRONICS<Key.space><Key.shift>MANUFACTURING
Screenshot: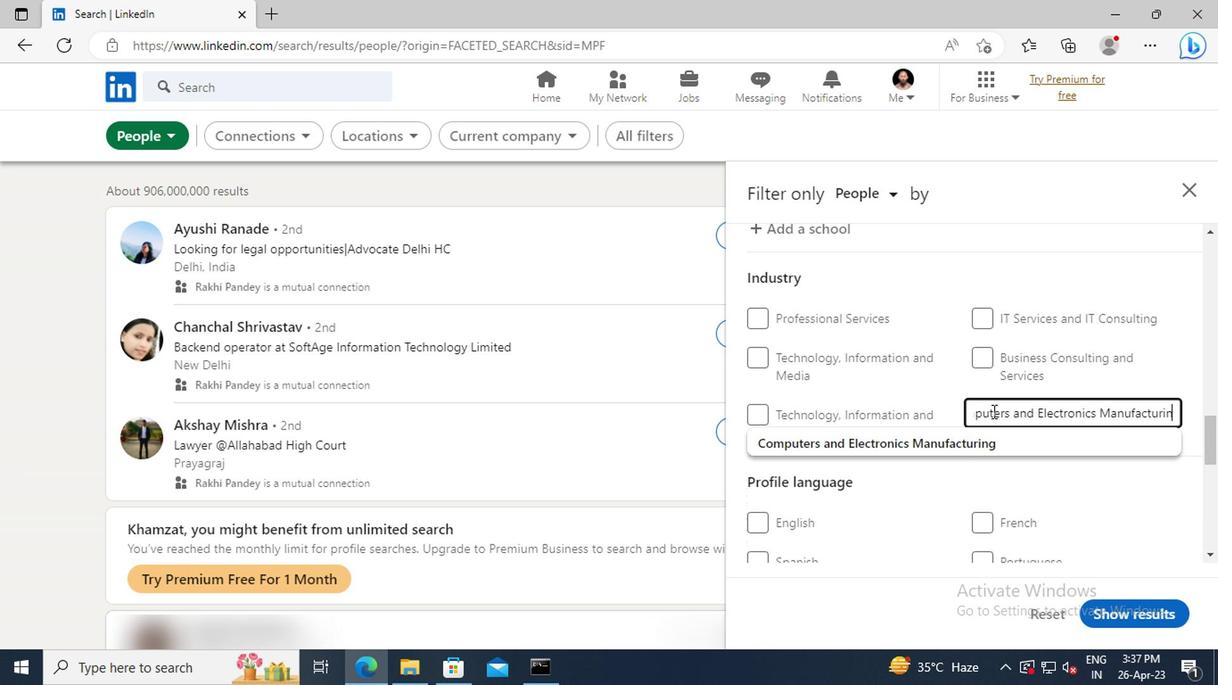 
Action: Mouse moved to (979, 447)
Screenshot: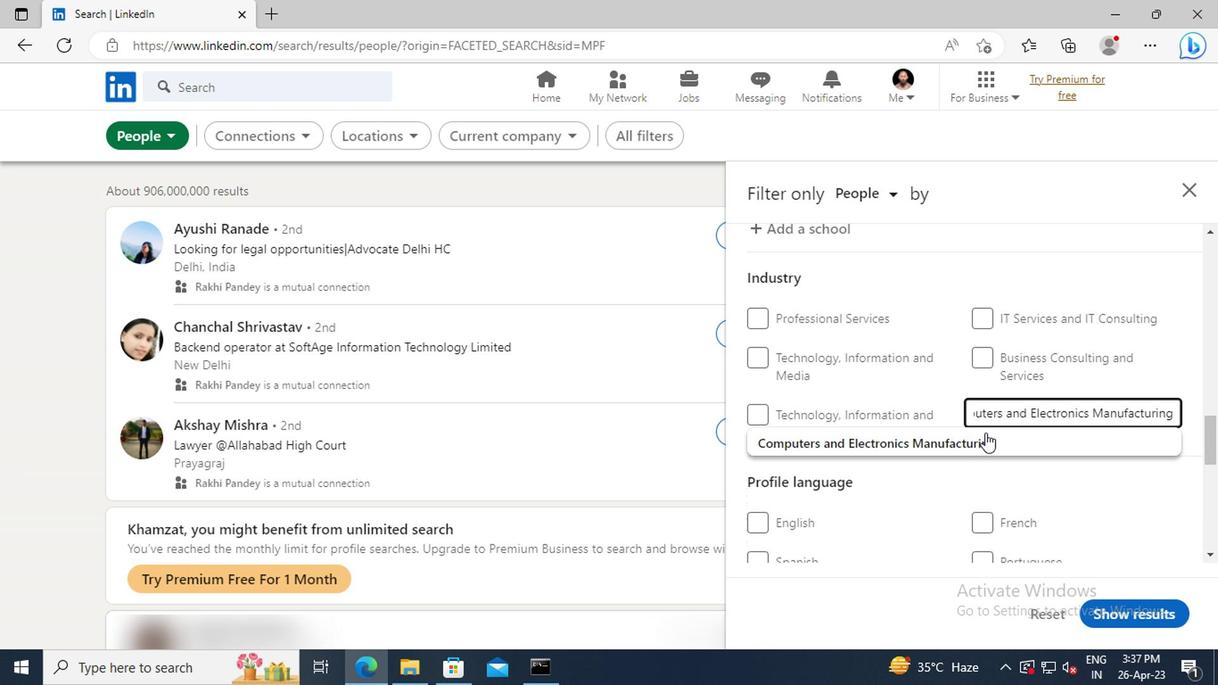 
Action: Mouse pressed left at (979, 447)
Screenshot: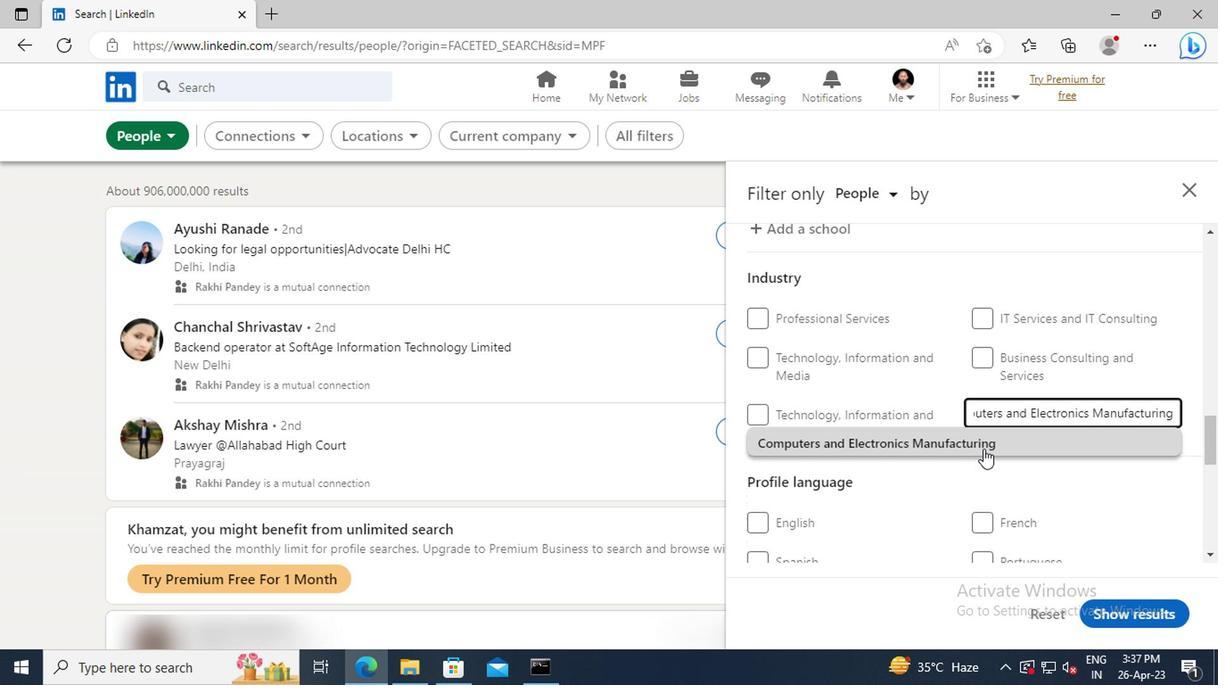 
Action: Mouse moved to (926, 395)
Screenshot: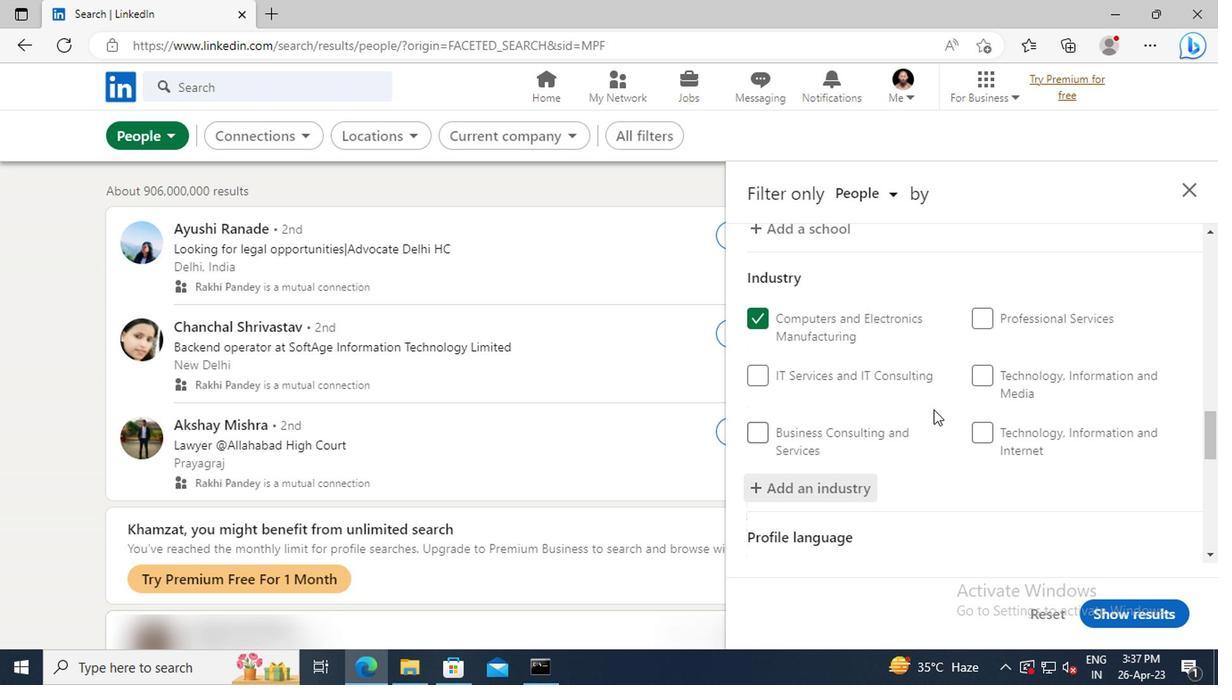 
Action: Mouse scrolled (926, 394) with delta (0, -1)
Screenshot: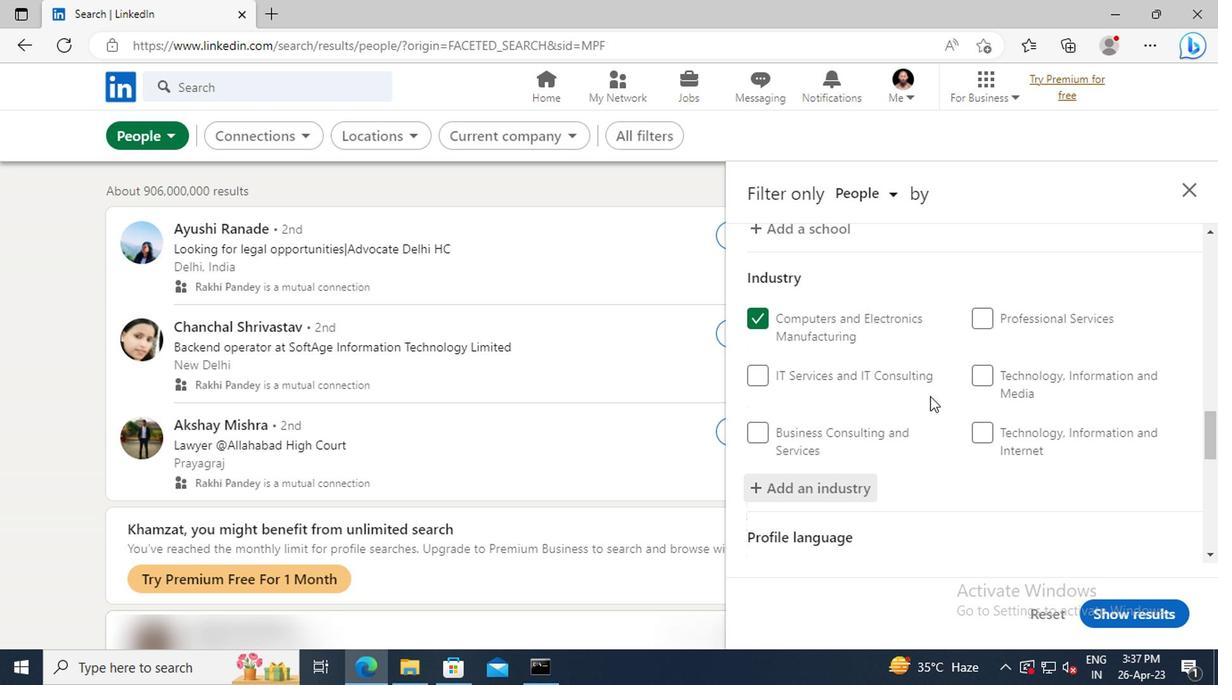 
Action: Mouse scrolled (926, 394) with delta (0, -1)
Screenshot: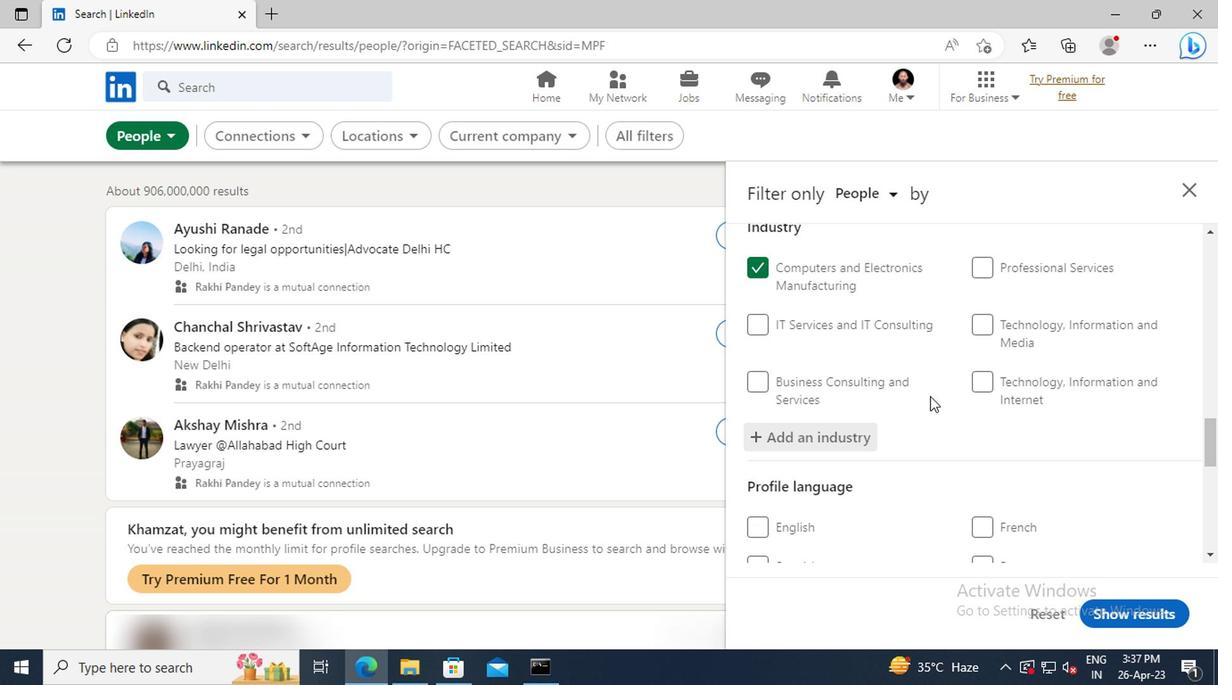 
Action: Mouse scrolled (926, 394) with delta (0, -1)
Screenshot: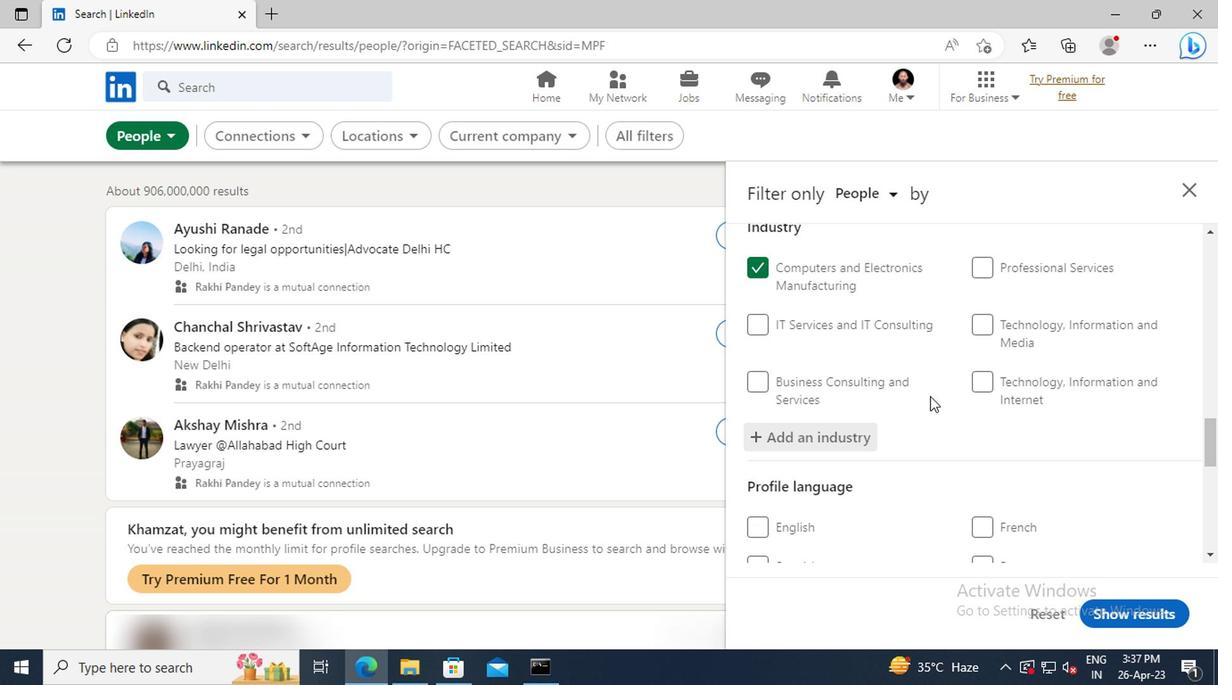 
Action: Mouse scrolled (926, 394) with delta (0, -1)
Screenshot: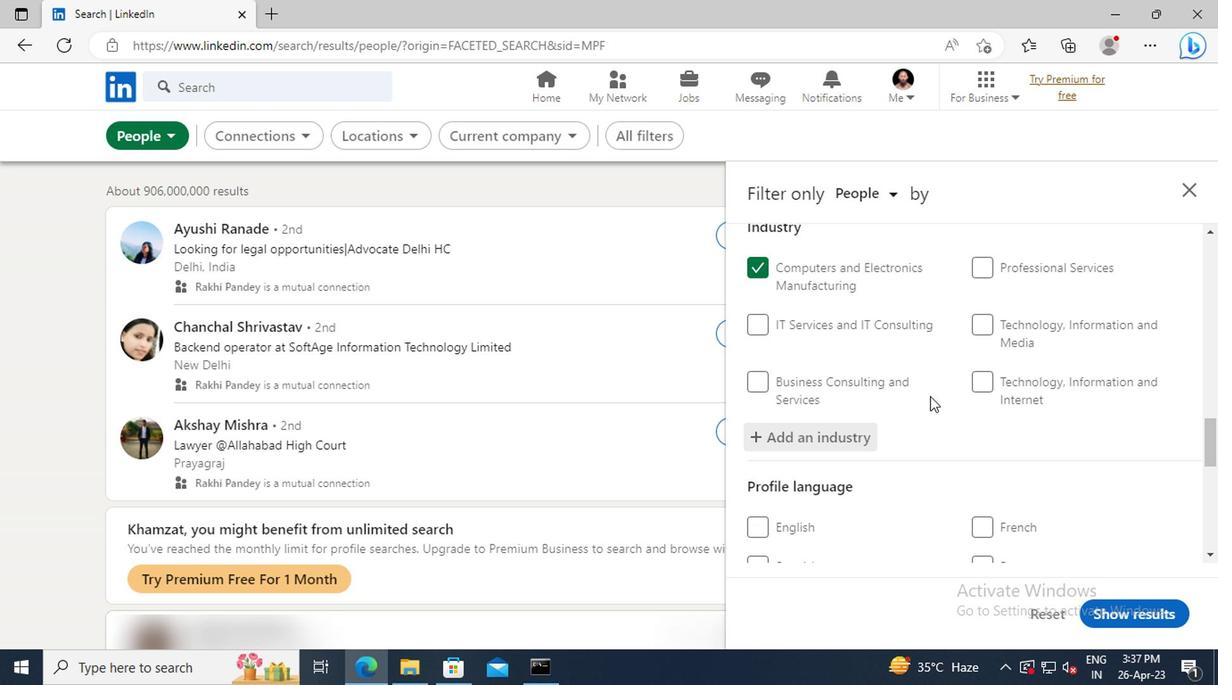 
Action: Mouse scrolled (926, 394) with delta (0, -1)
Screenshot: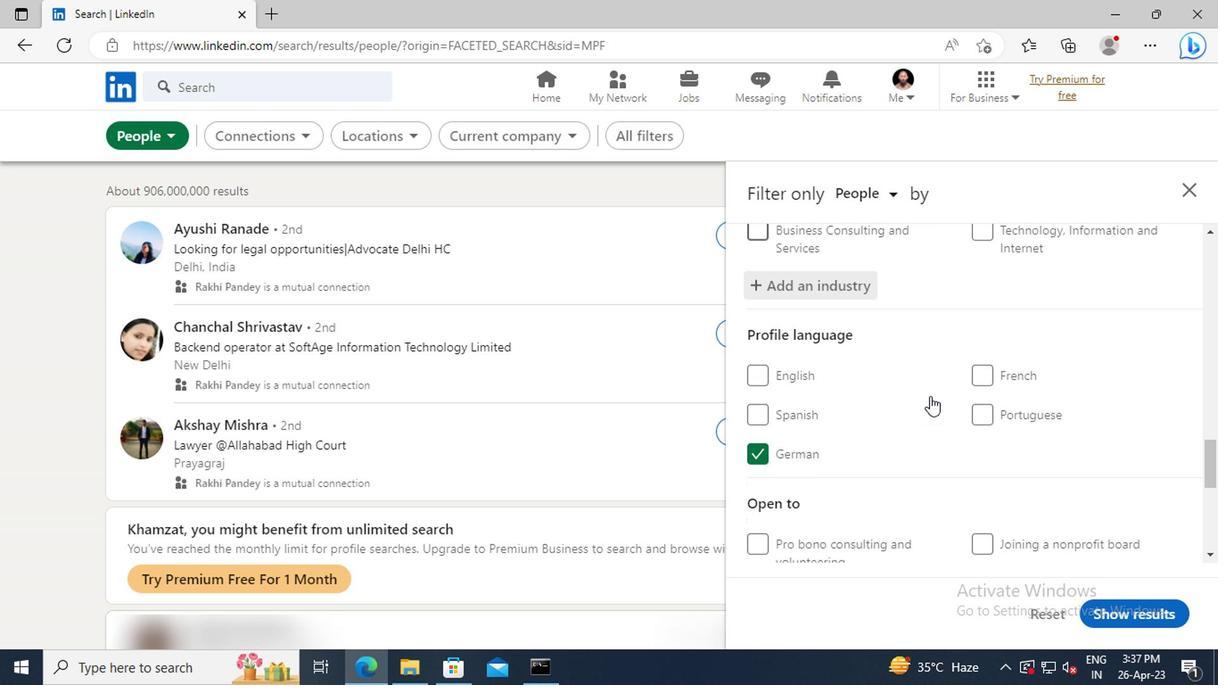 
Action: Mouse scrolled (926, 394) with delta (0, -1)
Screenshot: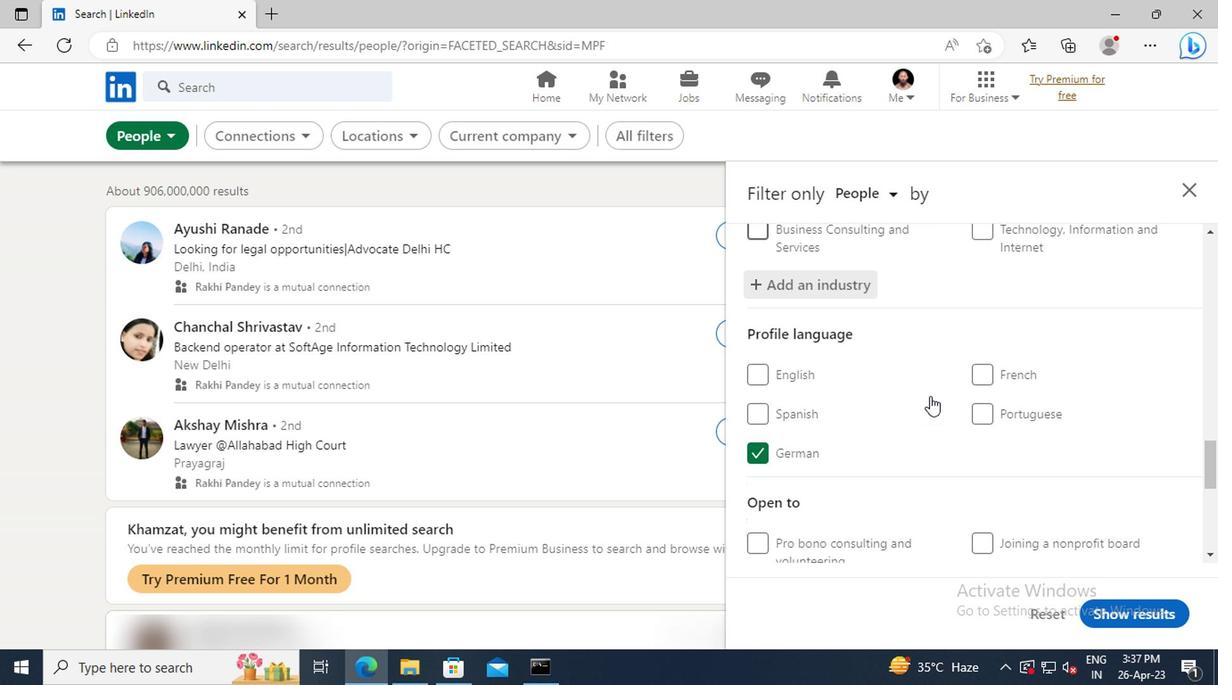 
Action: Mouse scrolled (926, 394) with delta (0, -1)
Screenshot: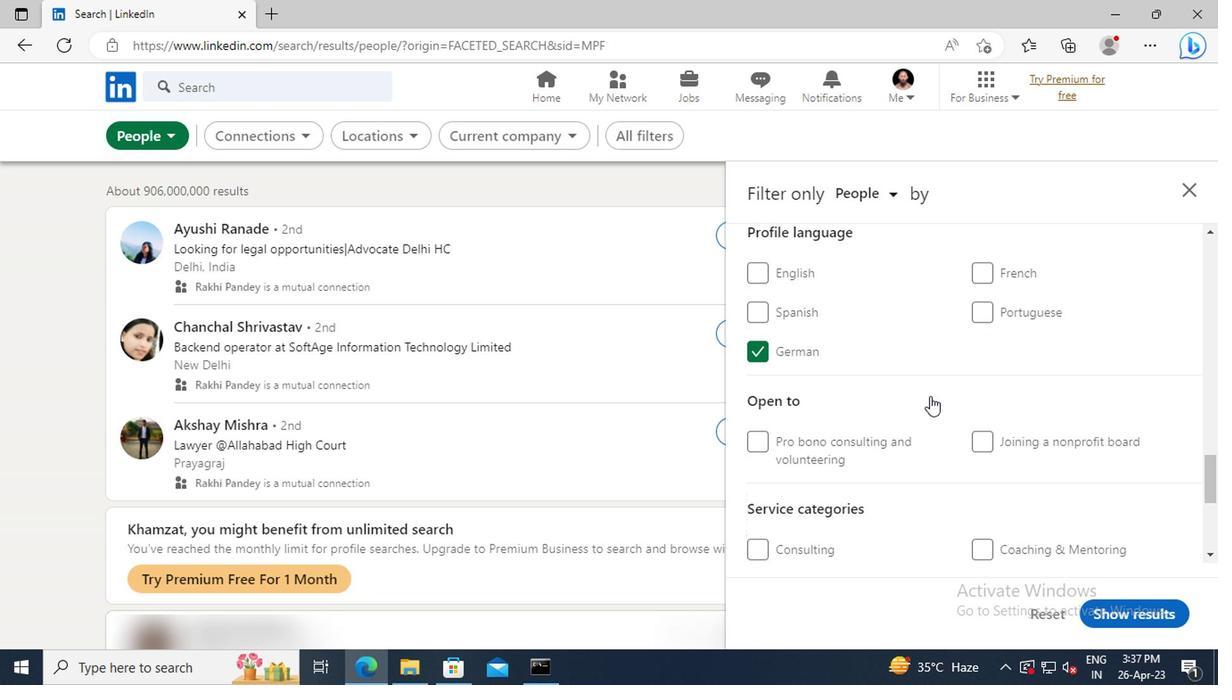 
Action: Mouse scrolled (926, 394) with delta (0, -1)
Screenshot: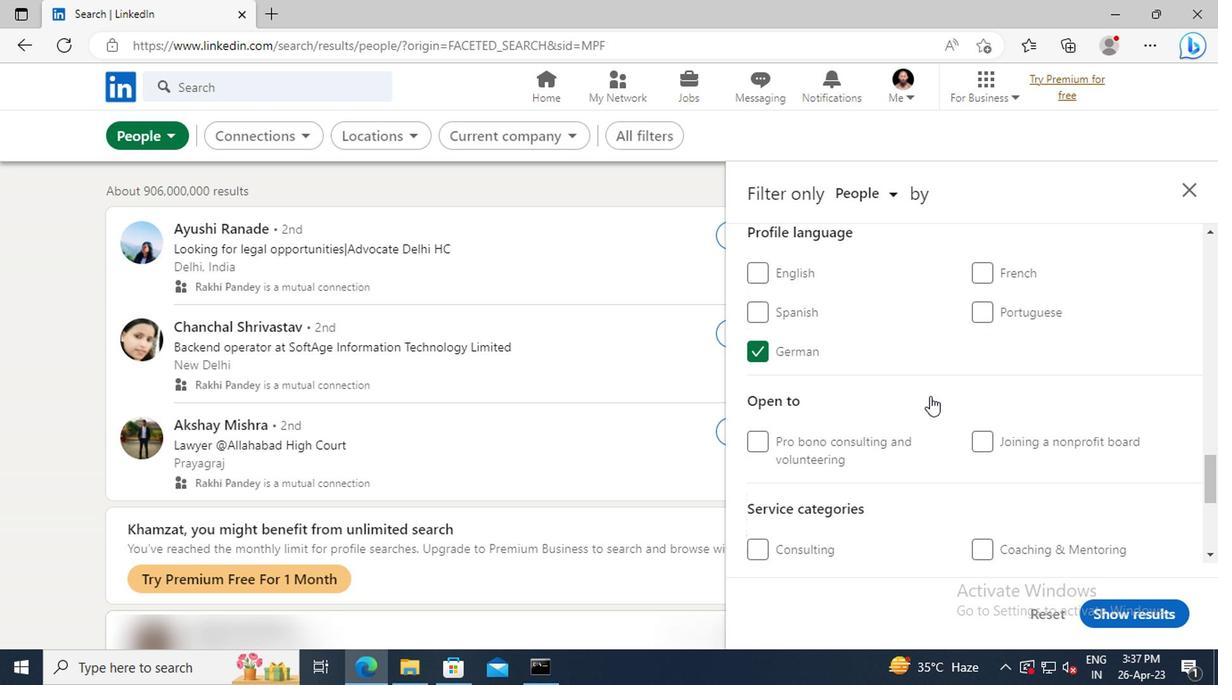 
Action: Mouse scrolled (926, 394) with delta (0, -1)
Screenshot: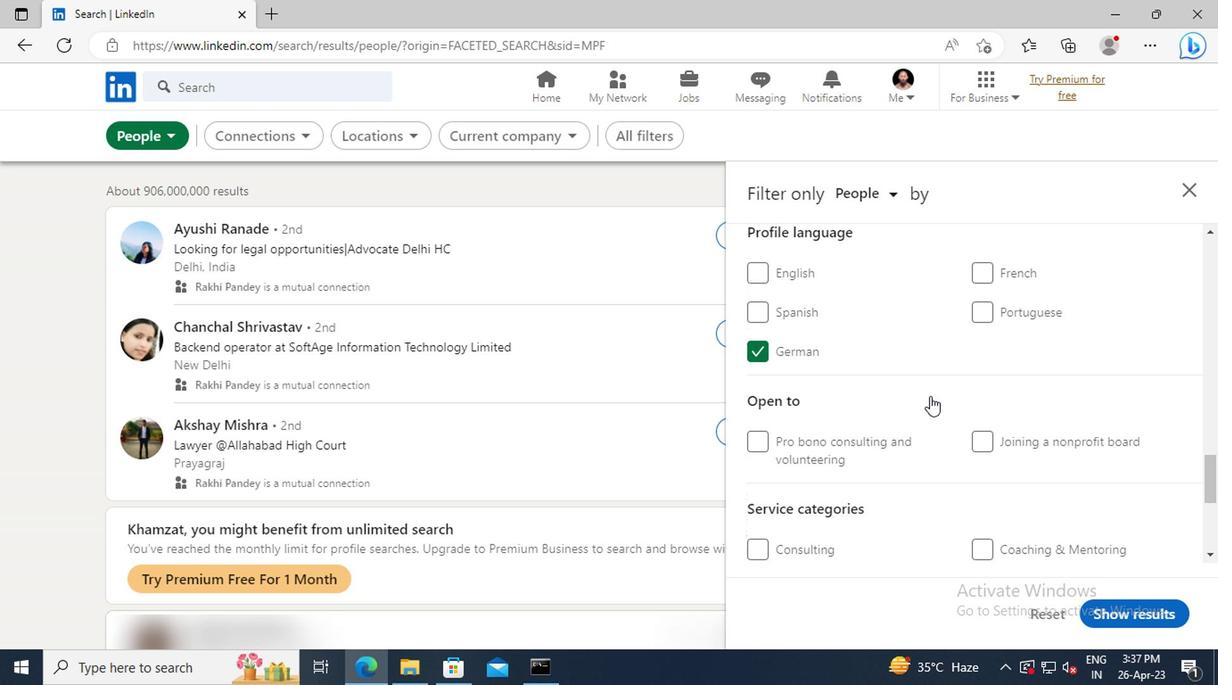 
Action: Mouse scrolled (926, 394) with delta (0, -1)
Screenshot: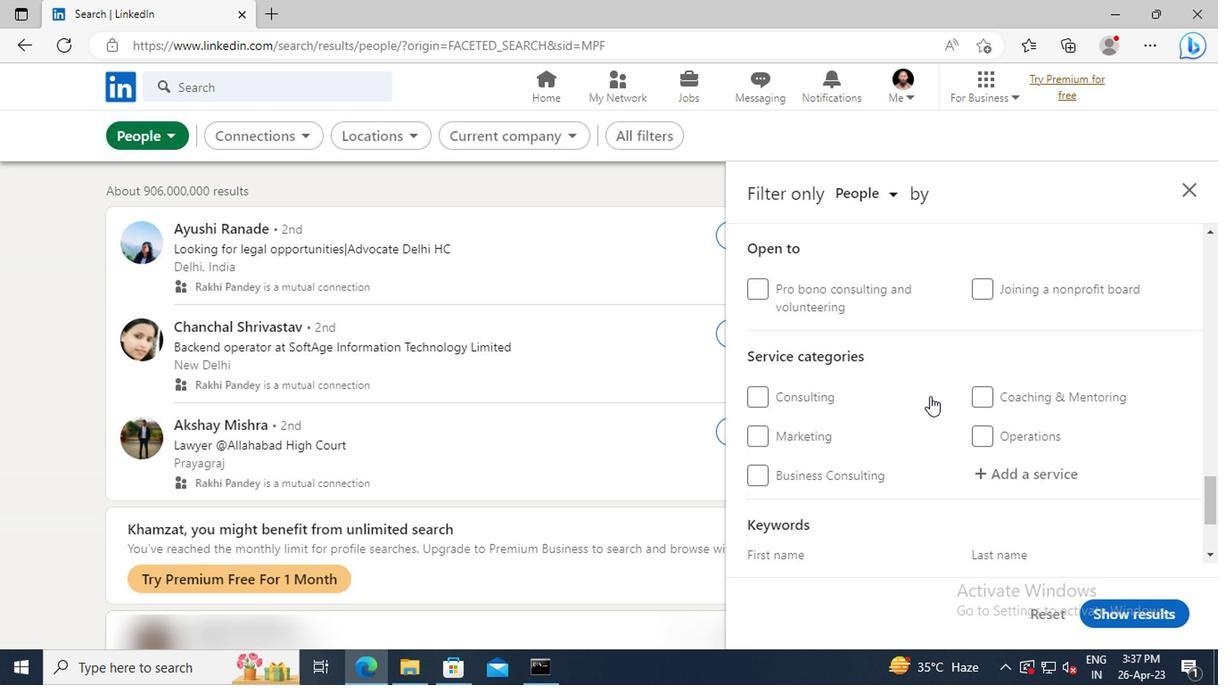 
Action: Mouse scrolled (926, 394) with delta (0, -1)
Screenshot: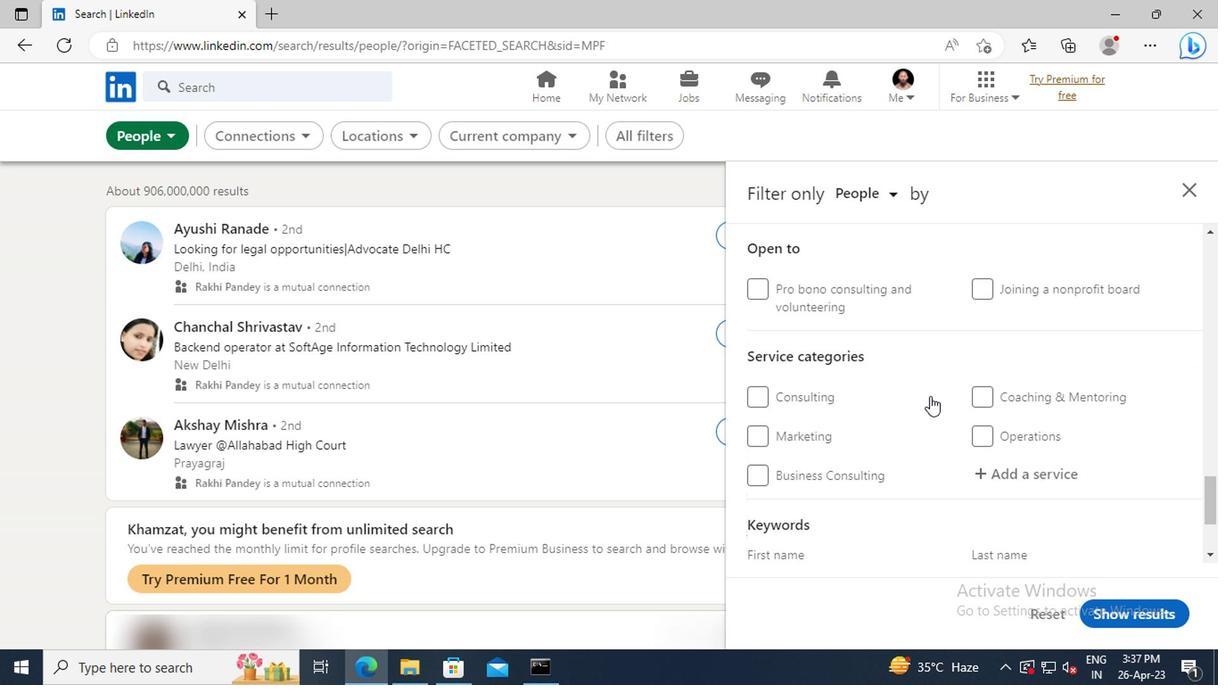 
Action: Mouse moved to (1006, 378)
Screenshot: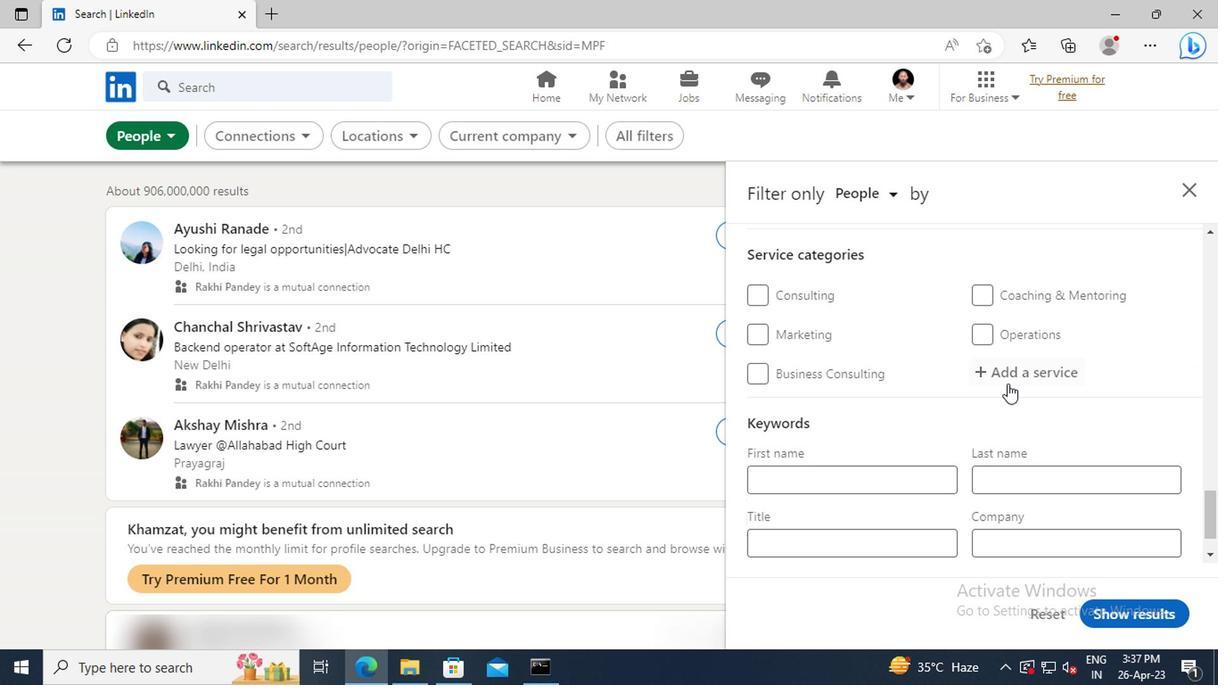 
Action: Mouse pressed left at (1006, 378)
Screenshot: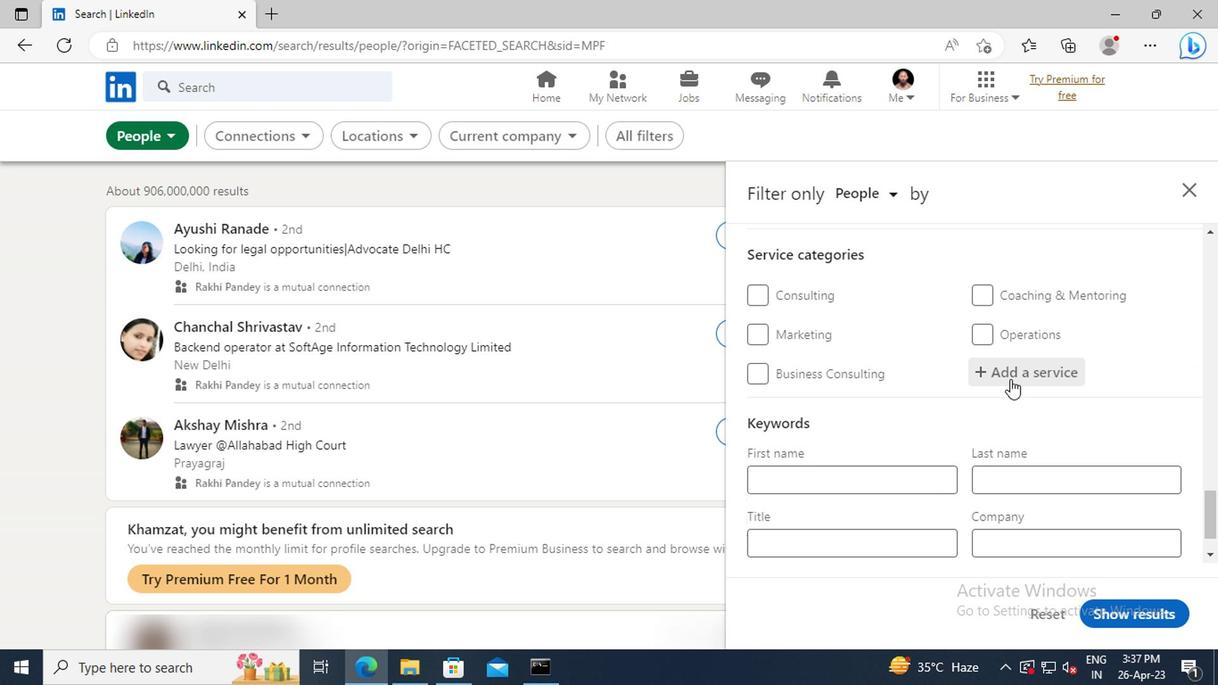 
Action: Key pressed <Key.shift>TRADE<Key.space><Key.shift>SHOWS
Screenshot: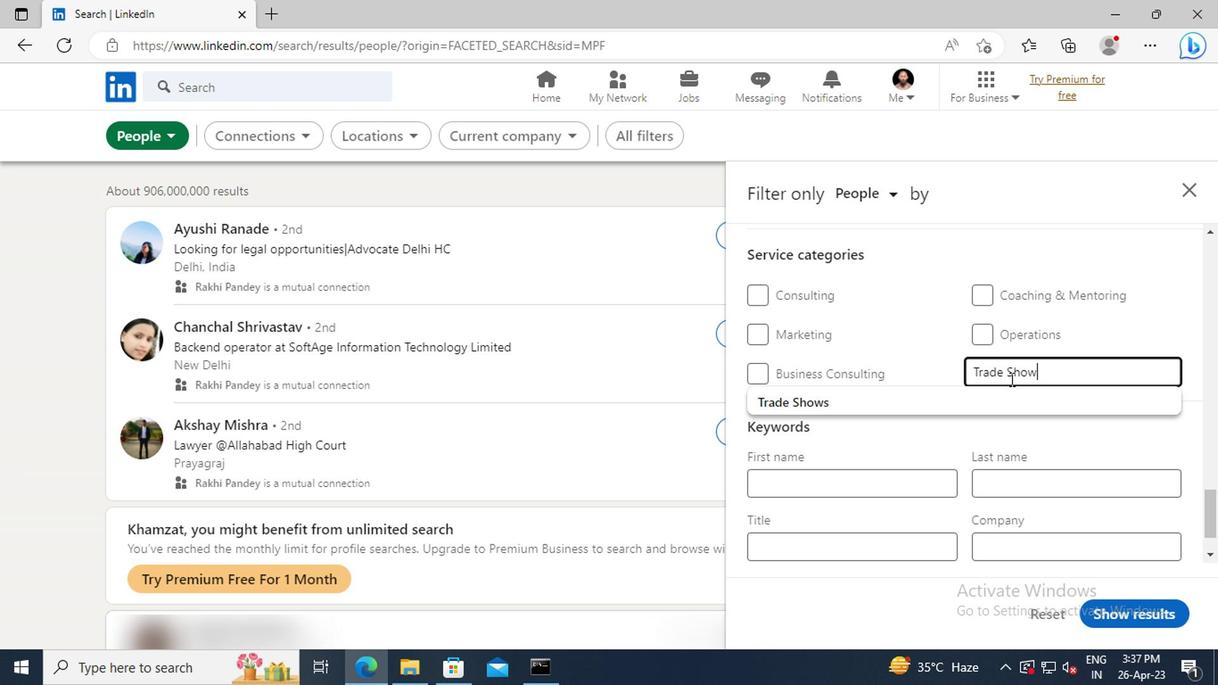 
Action: Mouse moved to (1010, 400)
Screenshot: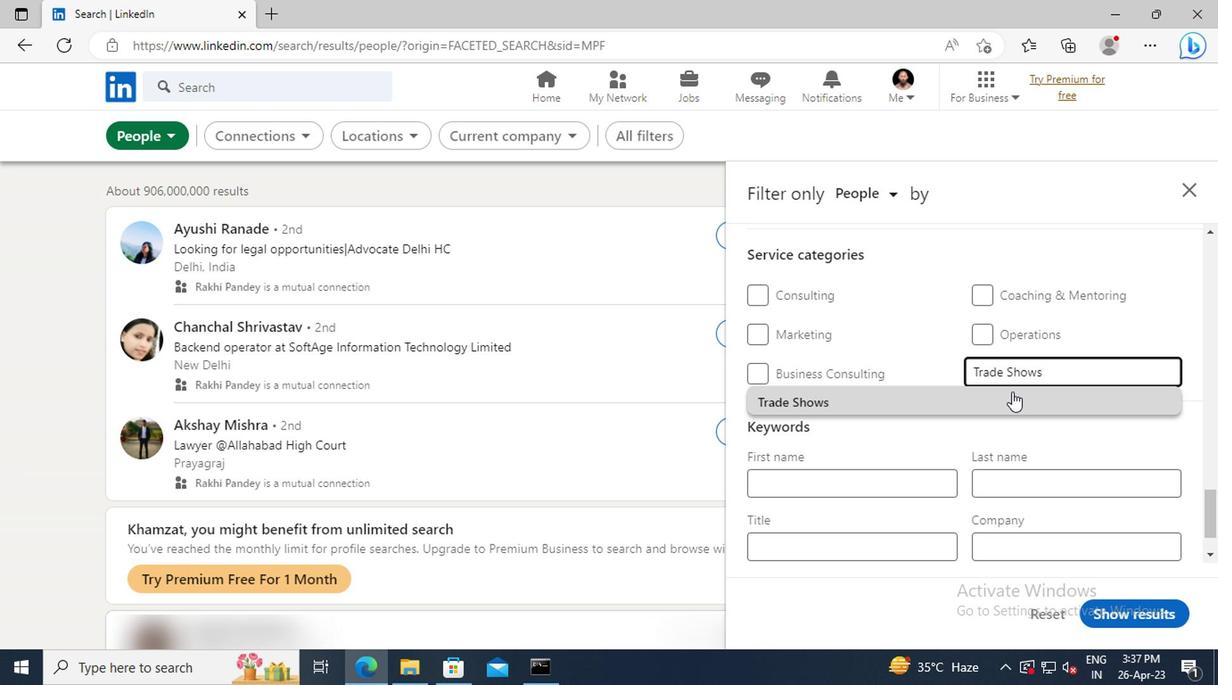 
Action: Mouse pressed left at (1010, 400)
Screenshot: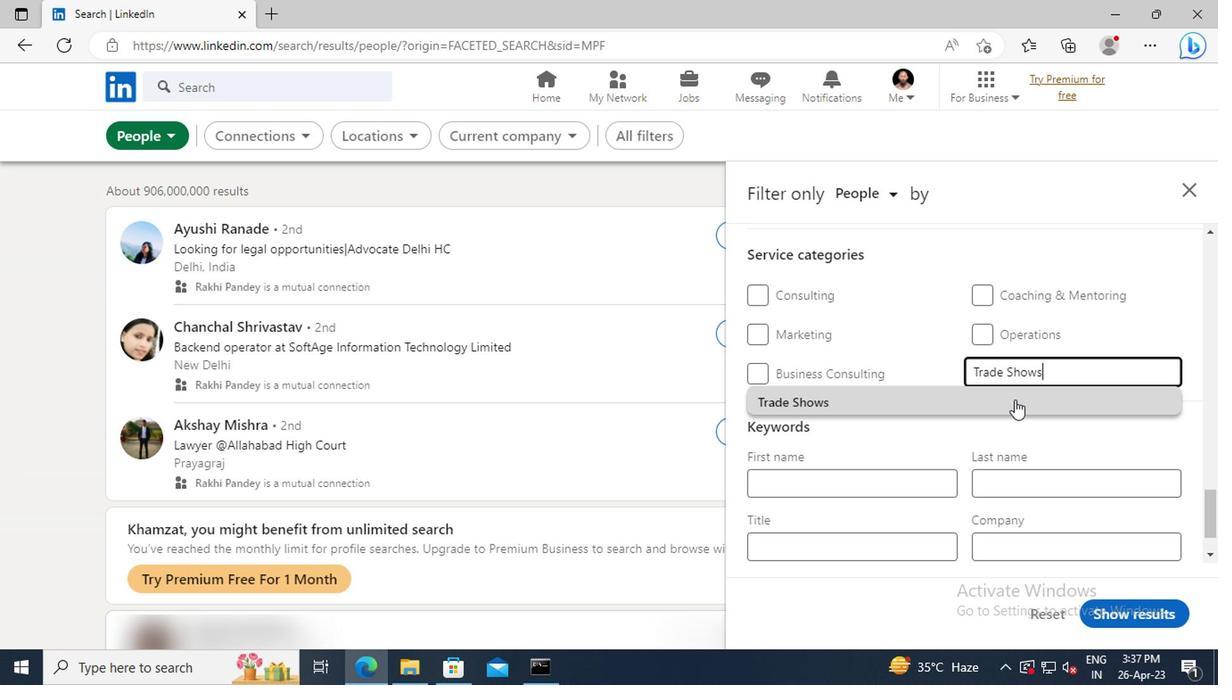 
Action: Mouse moved to (934, 371)
Screenshot: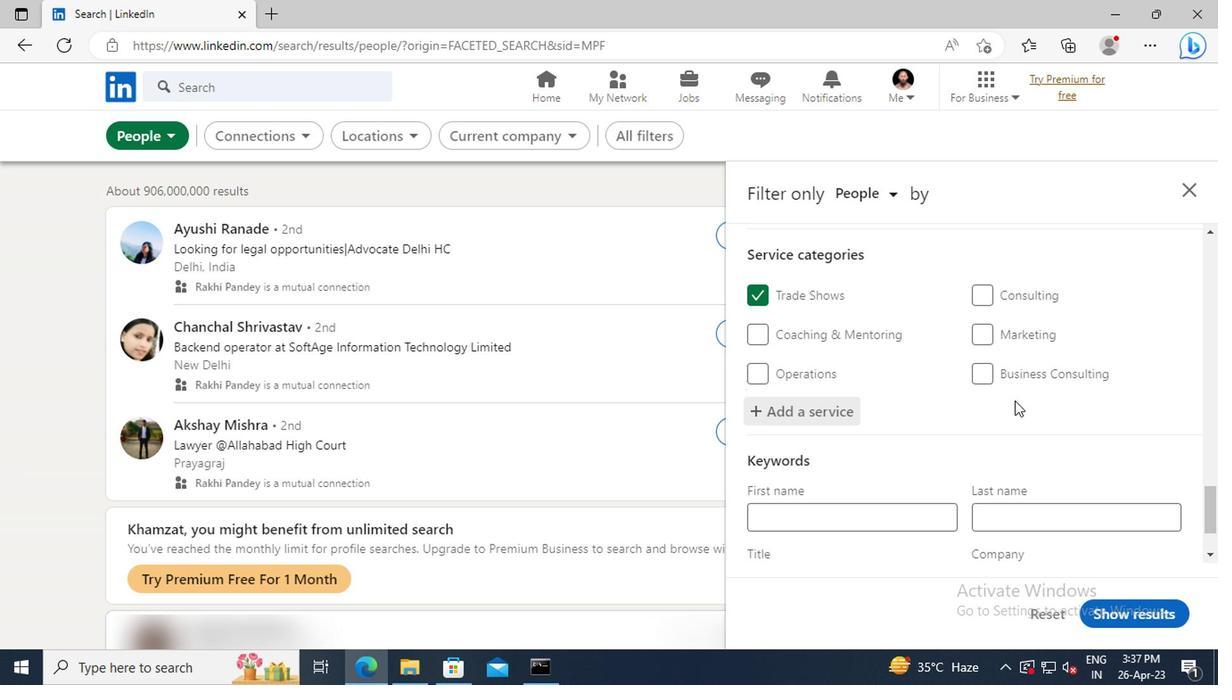 
Action: Mouse scrolled (934, 370) with delta (0, -1)
Screenshot: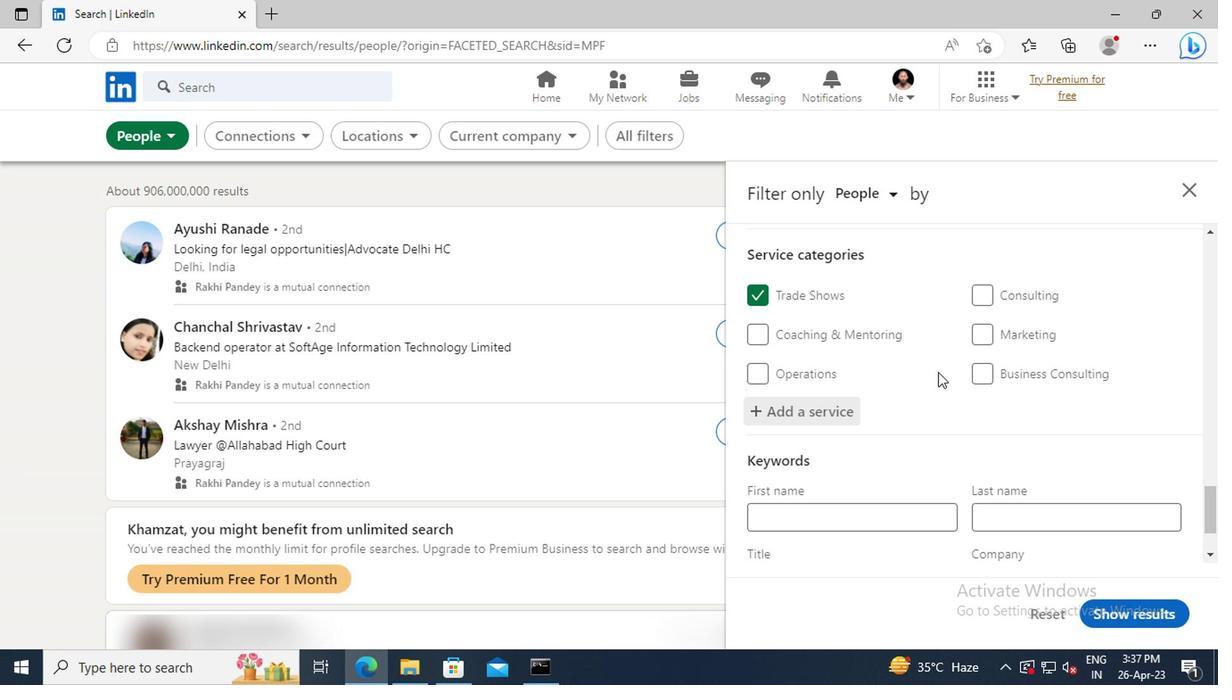 
Action: Mouse scrolled (934, 370) with delta (0, -1)
Screenshot: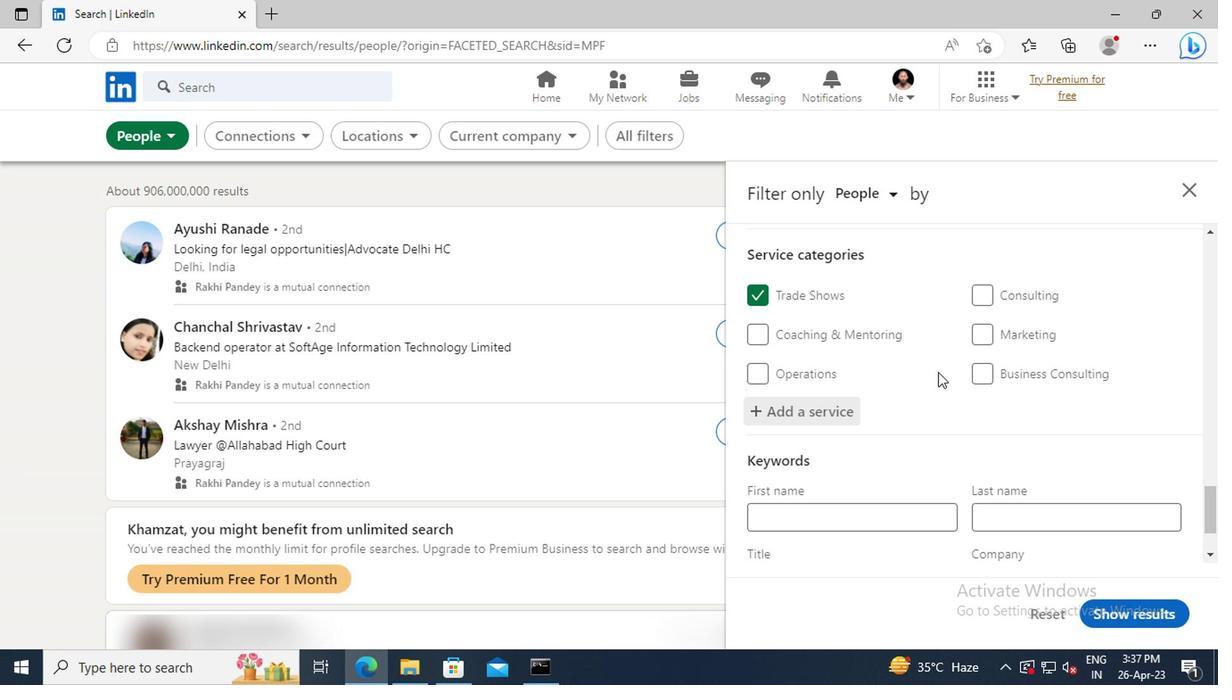 
Action: Mouse scrolled (934, 370) with delta (0, -1)
Screenshot: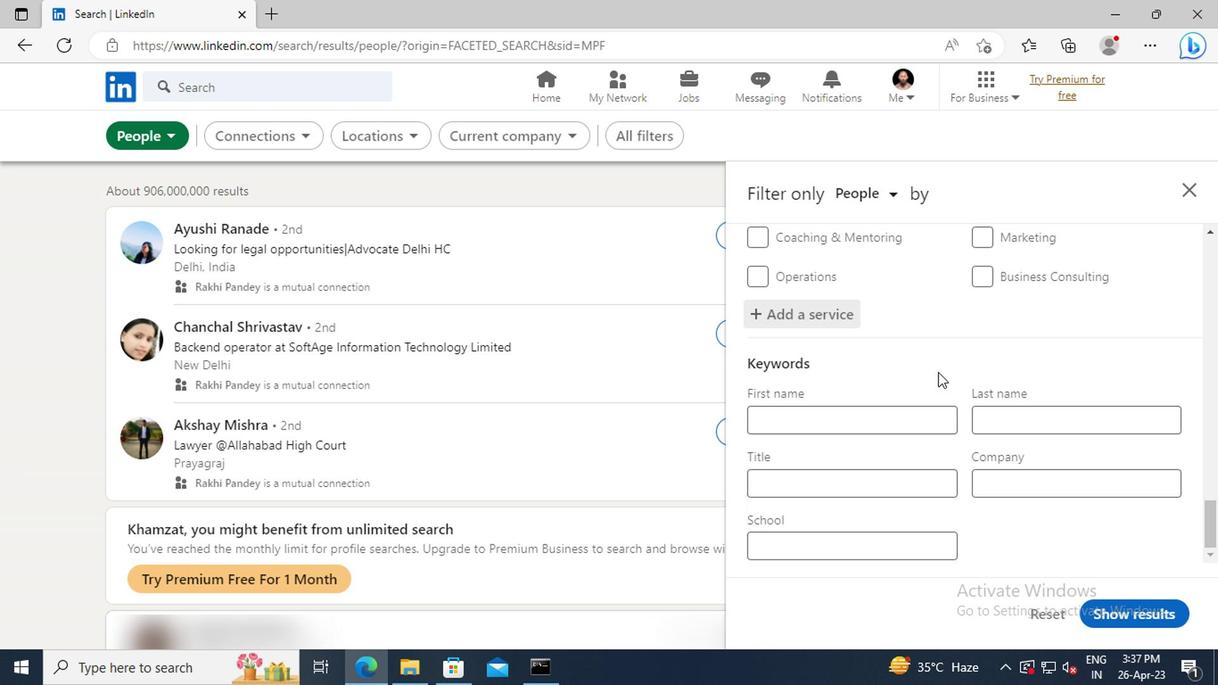 
Action: Mouse scrolled (934, 370) with delta (0, -1)
Screenshot: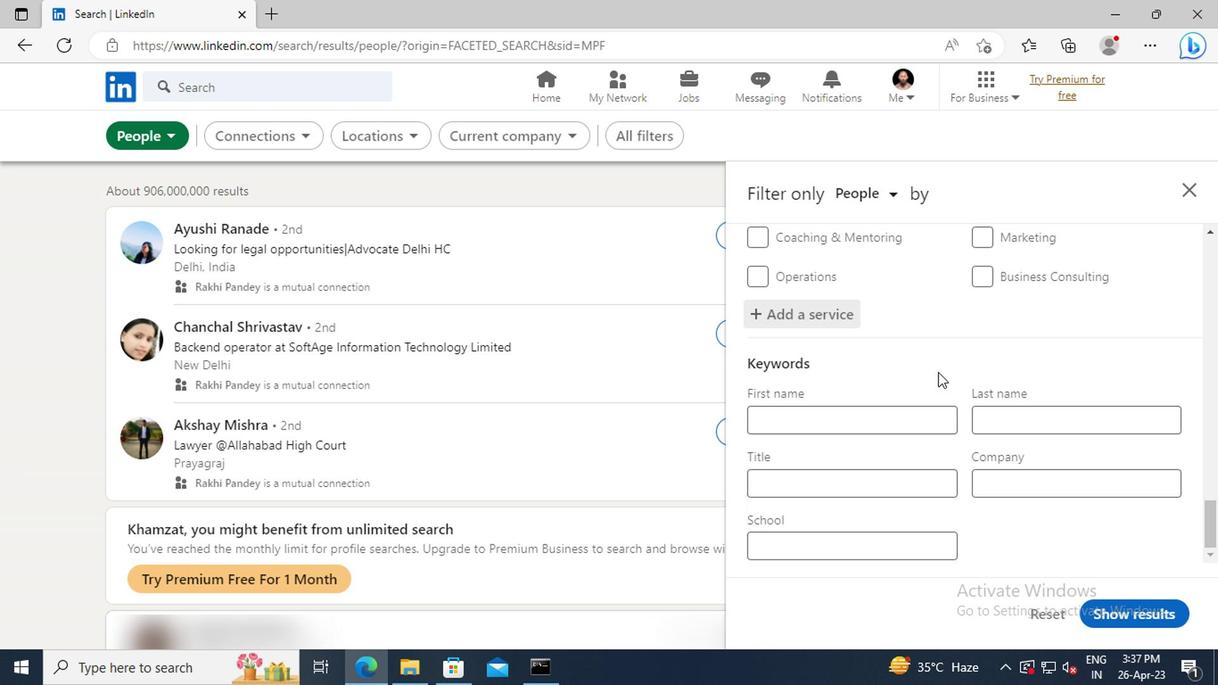 
Action: Mouse moved to (856, 482)
Screenshot: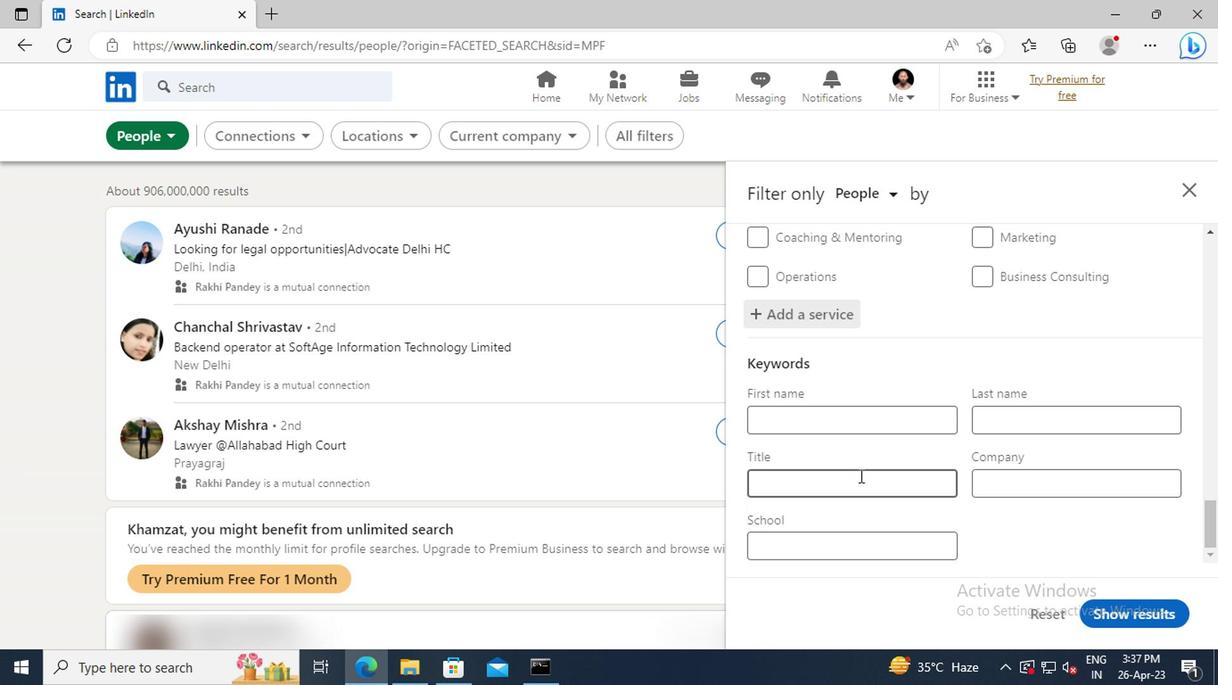 
Action: Mouse pressed left at (856, 482)
Screenshot: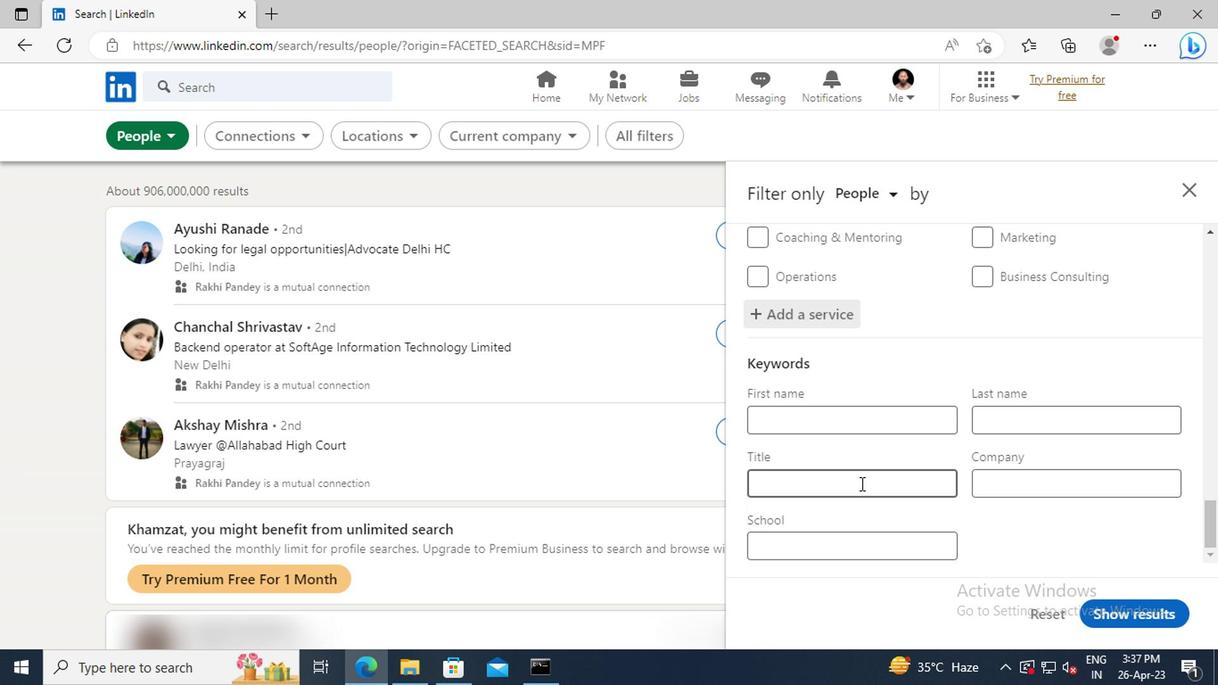 
Action: Key pressed <Key.shift>FRONT<Key.space><Key.shift>LINE<Key.space><Key.shift>EMPLOYEES<Key.enter>
Screenshot: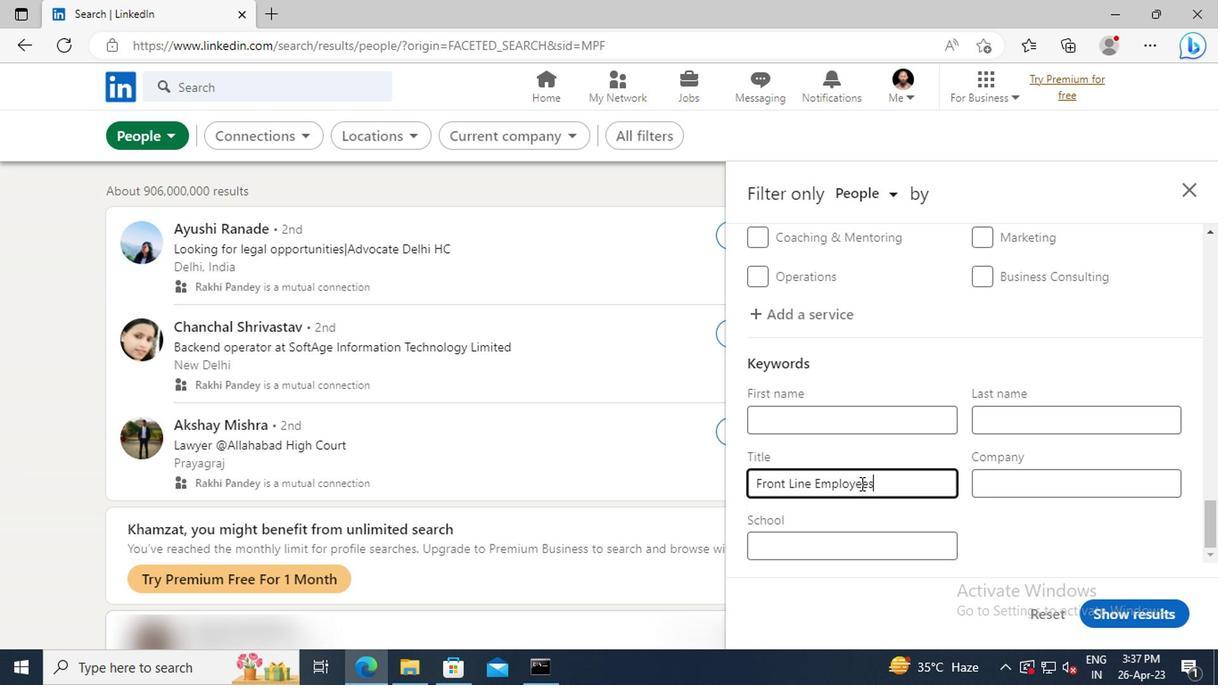 
Action: Mouse moved to (1111, 608)
Screenshot: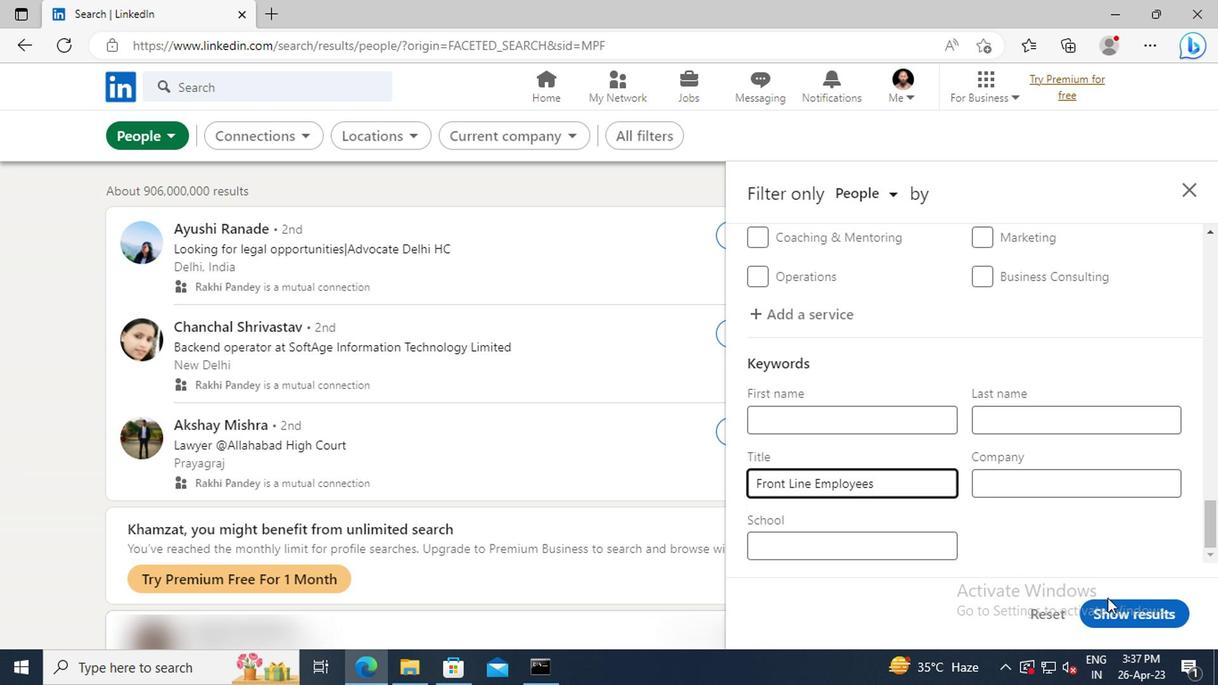 
Action: Mouse pressed left at (1111, 608)
Screenshot: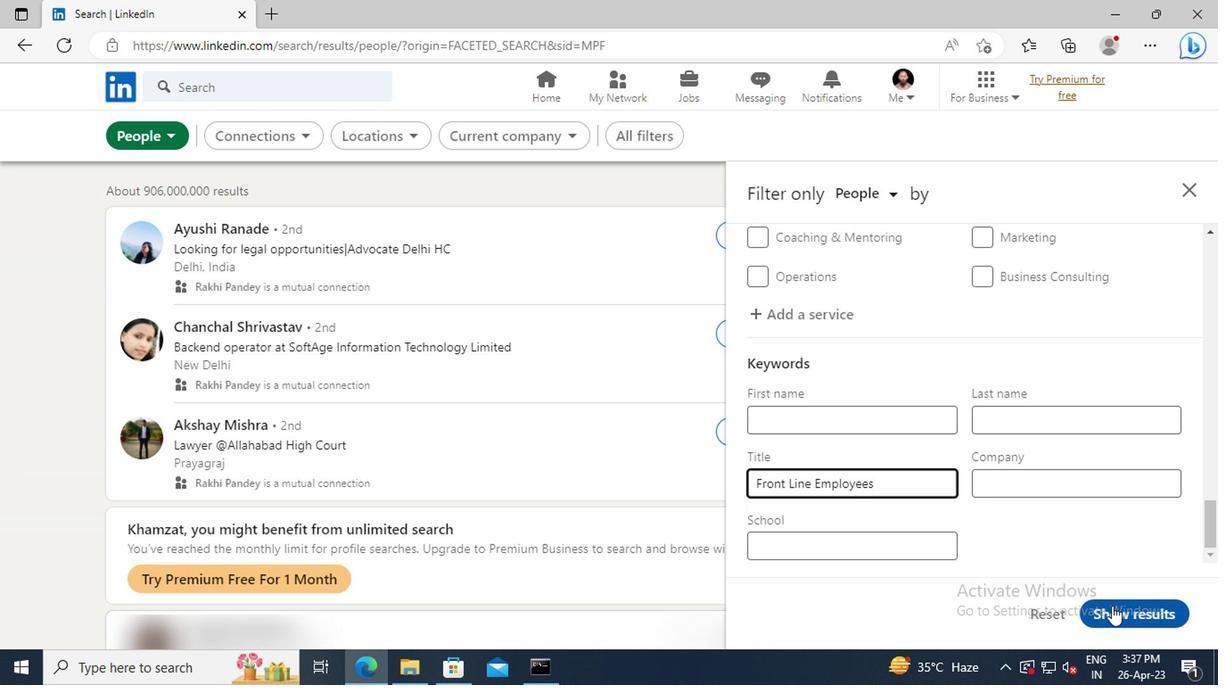 
